 Task: Find connections with filter location Hennaya with filter topic #Projectmanagements with filter profile language French with filter current company Annalect with filter school MAAC with filter industry Wholesale Appliances, Electrical, and Electronics with filter service category User Experience Writing with filter keywords title Client Service Specialist
Action: Mouse moved to (700, 85)
Screenshot: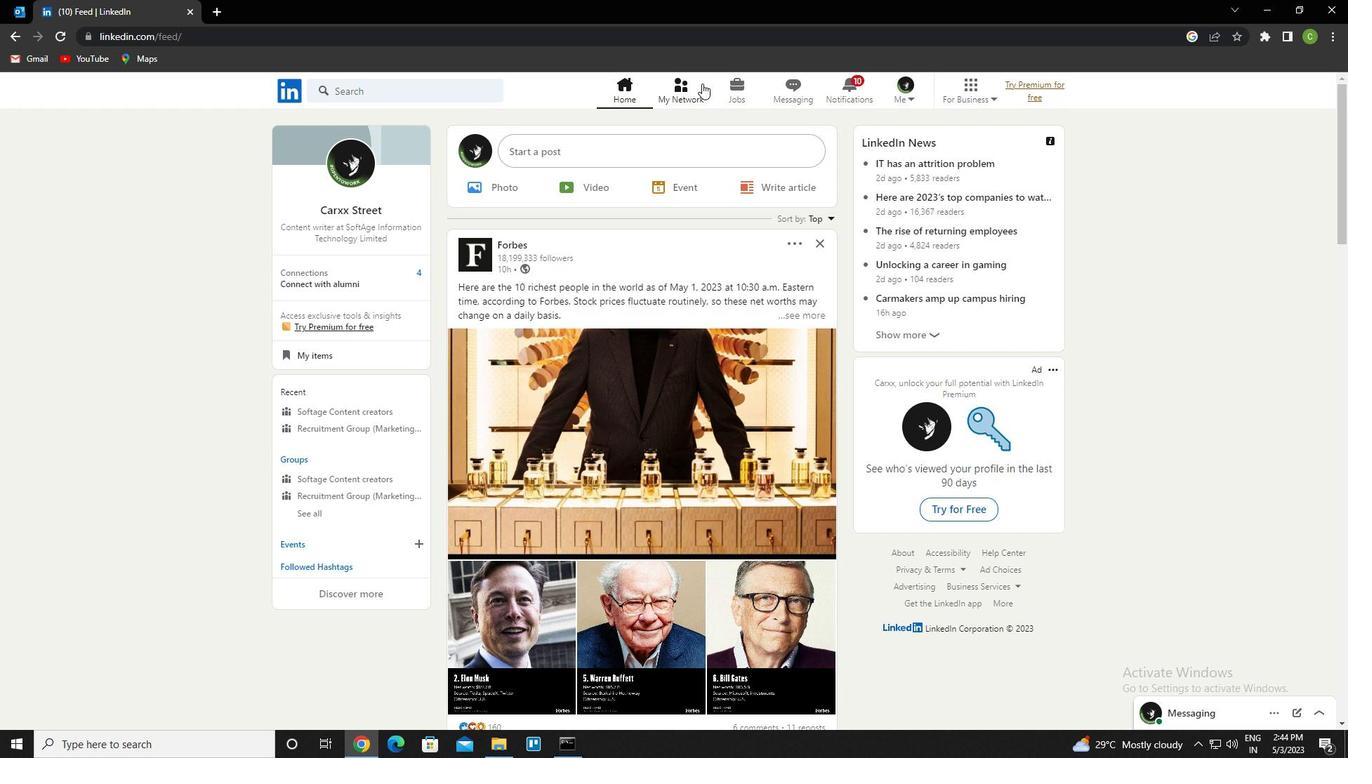 
Action: Mouse pressed left at (700, 85)
Screenshot: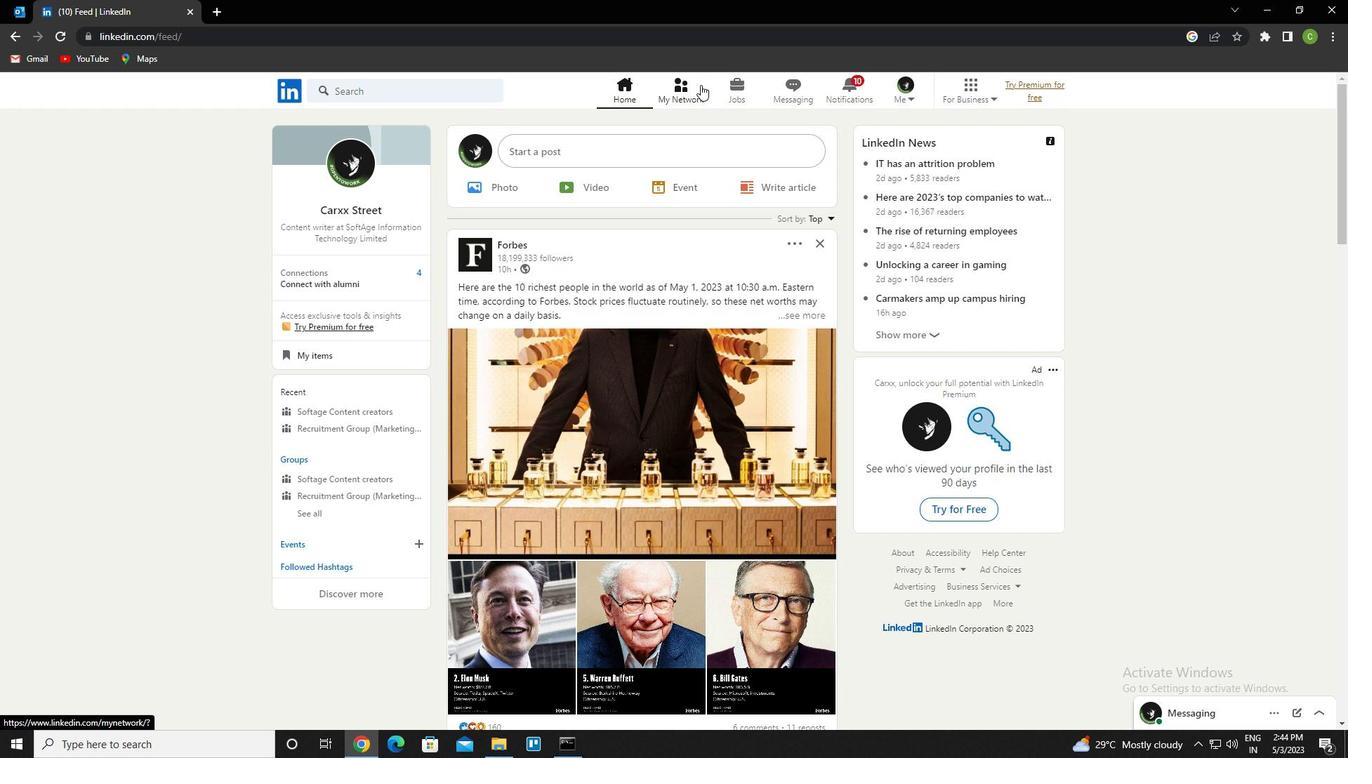 
Action: Mouse moved to (419, 165)
Screenshot: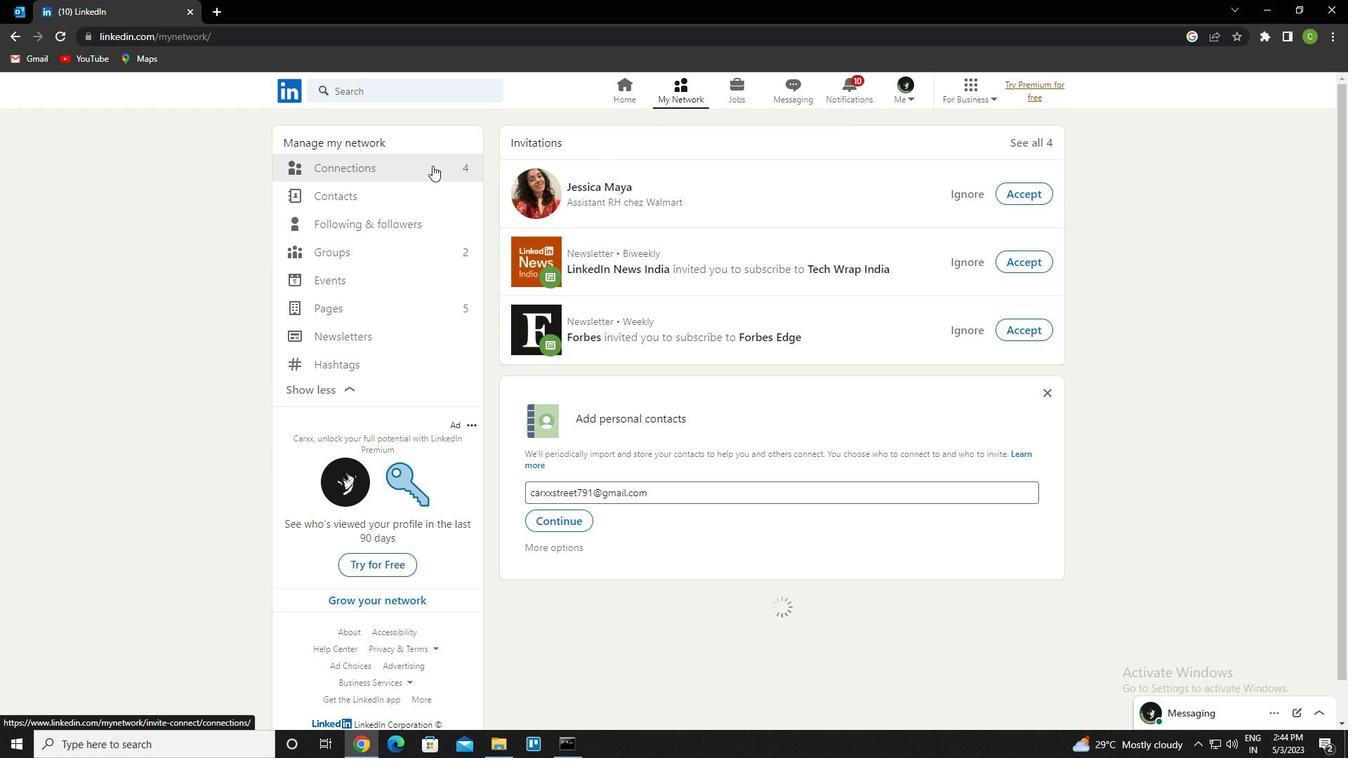 
Action: Mouse pressed left at (419, 165)
Screenshot: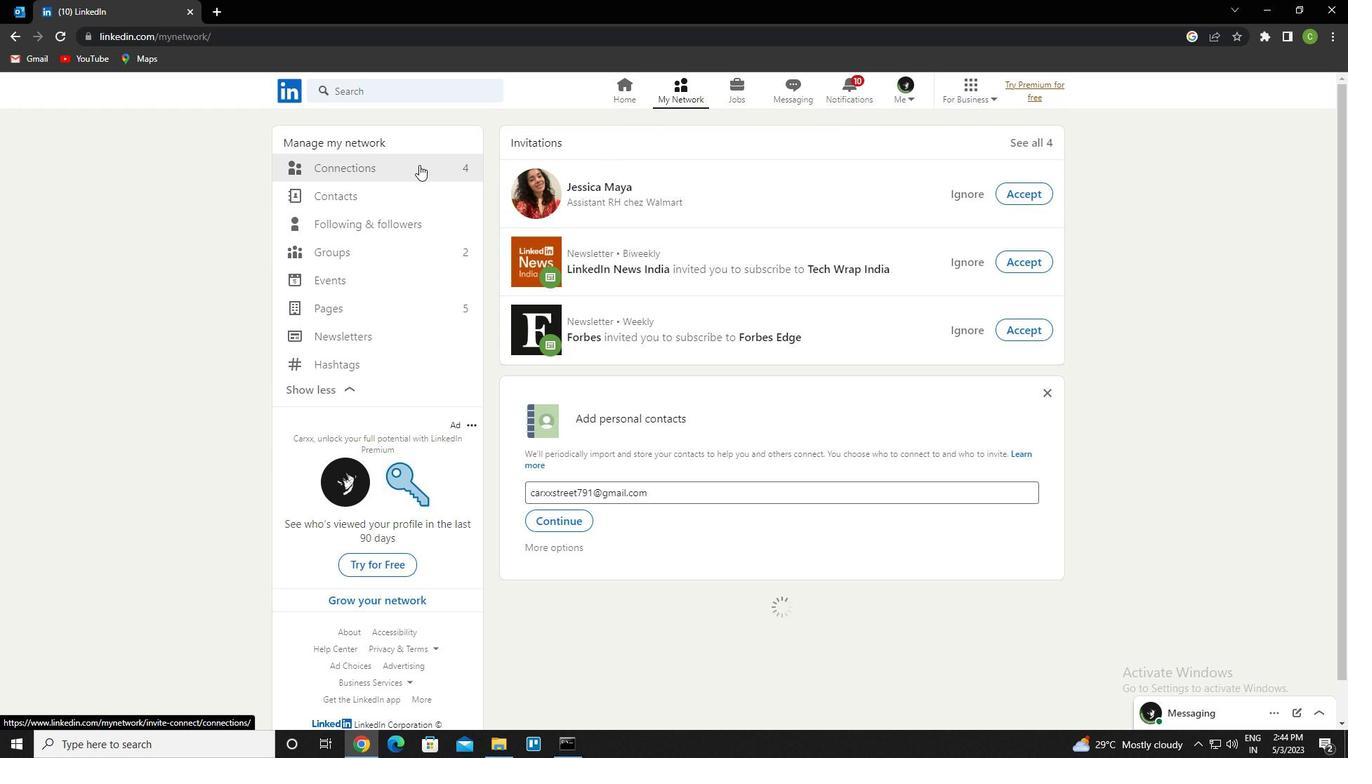 
Action: Mouse moved to (778, 166)
Screenshot: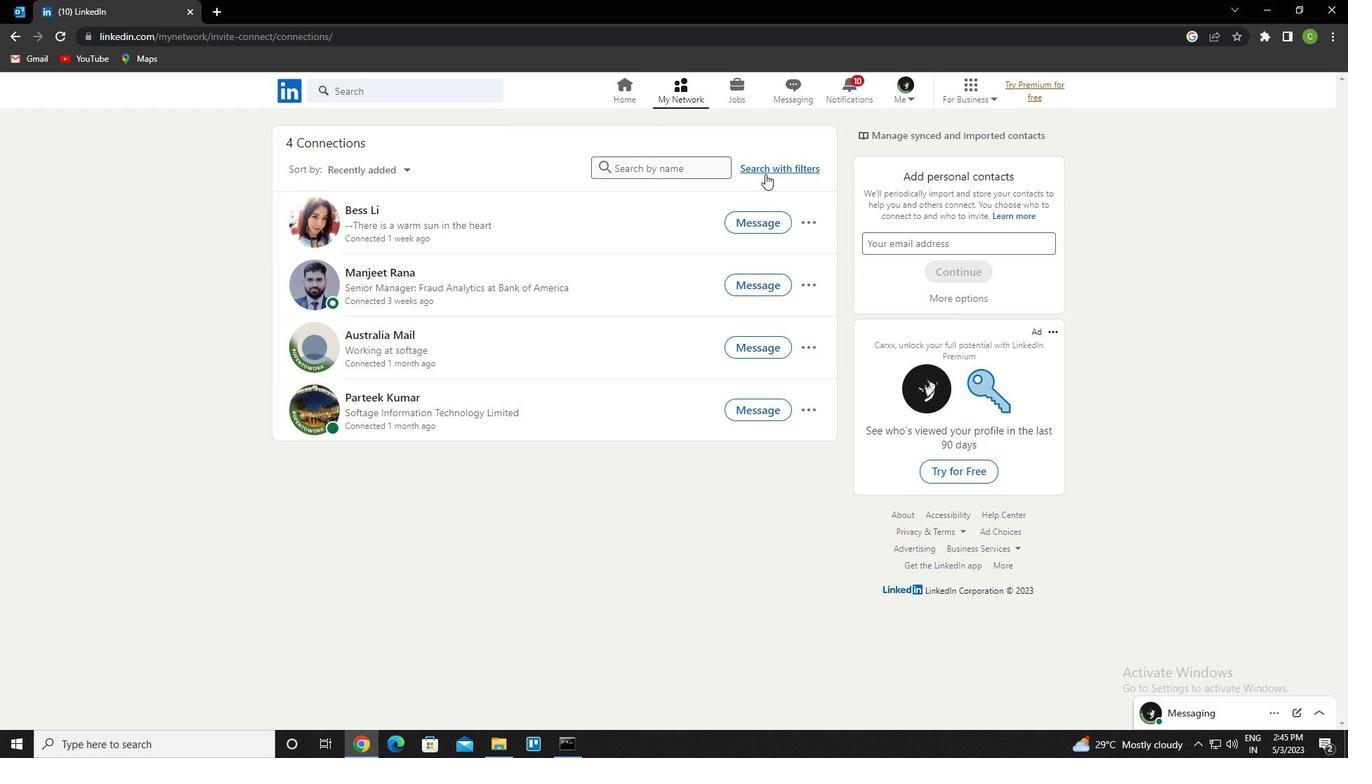 
Action: Mouse pressed left at (778, 166)
Screenshot: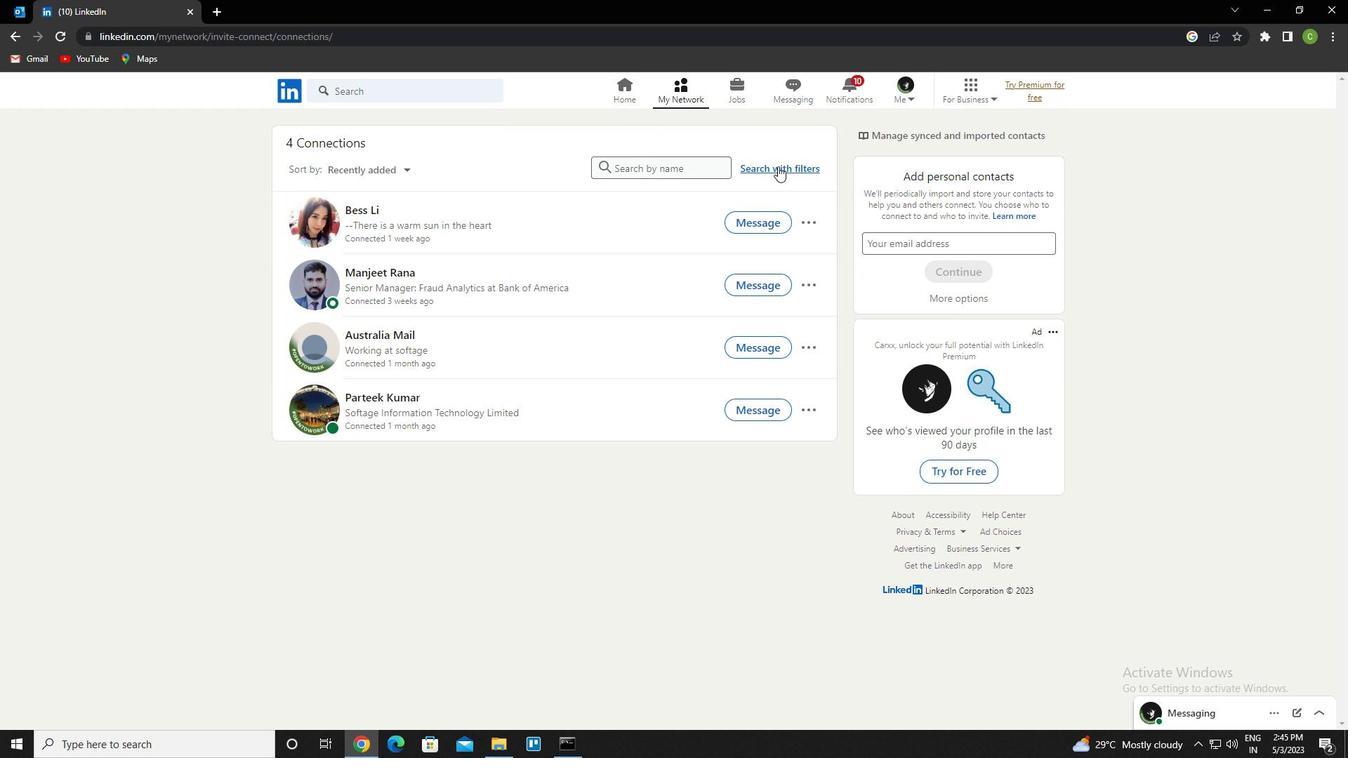 
Action: Mouse moved to (729, 132)
Screenshot: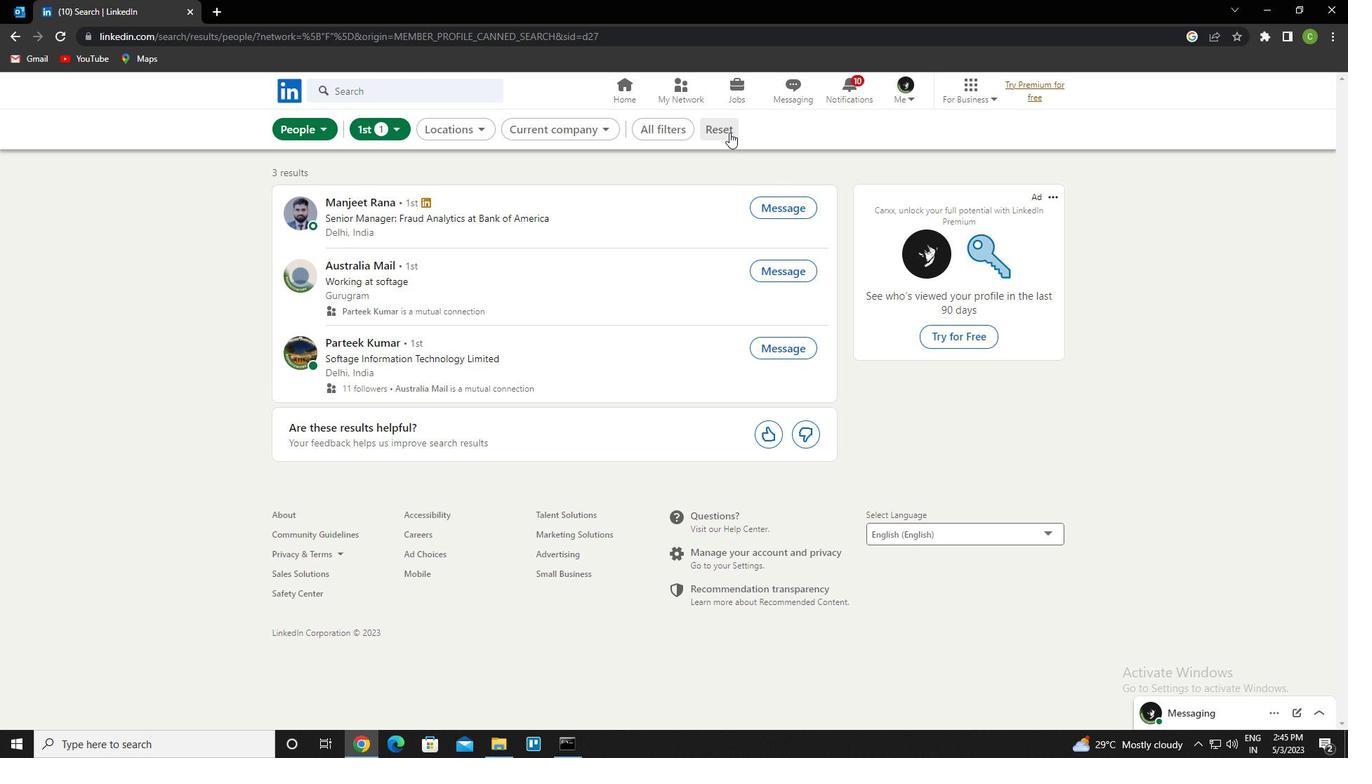 
Action: Mouse pressed left at (729, 132)
Screenshot: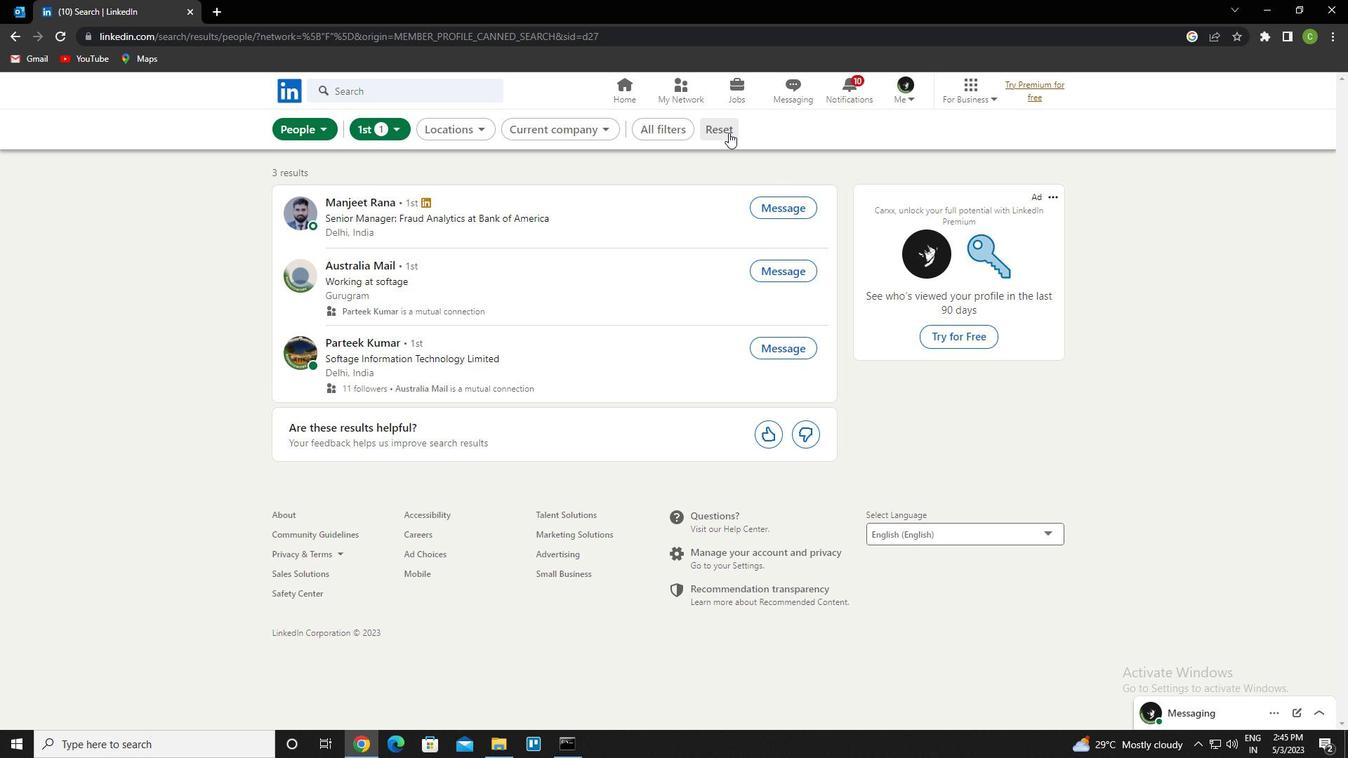 
Action: Mouse moved to (707, 132)
Screenshot: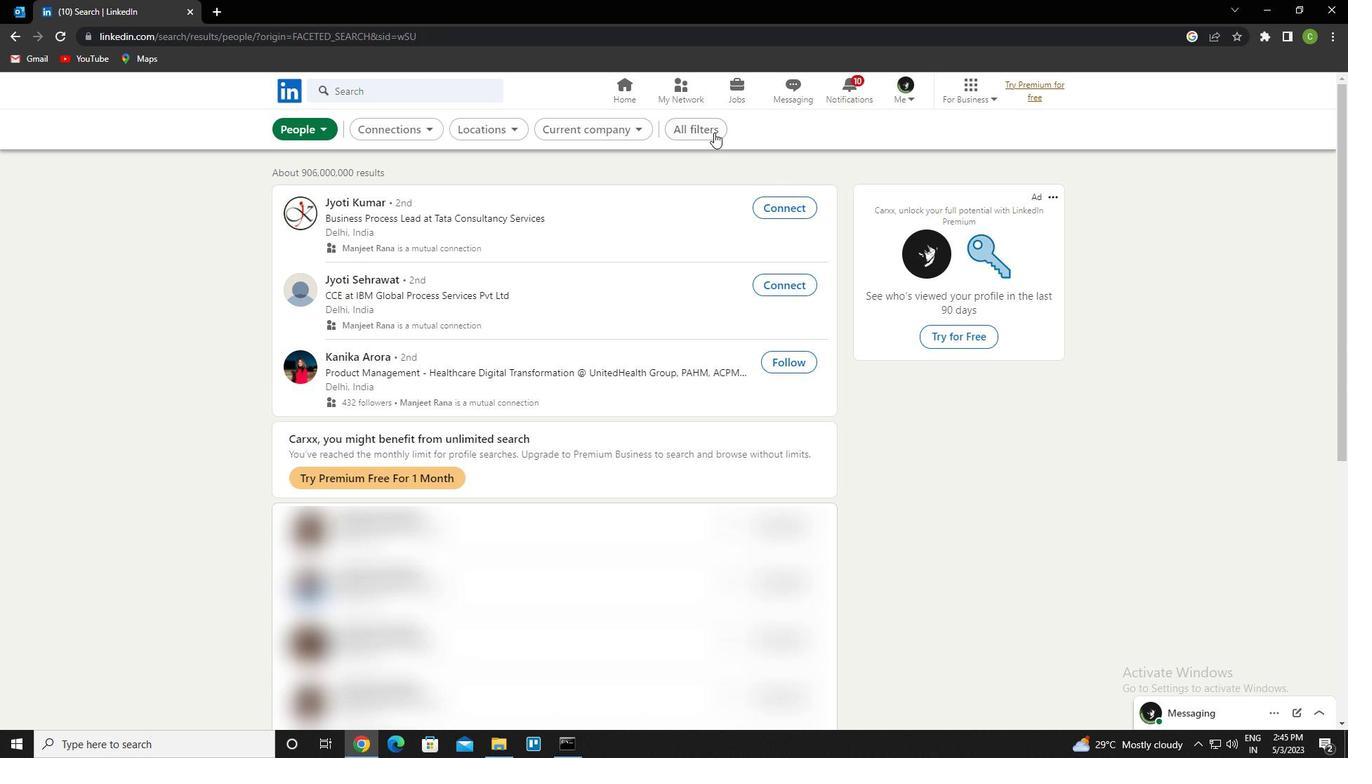 
Action: Mouse pressed left at (707, 132)
Screenshot: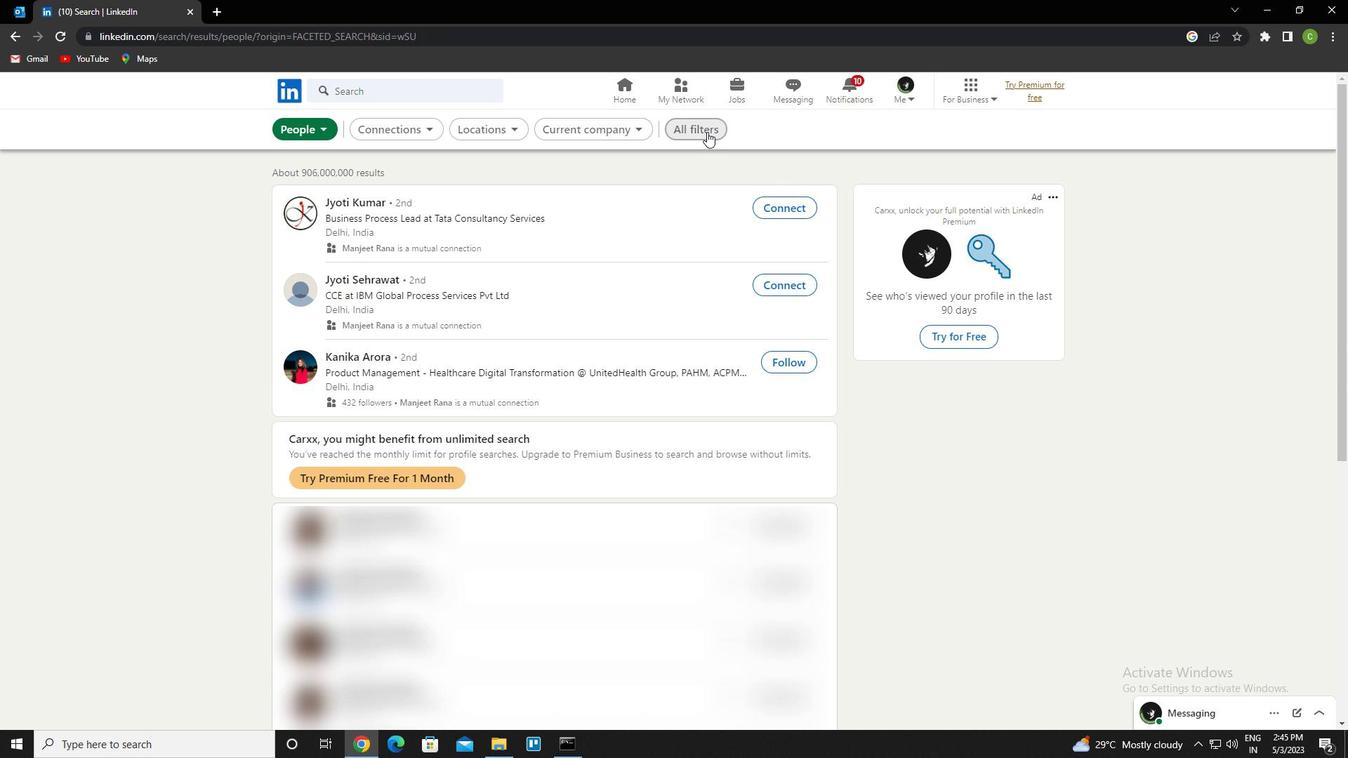 
Action: Mouse moved to (1088, 415)
Screenshot: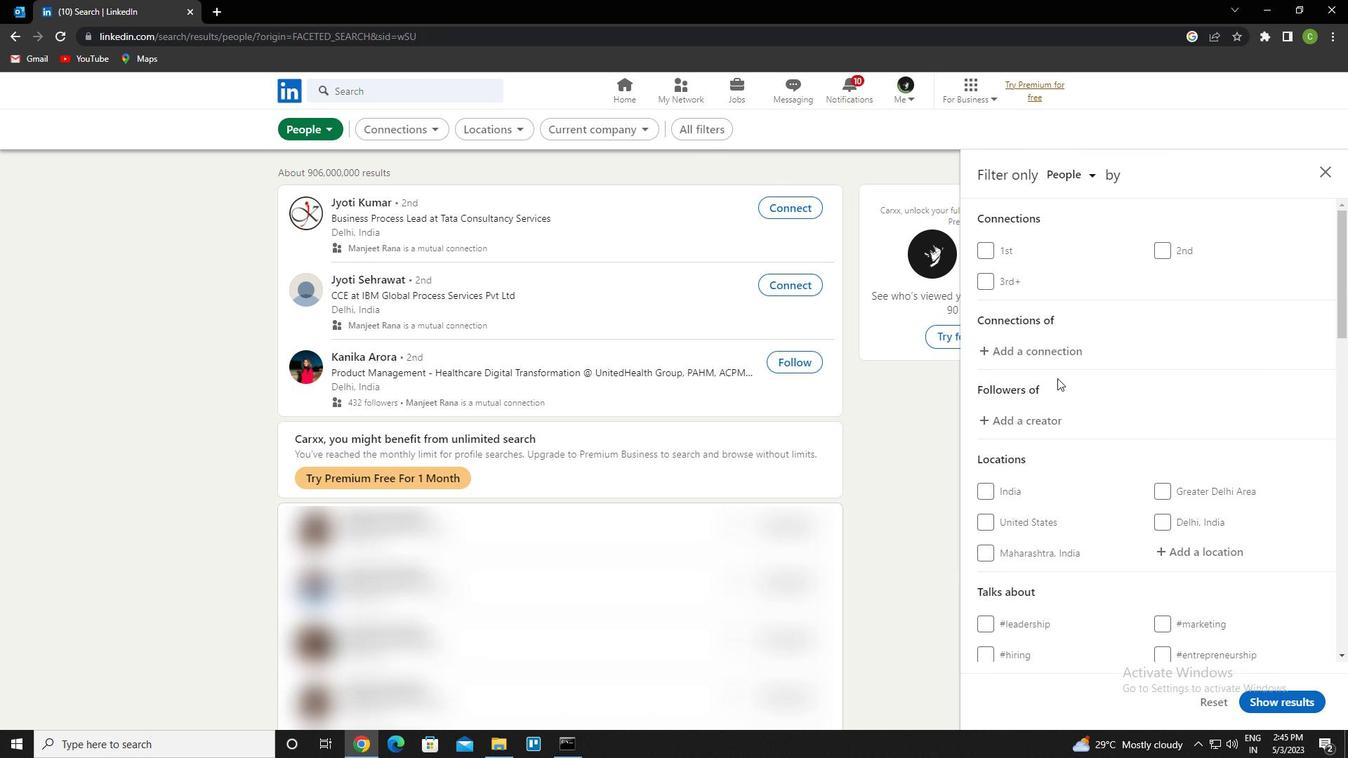 
Action: Mouse scrolled (1088, 414) with delta (0, 0)
Screenshot: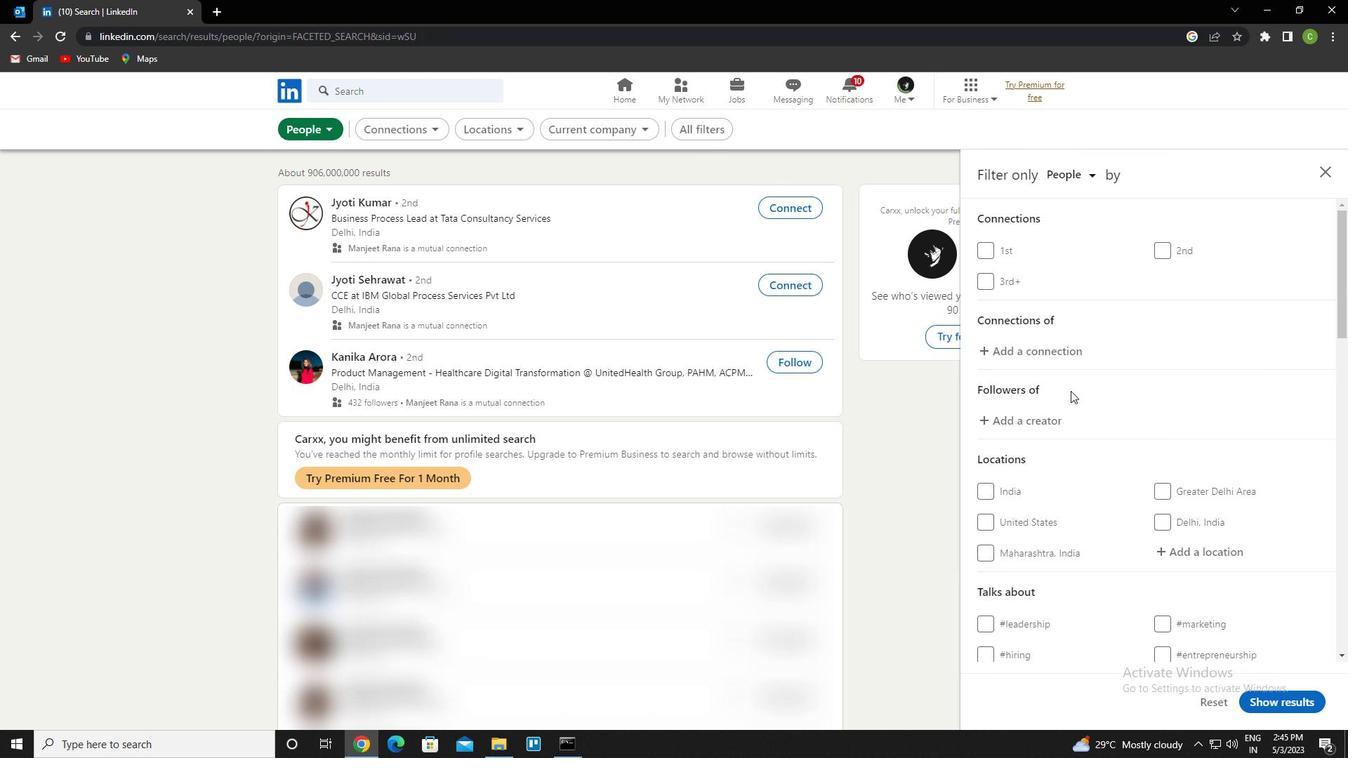 
Action: Mouse scrolled (1088, 414) with delta (0, 0)
Screenshot: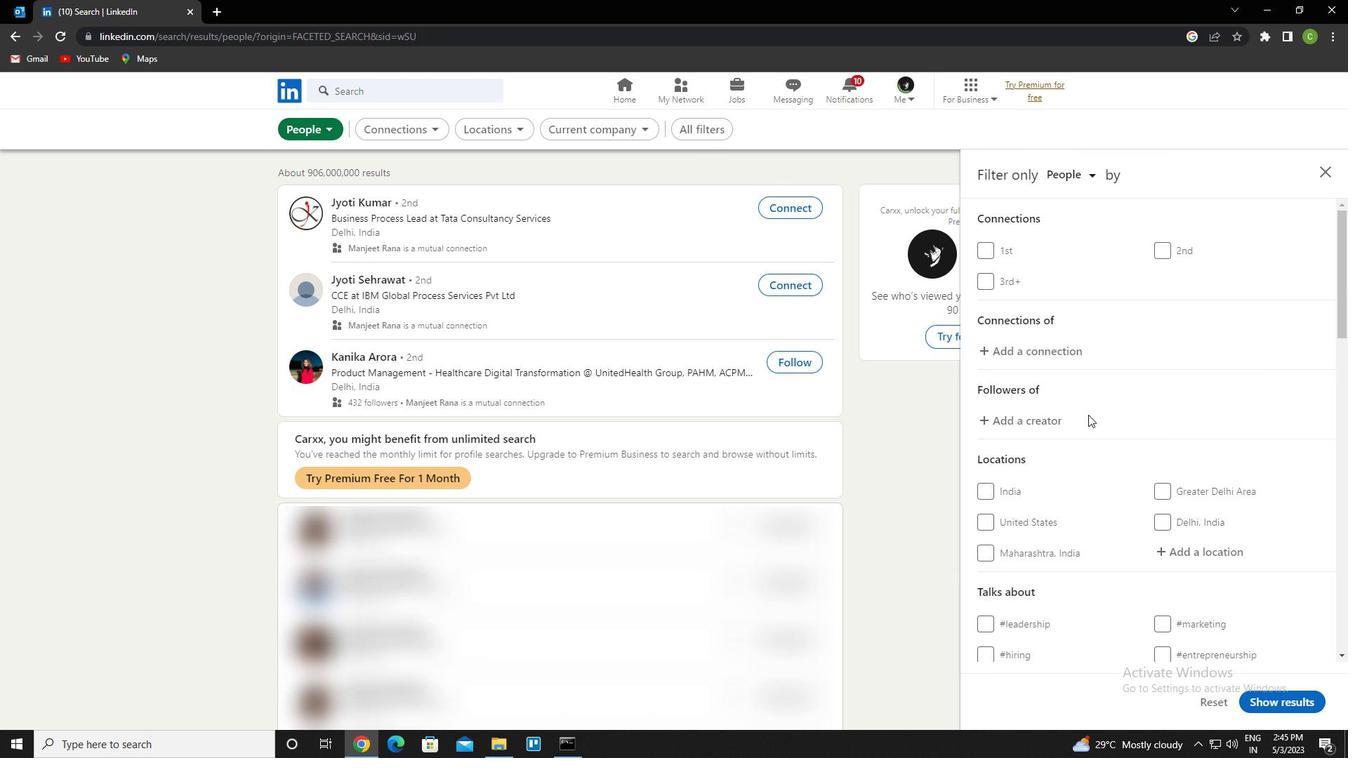 
Action: Mouse moved to (1200, 410)
Screenshot: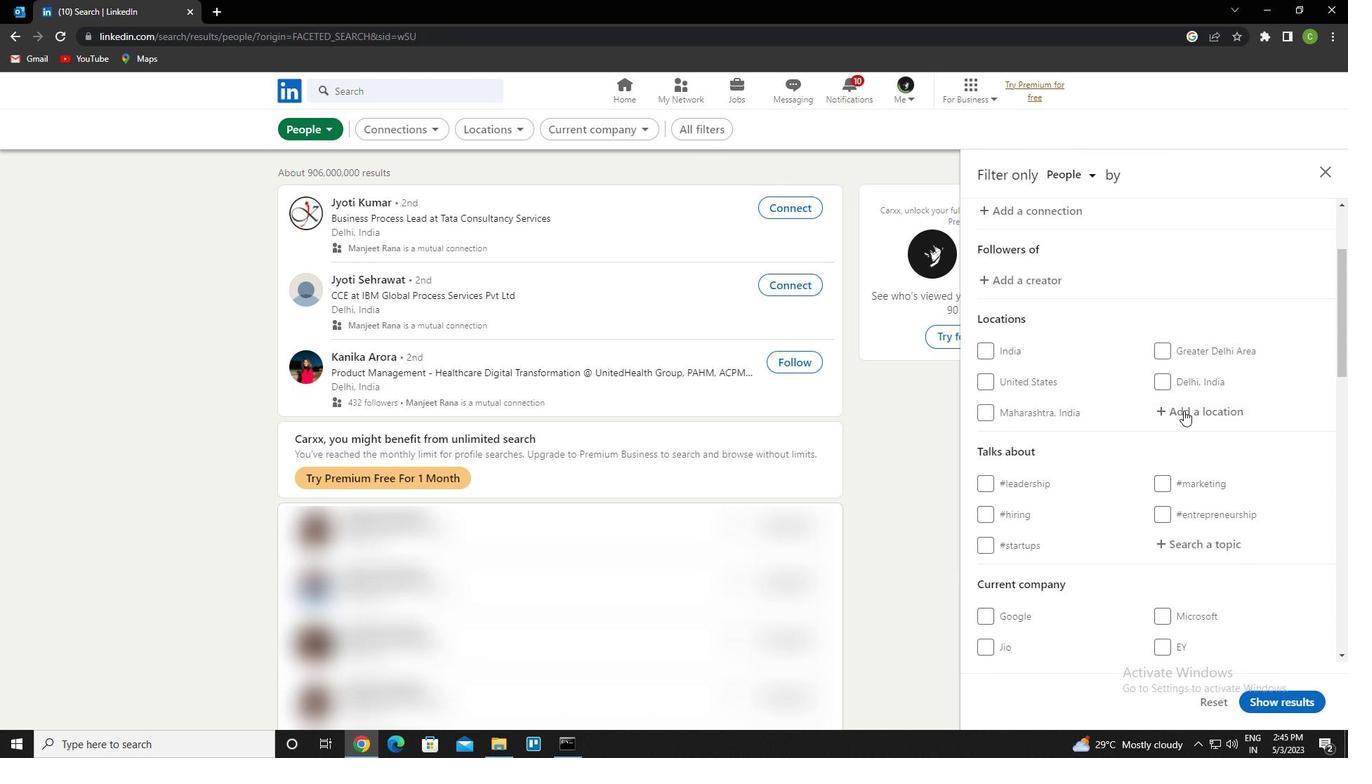 
Action: Mouse pressed left at (1200, 410)
Screenshot: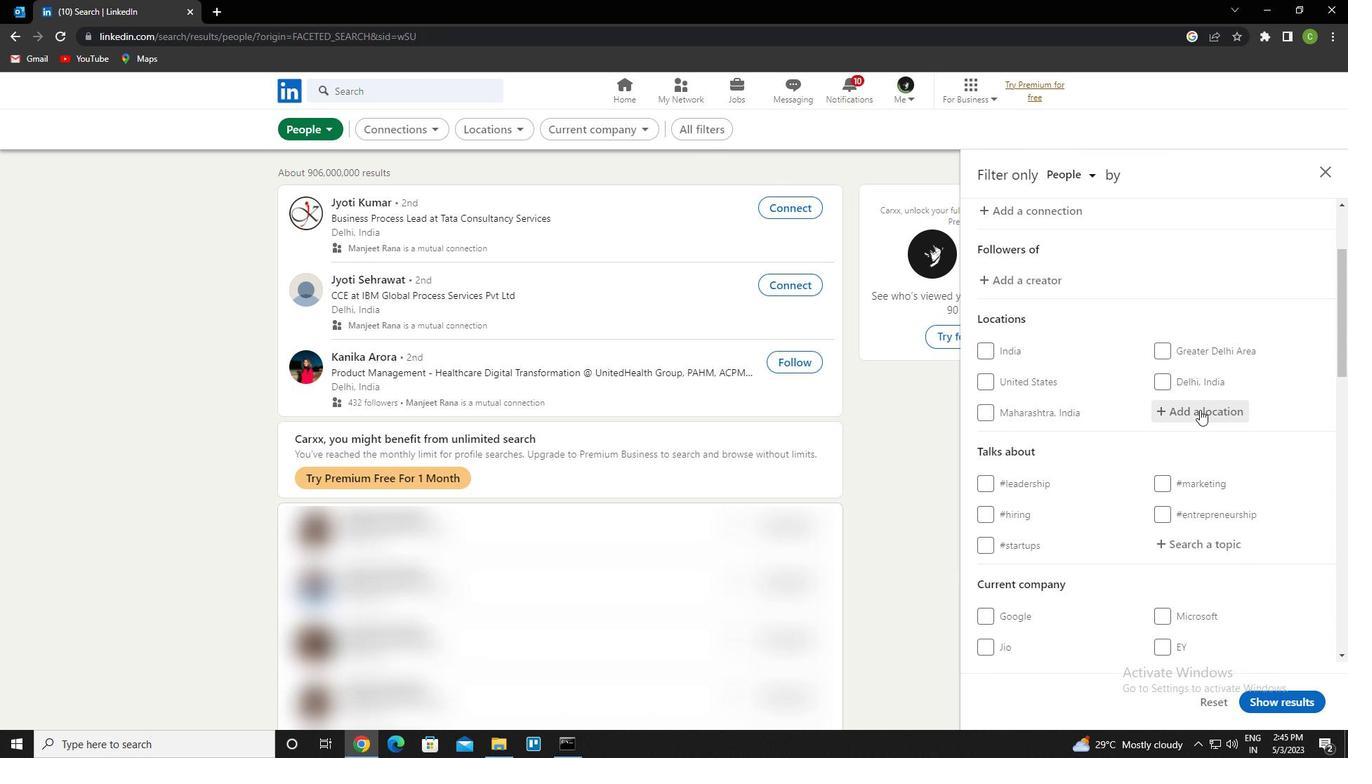 
Action: Key pressed <Key.caps_lock>h<Key.caps_lock>ennaya<Key.down><Key.enter>
Screenshot: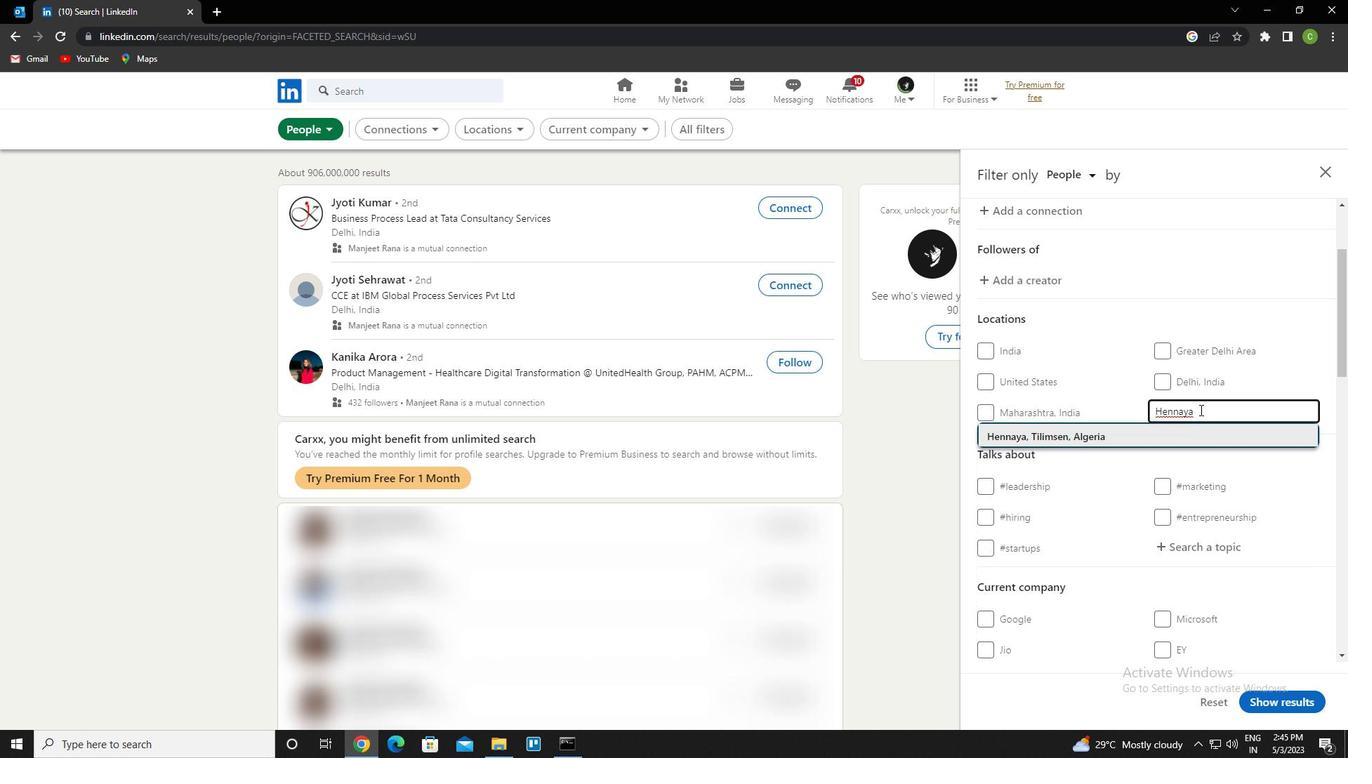 
Action: Mouse moved to (1200, 414)
Screenshot: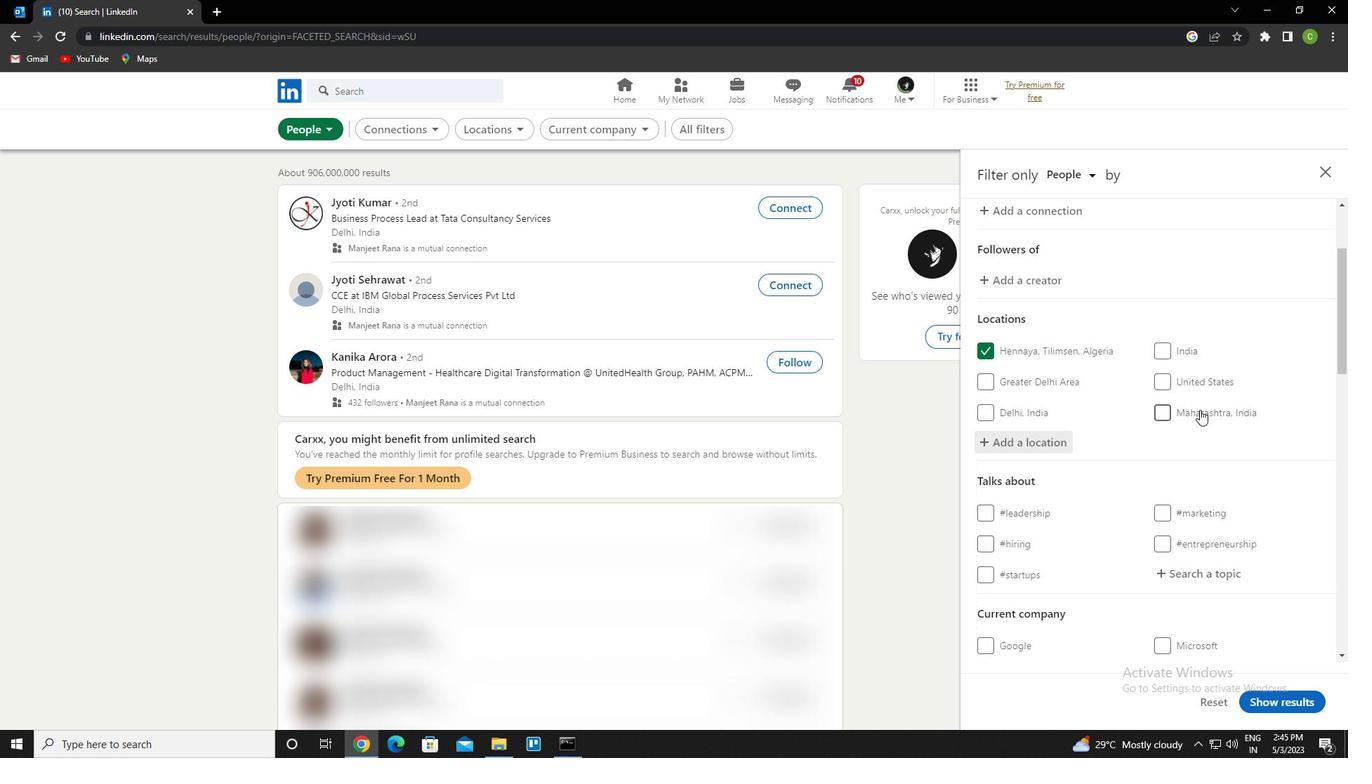 
Action: Mouse scrolled (1200, 413) with delta (0, 0)
Screenshot: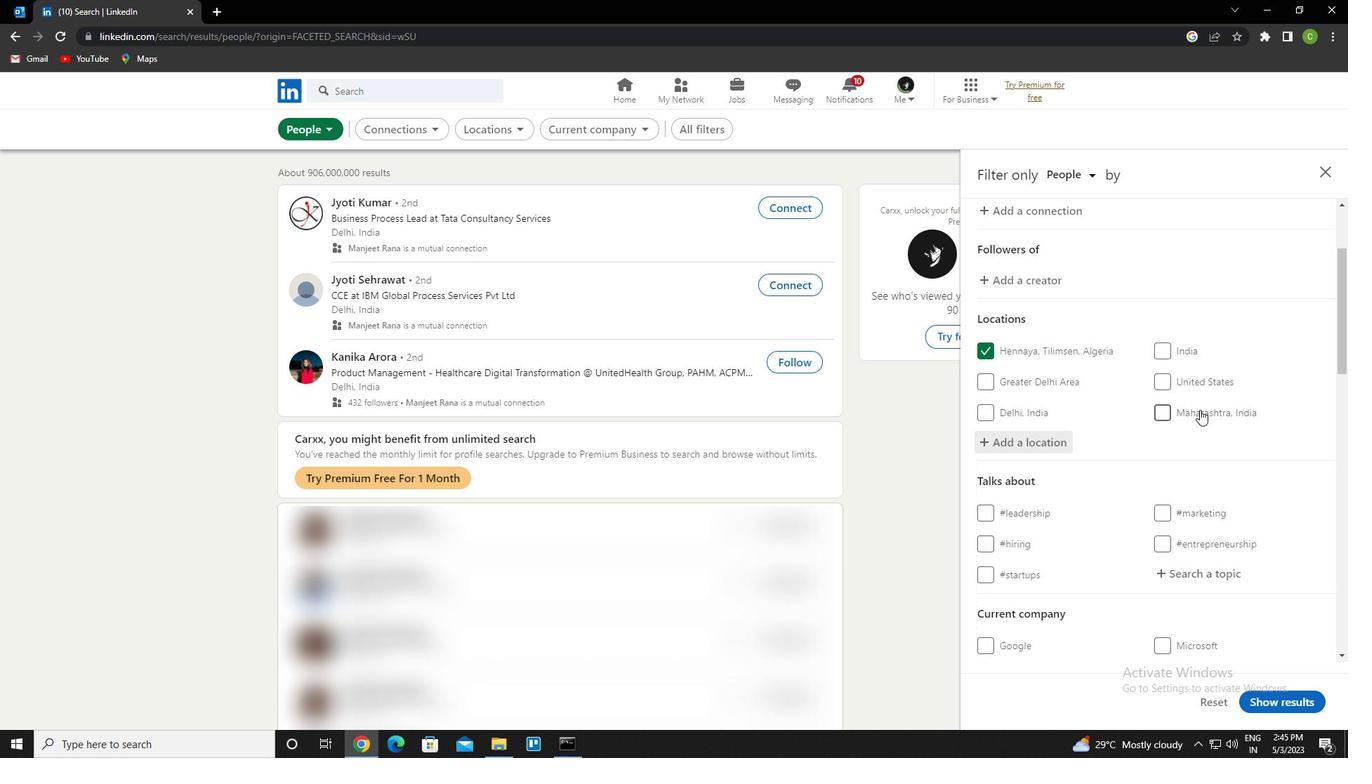 
Action: Mouse moved to (1199, 498)
Screenshot: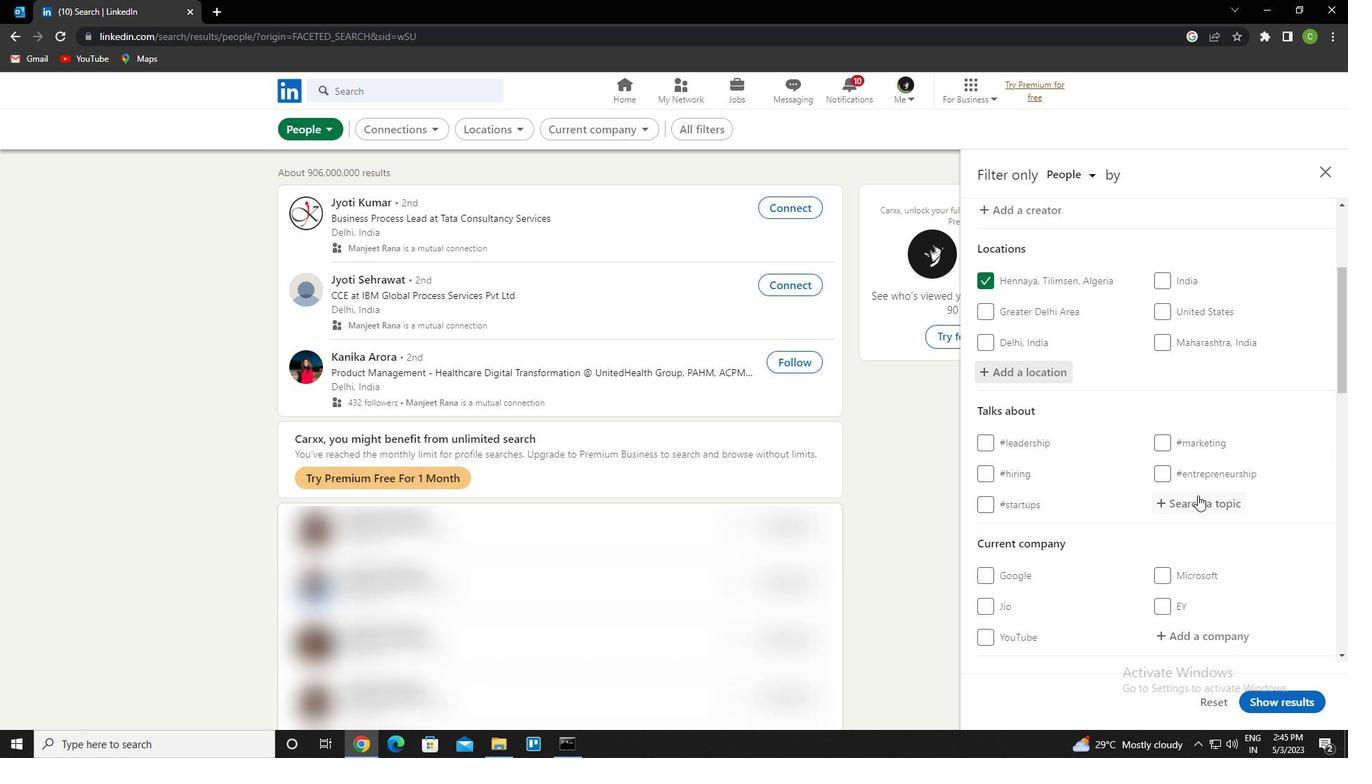 
Action: Mouse pressed left at (1199, 498)
Screenshot: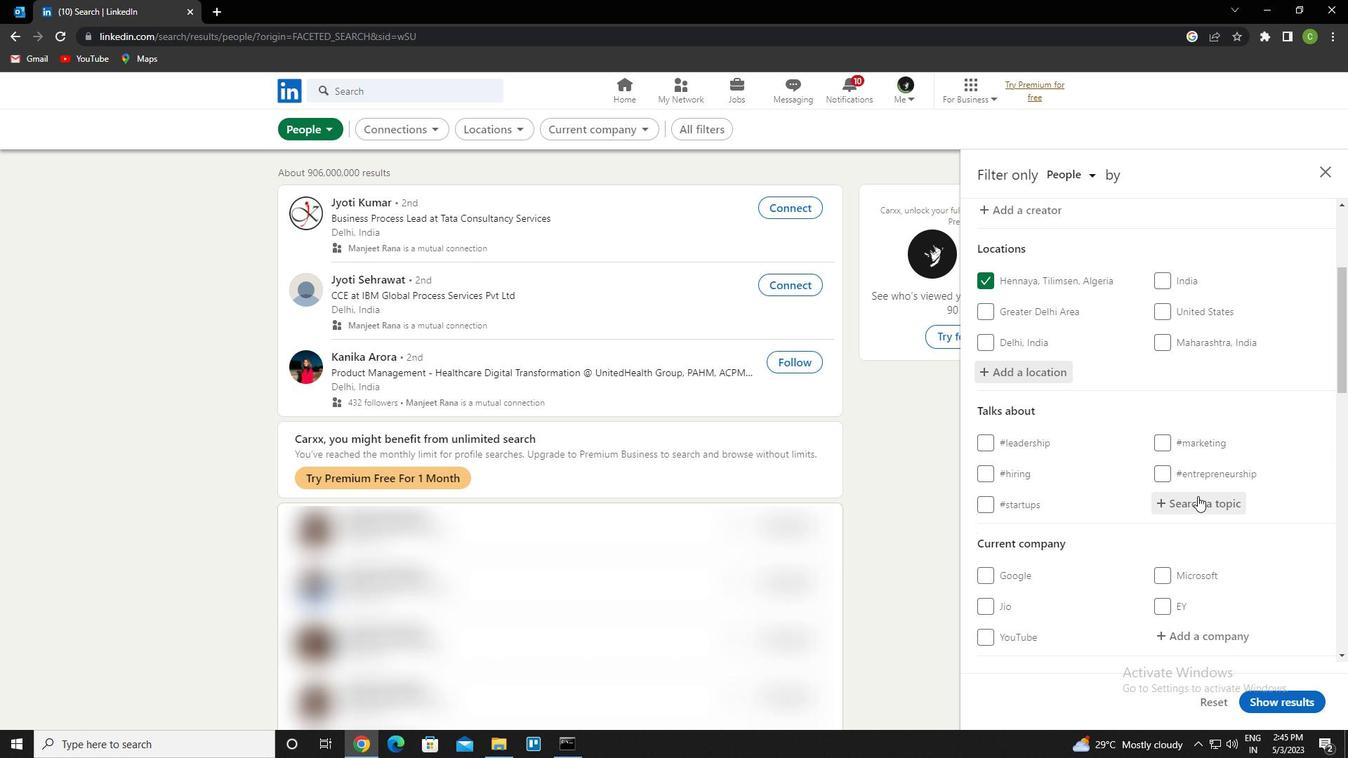 
Action: Key pressed projectmanagement<Key.down><Key.enter>
Screenshot: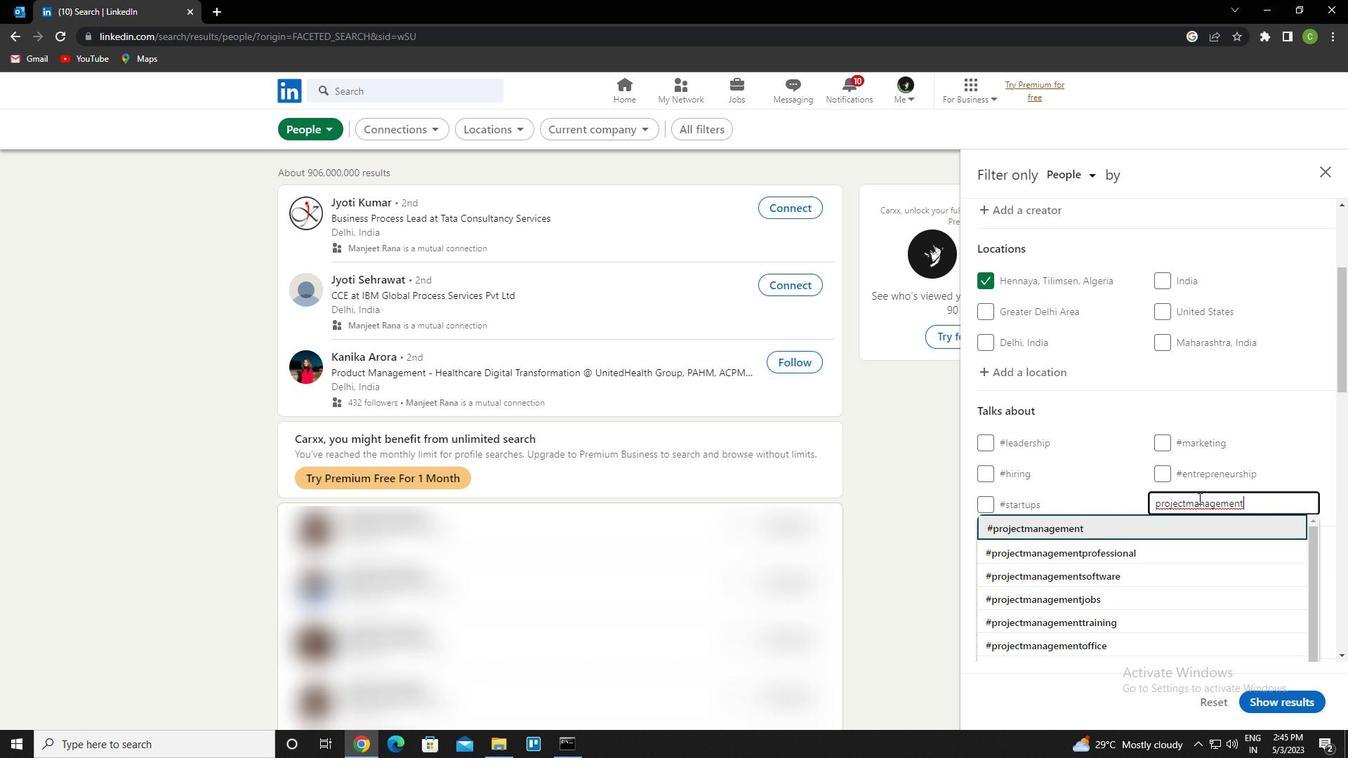 
Action: Mouse scrolled (1199, 498) with delta (0, 0)
Screenshot: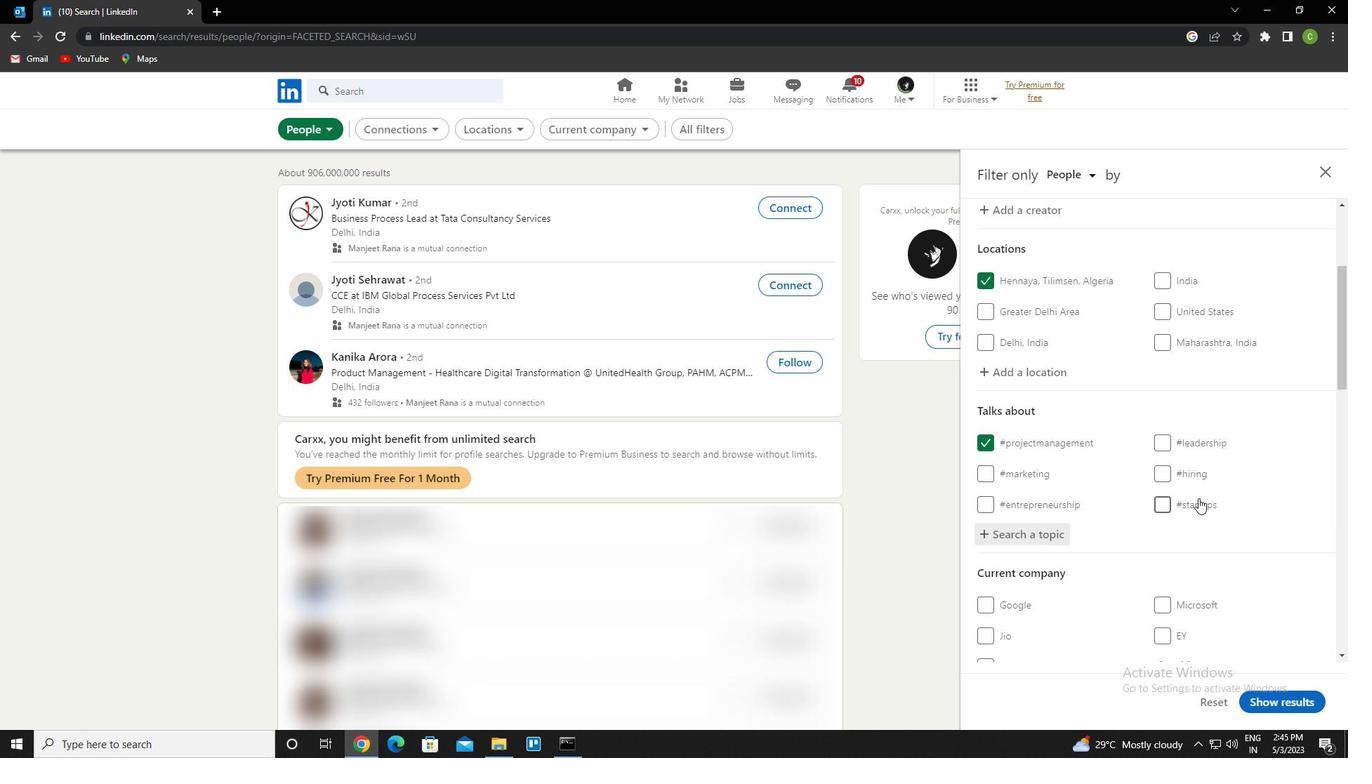 
Action: Mouse scrolled (1199, 498) with delta (0, 0)
Screenshot: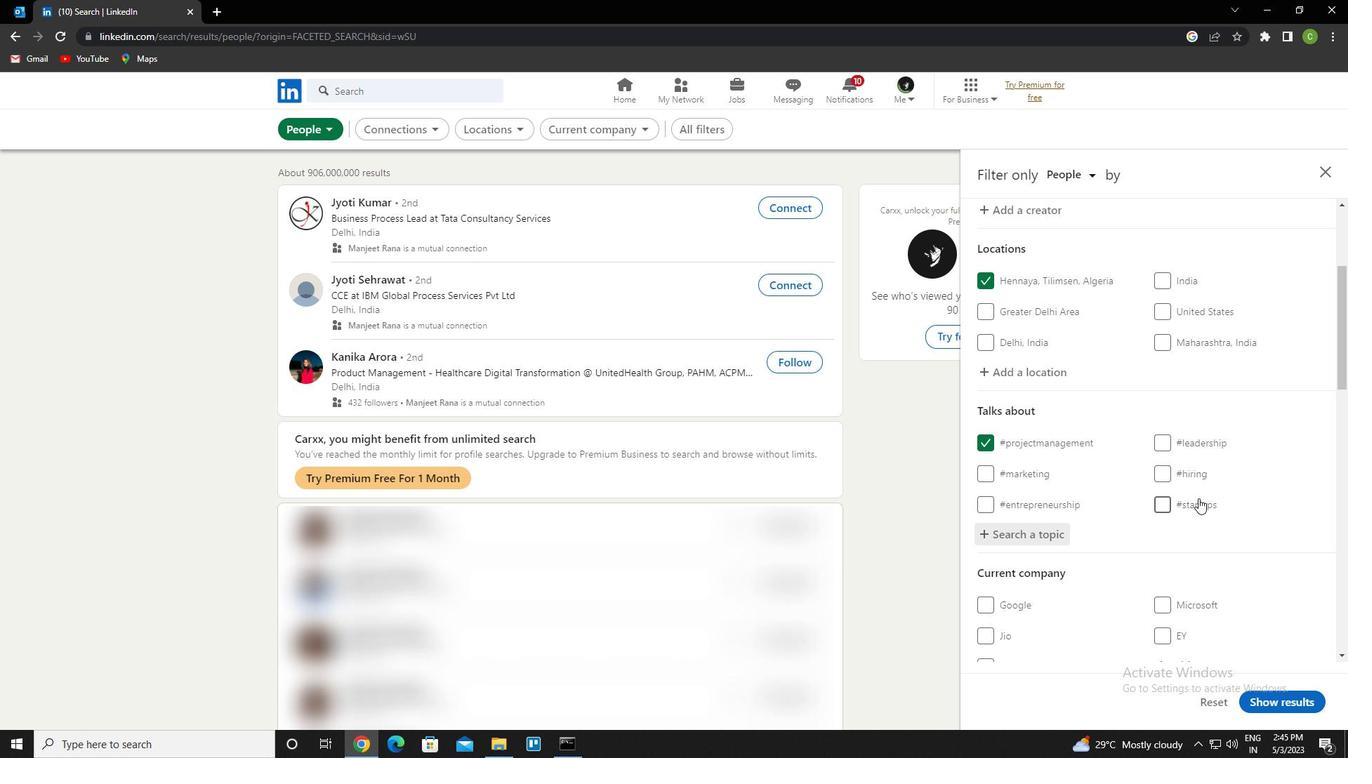 
Action: Mouse scrolled (1199, 498) with delta (0, 0)
Screenshot: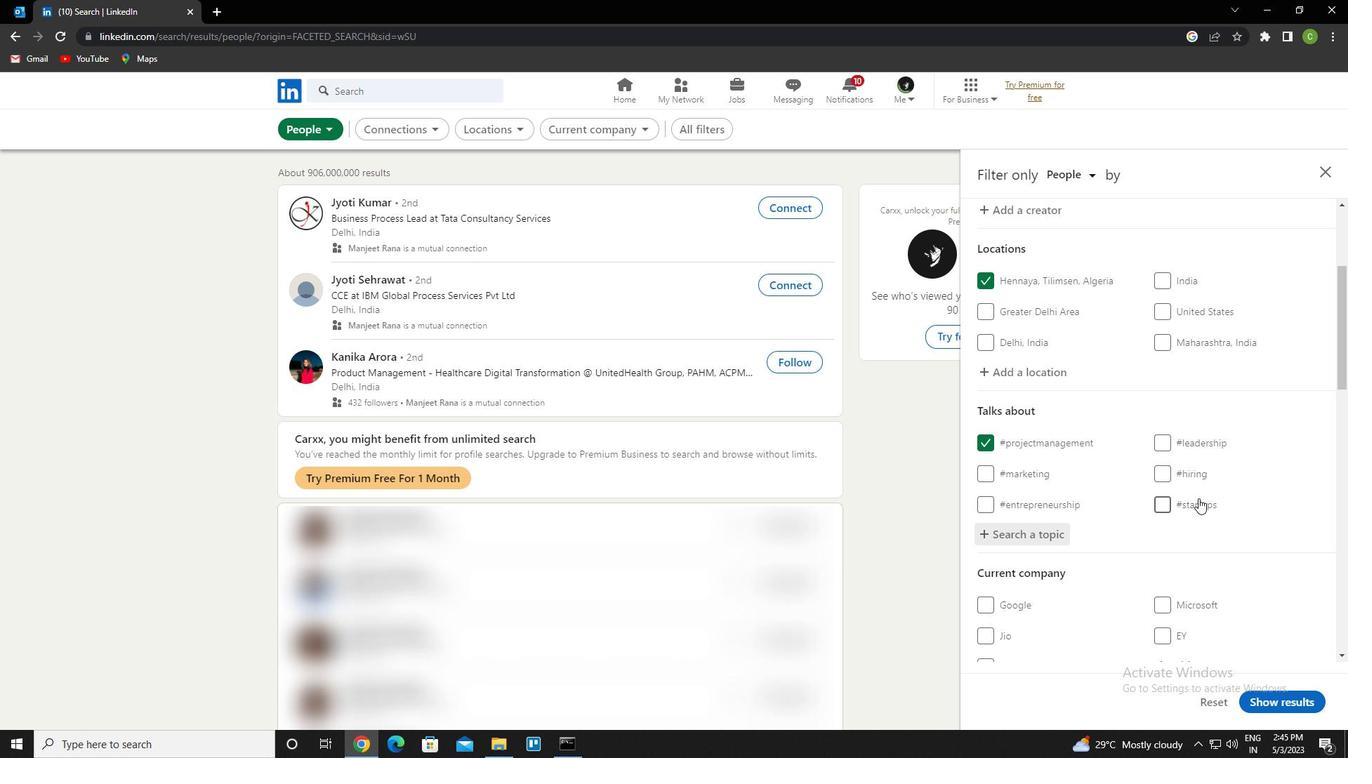 
Action: Mouse scrolled (1199, 498) with delta (0, 0)
Screenshot: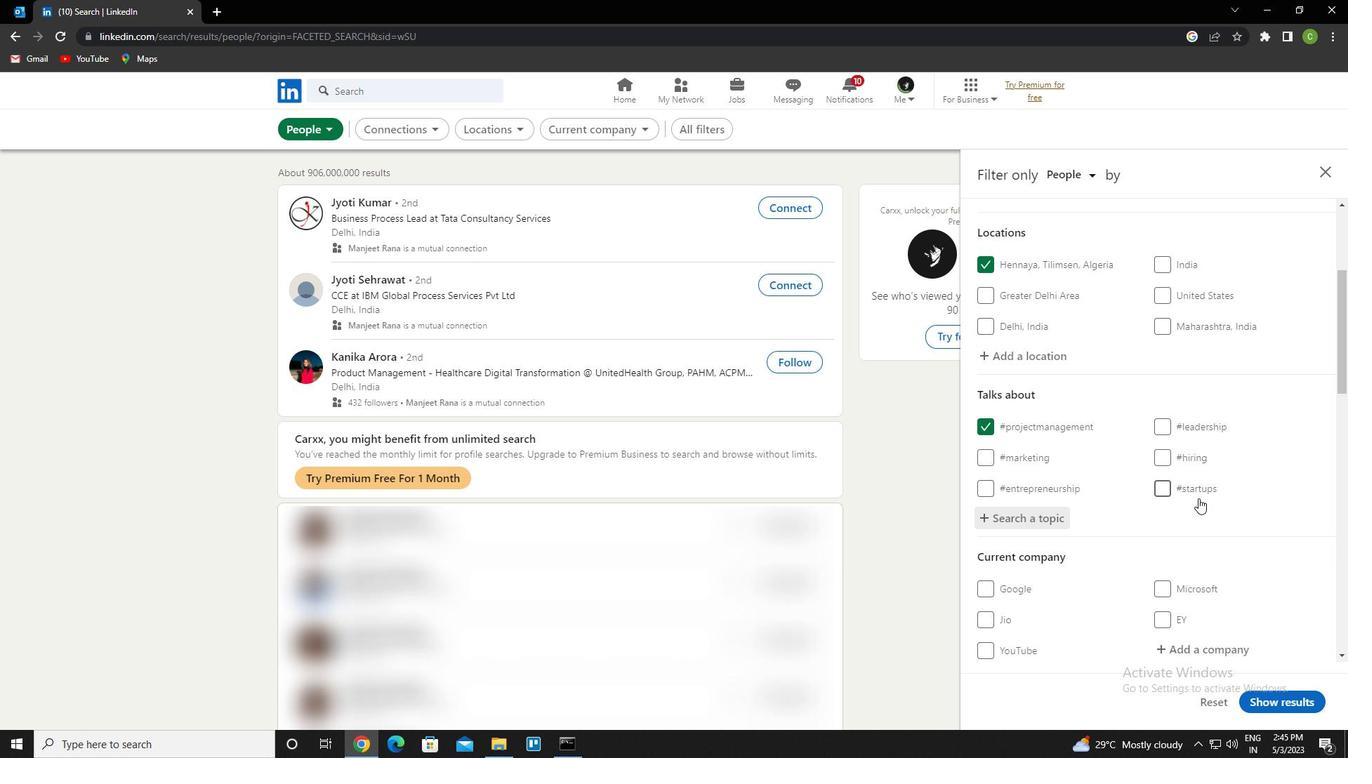 
Action: Mouse scrolled (1199, 498) with delta (0, 0)
Screenshot: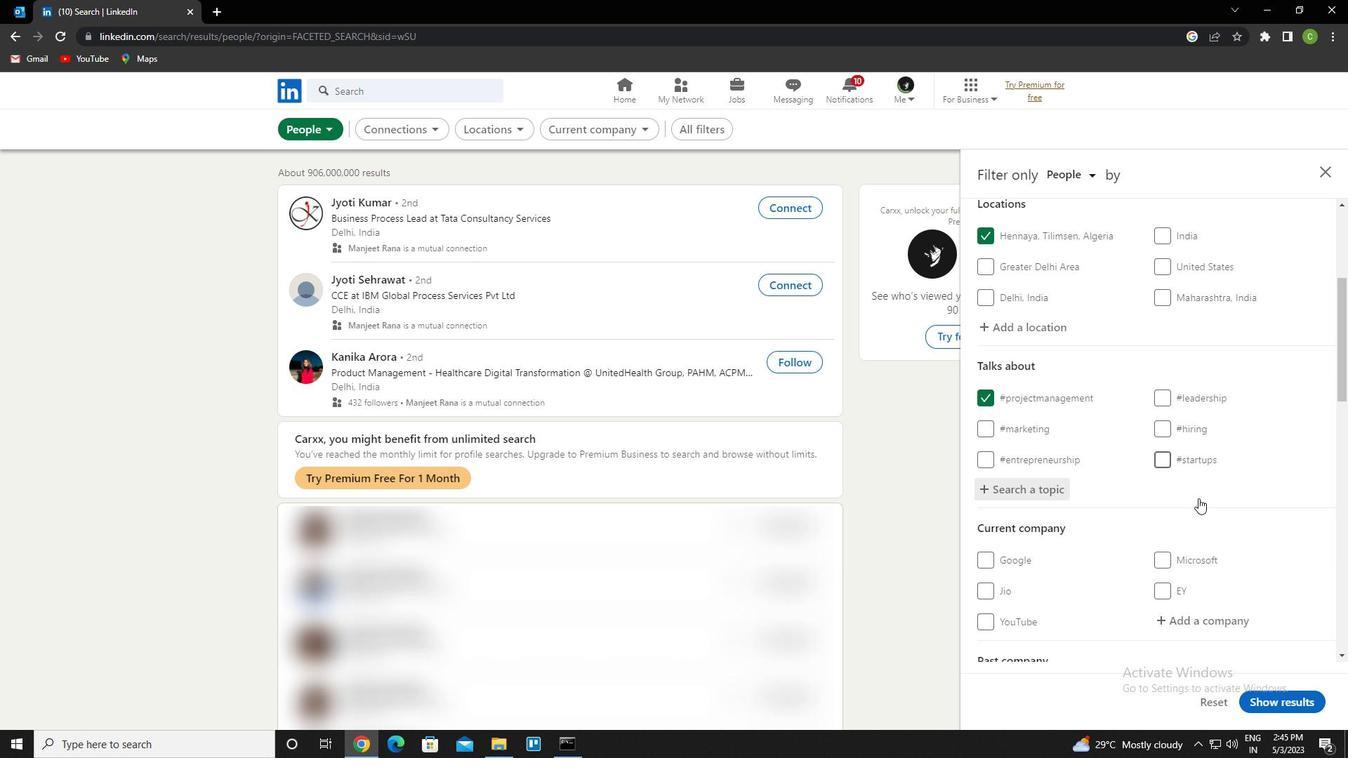 
Action: Mouse scrolled (1199, 498) with delta (0, 0)
Screenshot: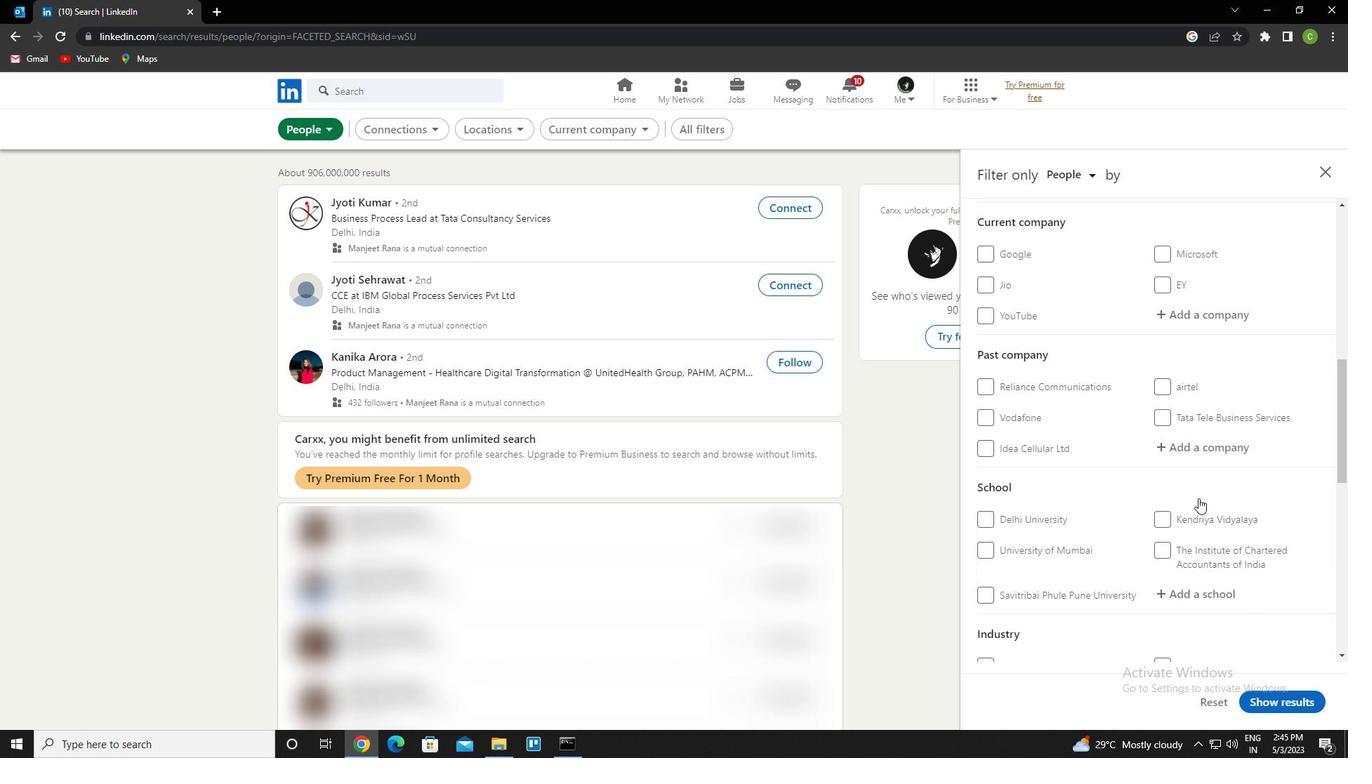 
Action: Mouse scrolled (1199, 498) with delta (0, 0)
Screenshot: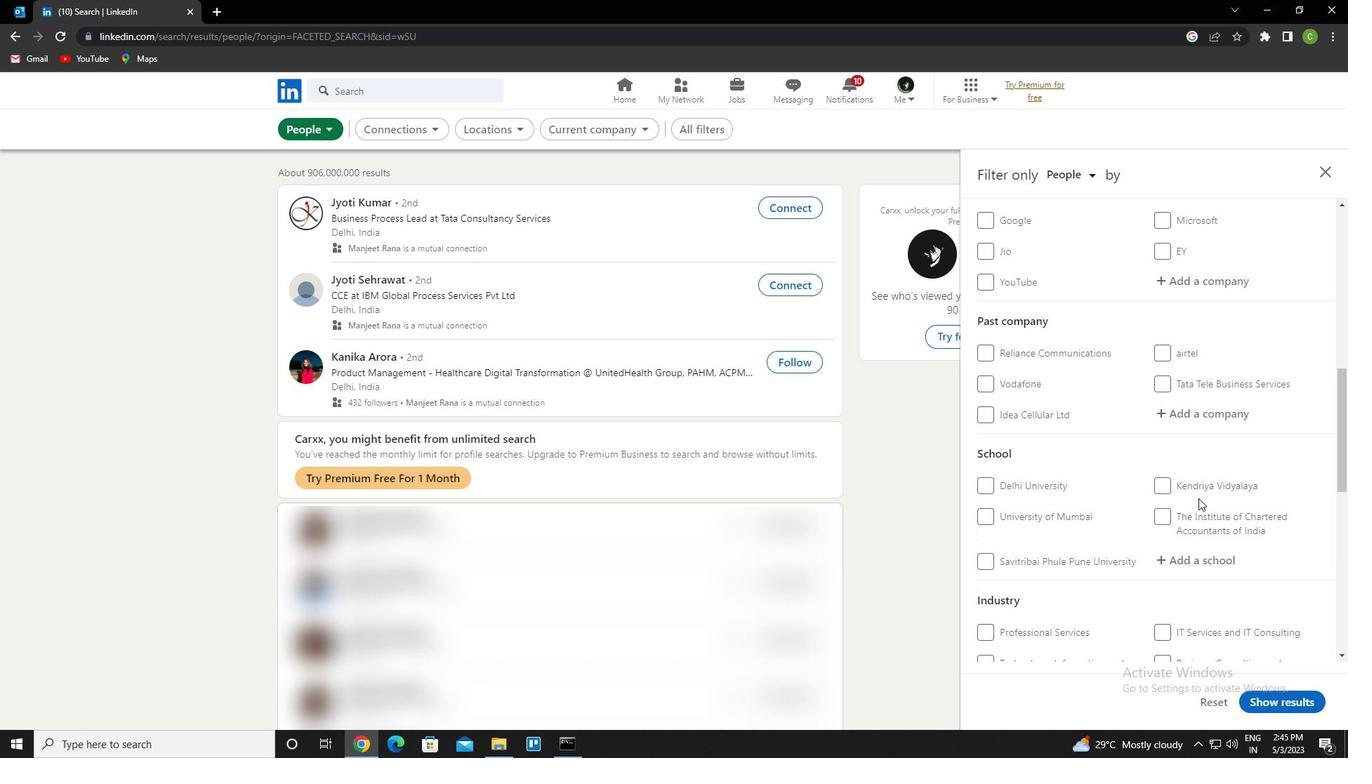 
Action: Mouse scrolled (1199, 498) with delta (0, 0)
Screenshot: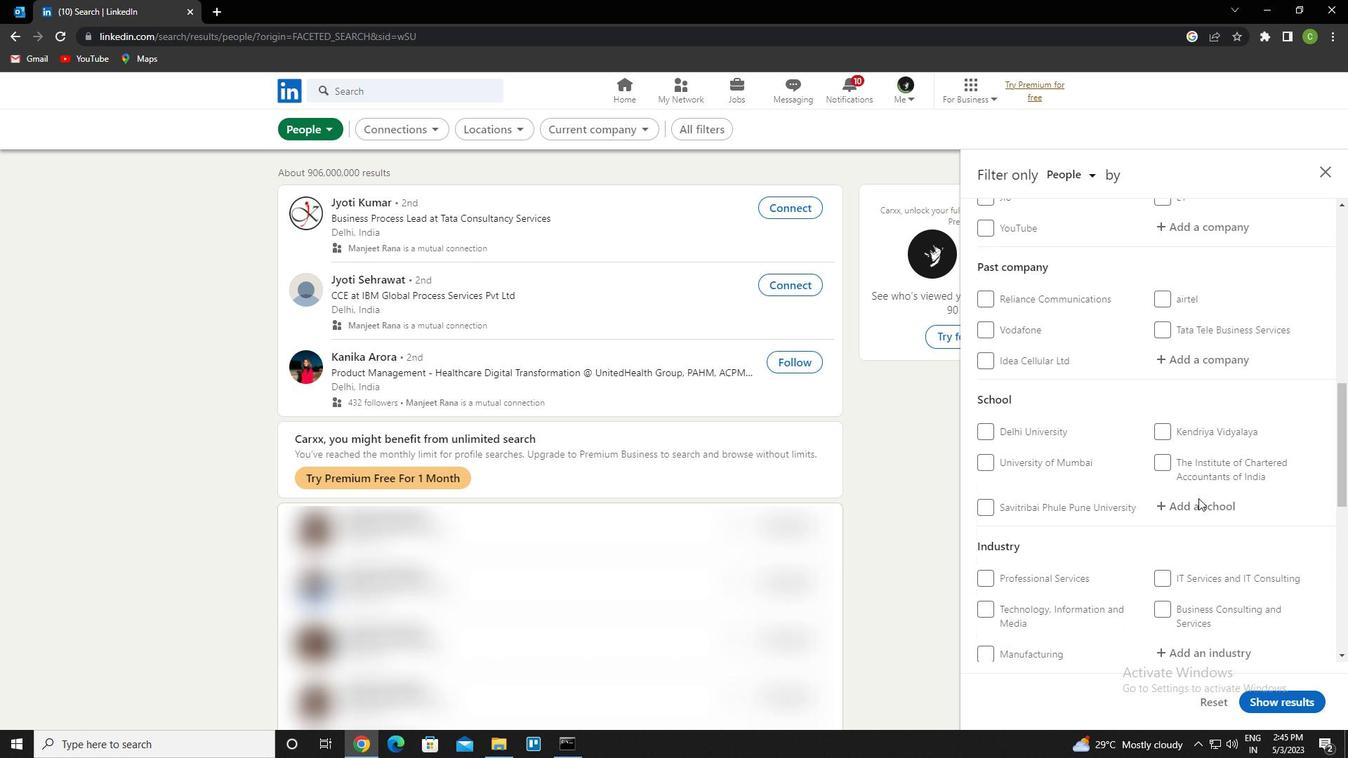 
Action: Mouse scrolled (1199, 498) with delta (0, 0)
Screenshot: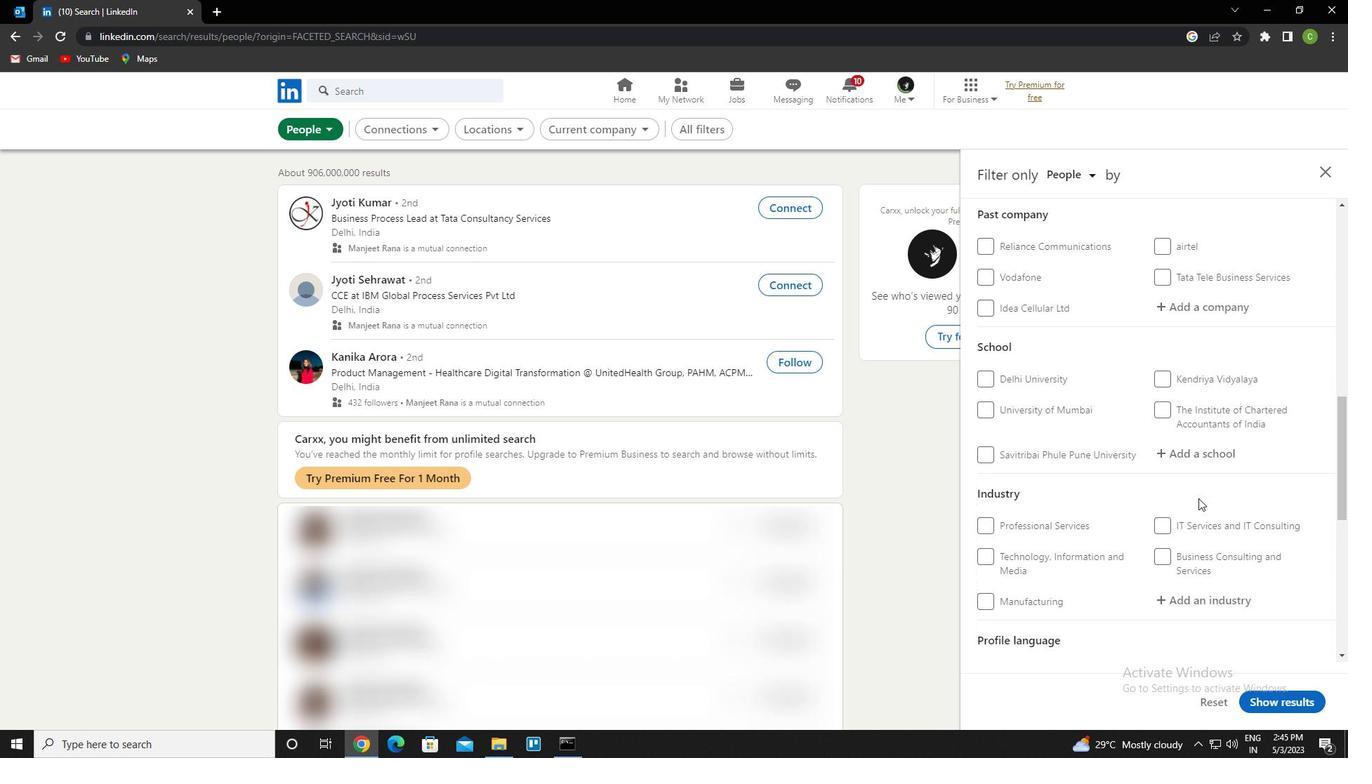 
Action: Mouse scrolled (1199, 498) with delta (0, 0)
Screenshot: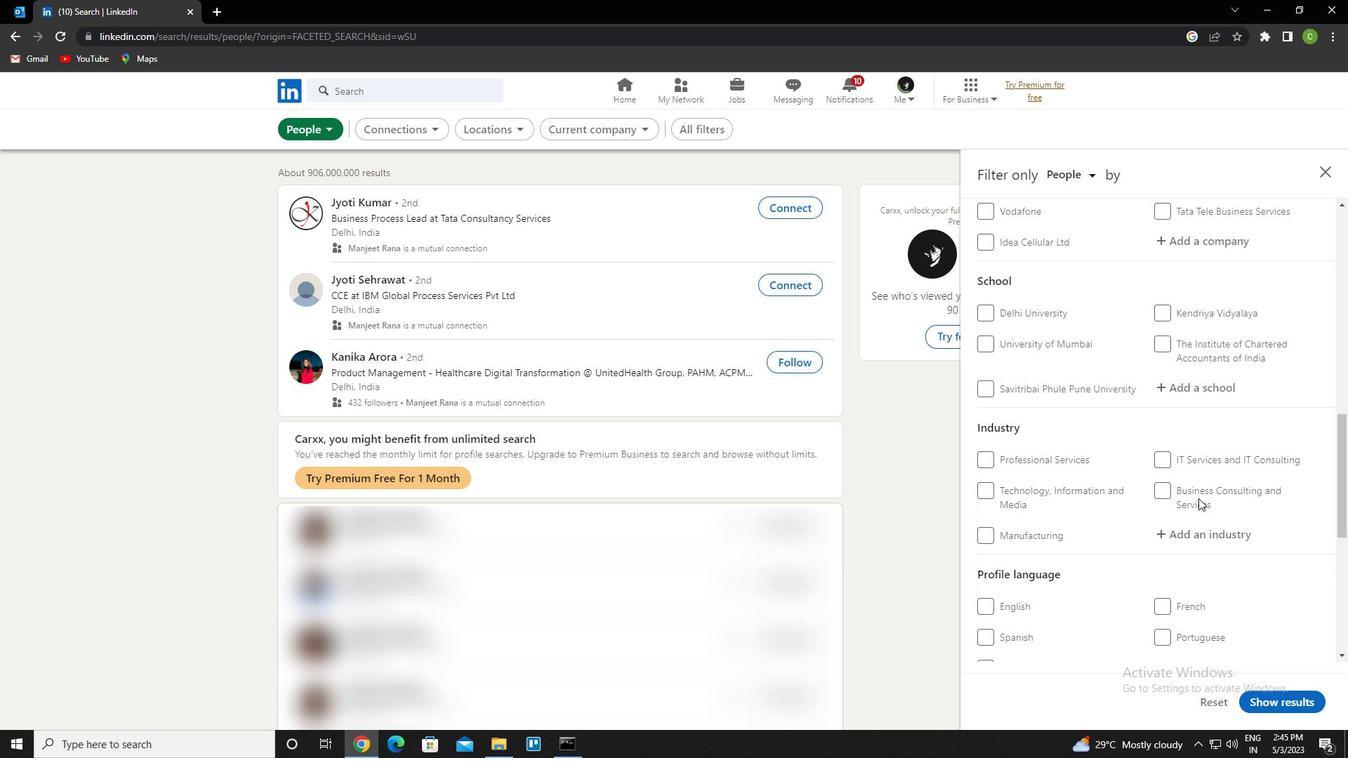 
Action: Mouse scrolled (1199, 498) with delta (0, 0)
Screenshot: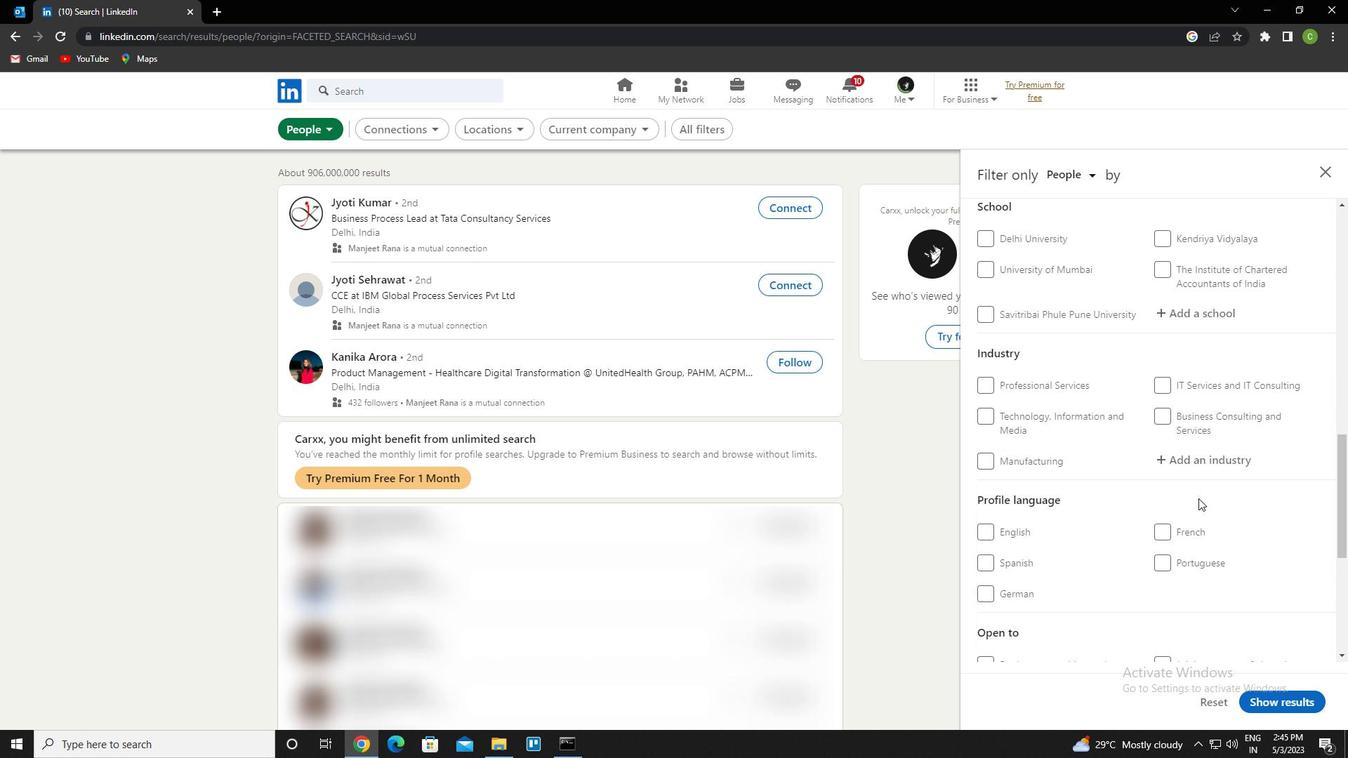
Action: Mouse moved to (1166, 394)
Screenshot: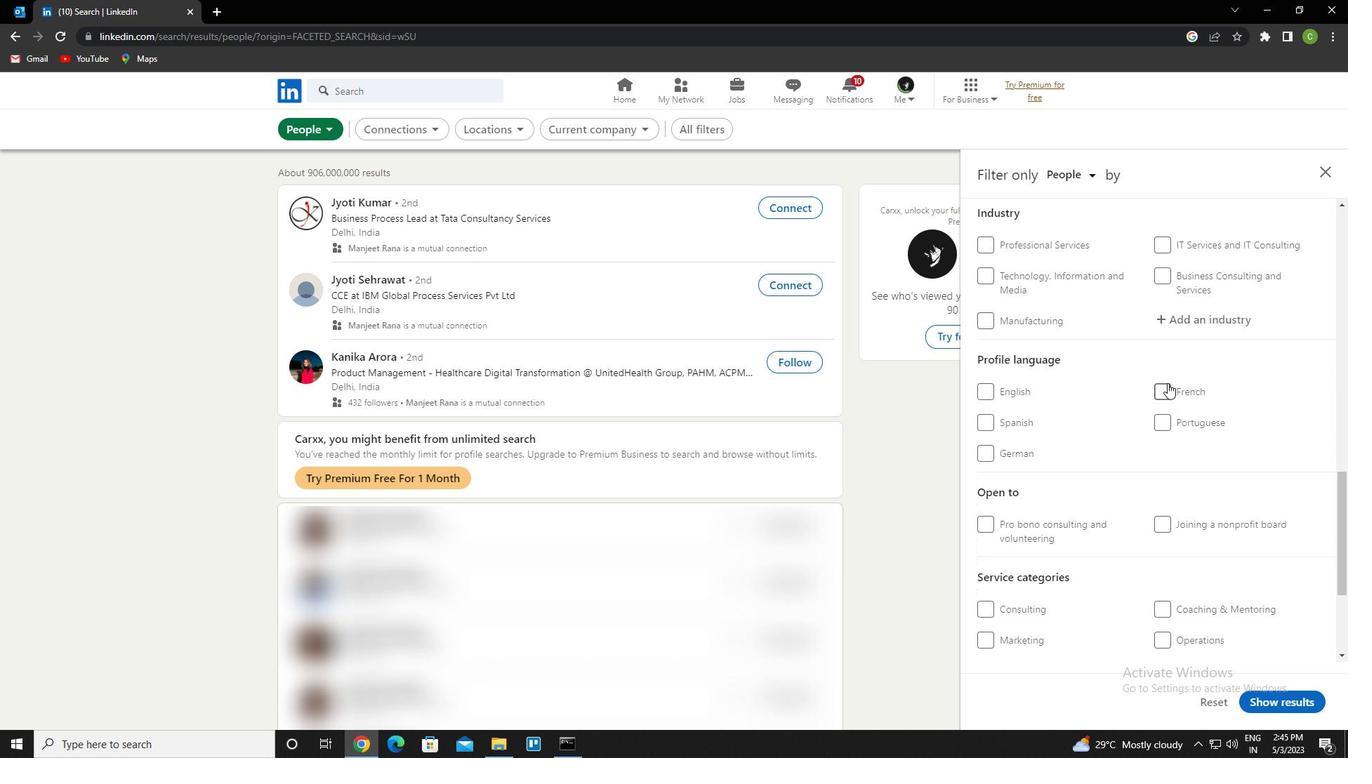 
Action: Mouse pressed left at (1166, 394)
Screenshot: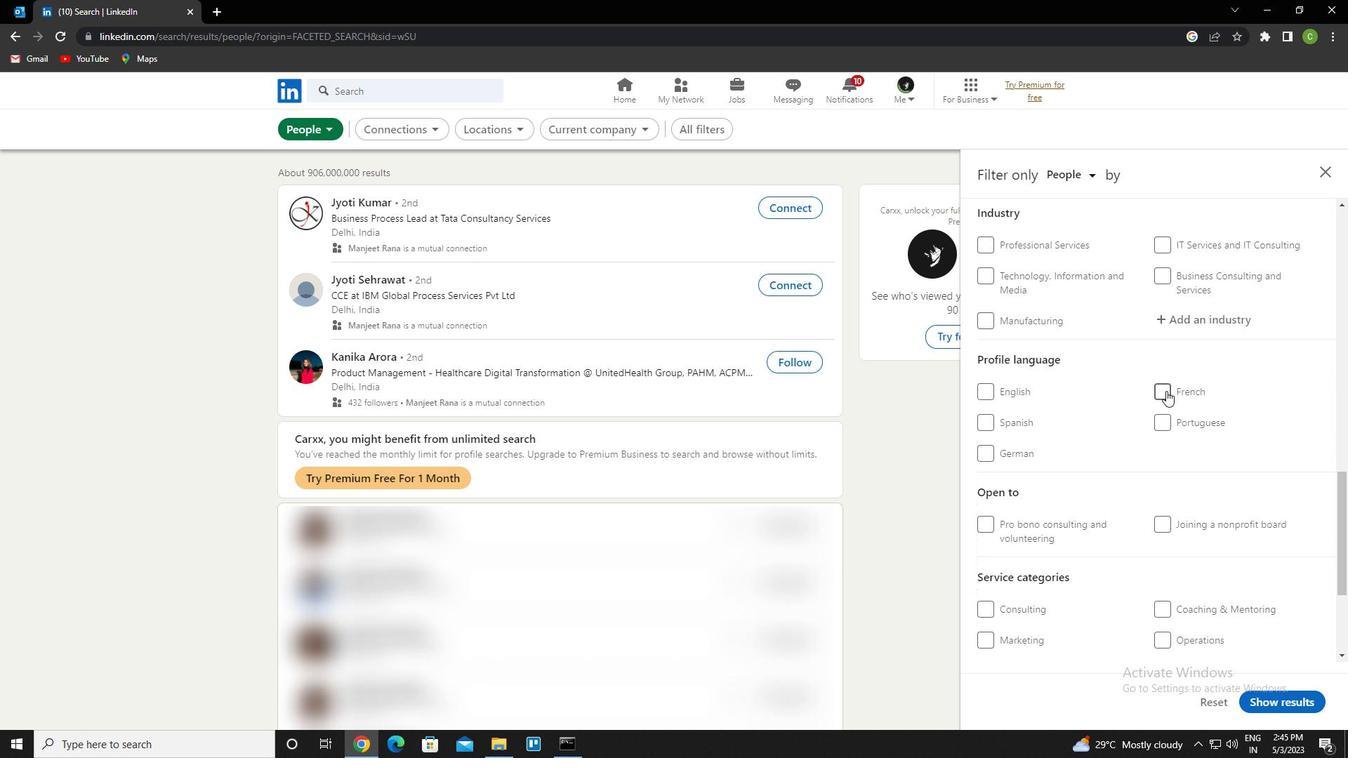 
Action: Mouse moved to (1006, 547)
Screenshot: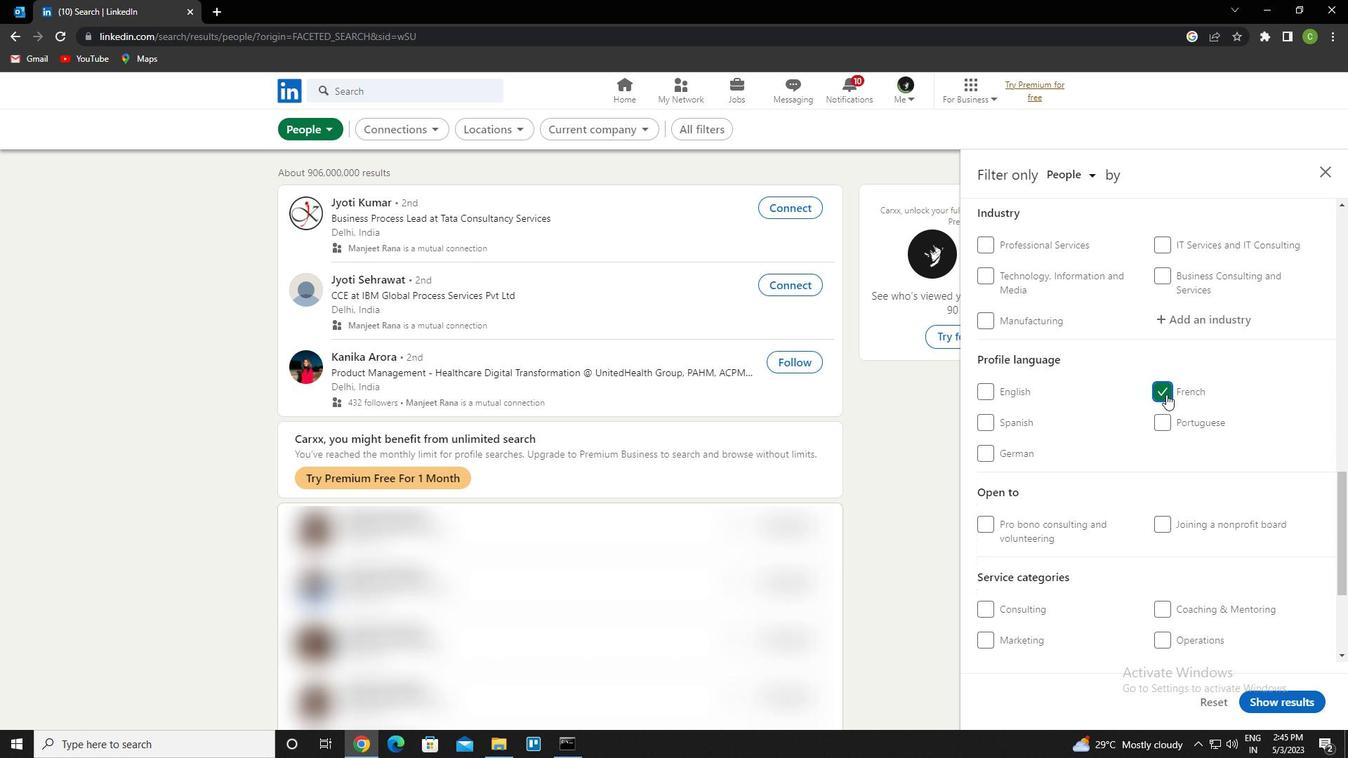 
Action: Mouse scrolled (1006, 548) with delta (0, 0)
Screenshot: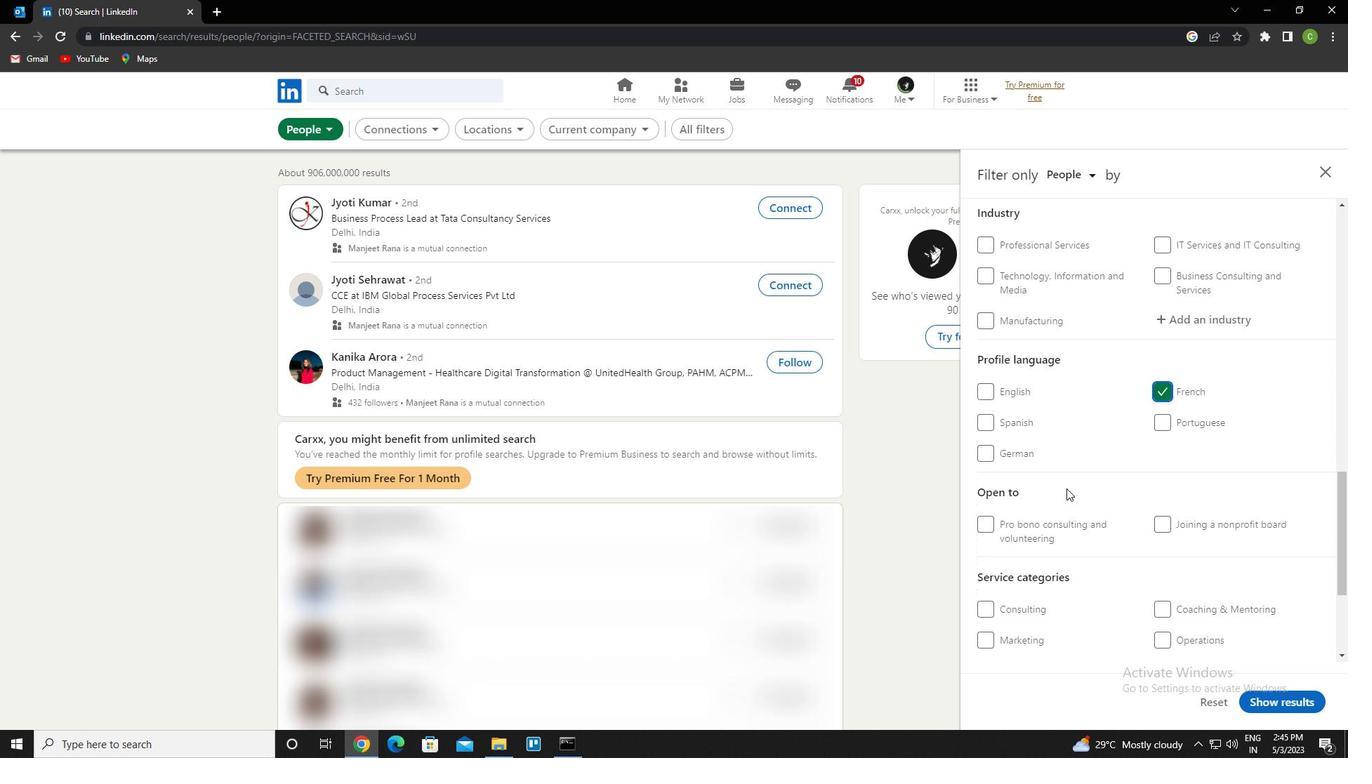 
Action: Mouse scrolled (1006, 548) with delta (0, 0)
Screenshot: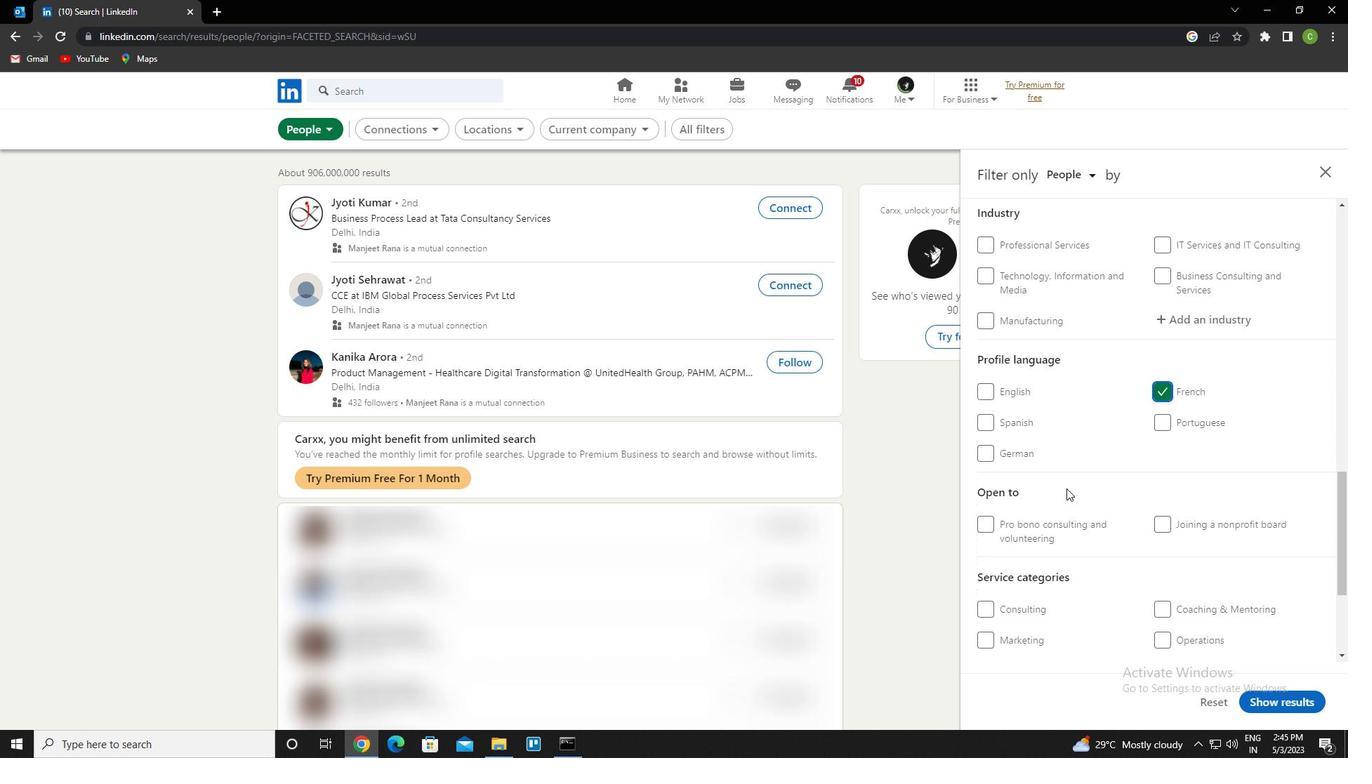 
Action: Mouse scrolled (1006, 548) with delta (0, 0)
Screenshot: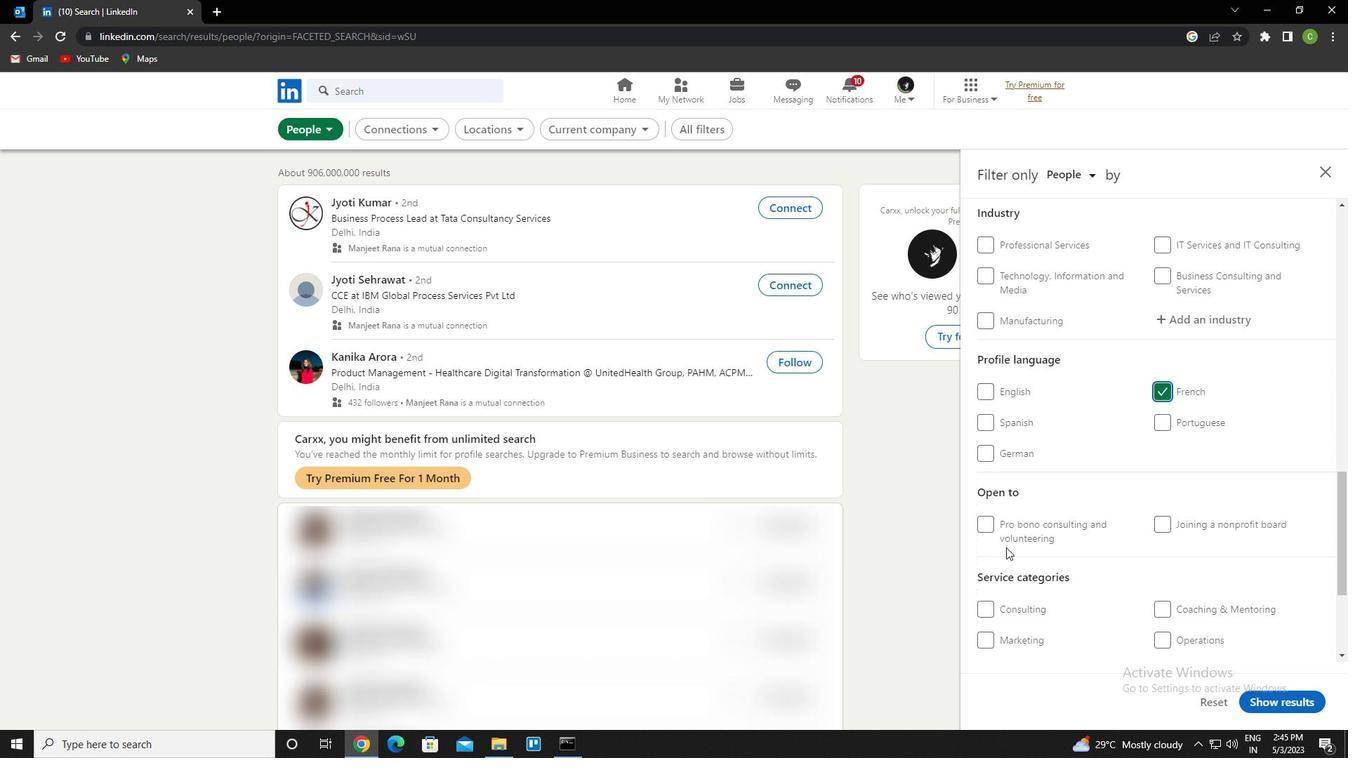 
Action: Mouse scrolled (1006, 548) with delta (0, 0)
Screenshot: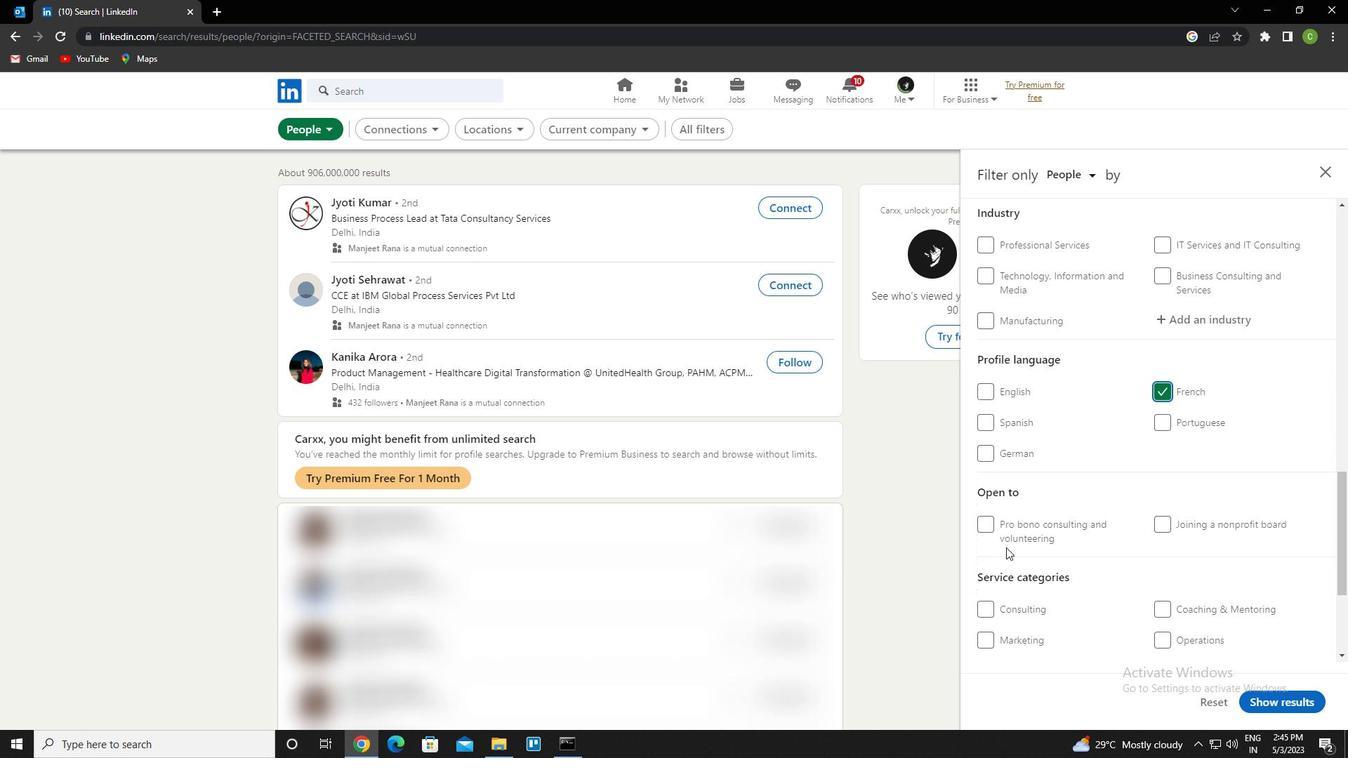 
Action: Mouse scrolled (1006, 548) with delta (0, 0)
Screenshot: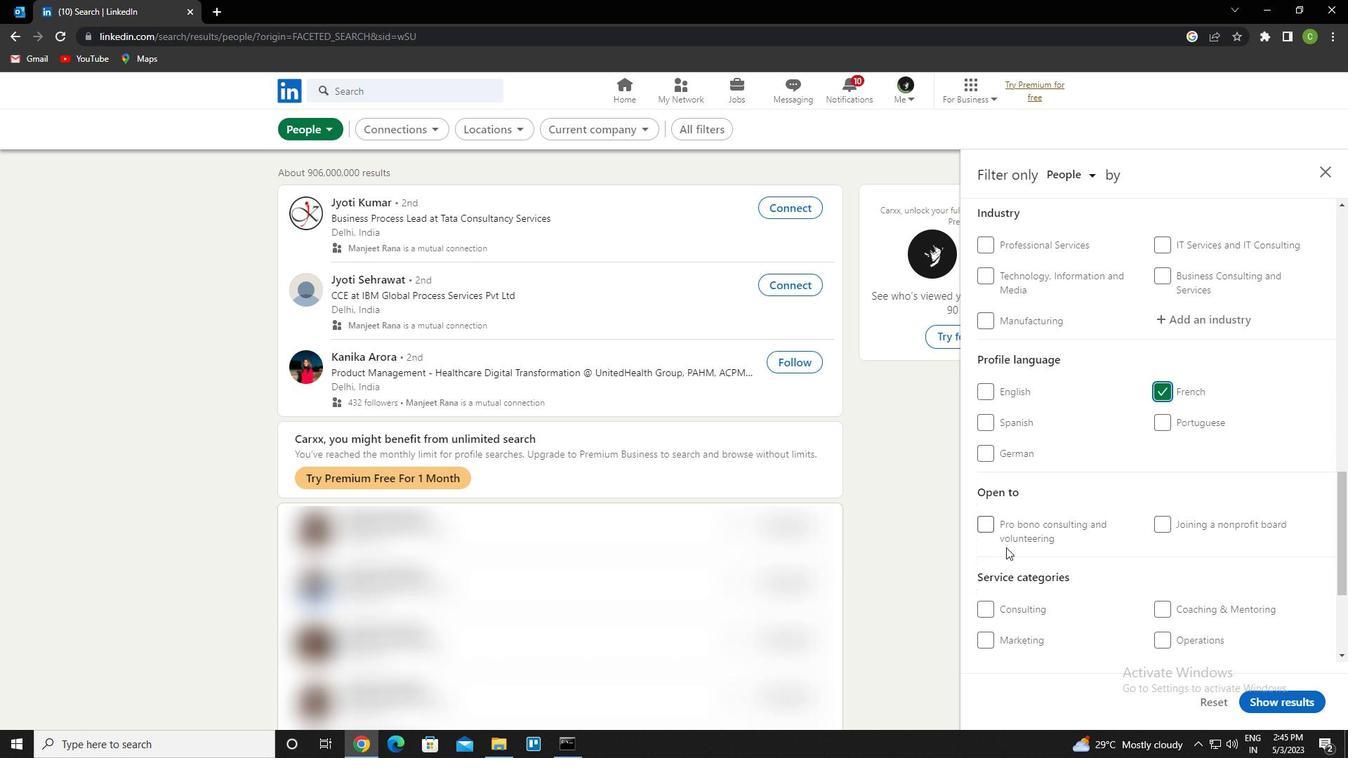 
Action: Mouse moved to (963, 545)
Screenshot: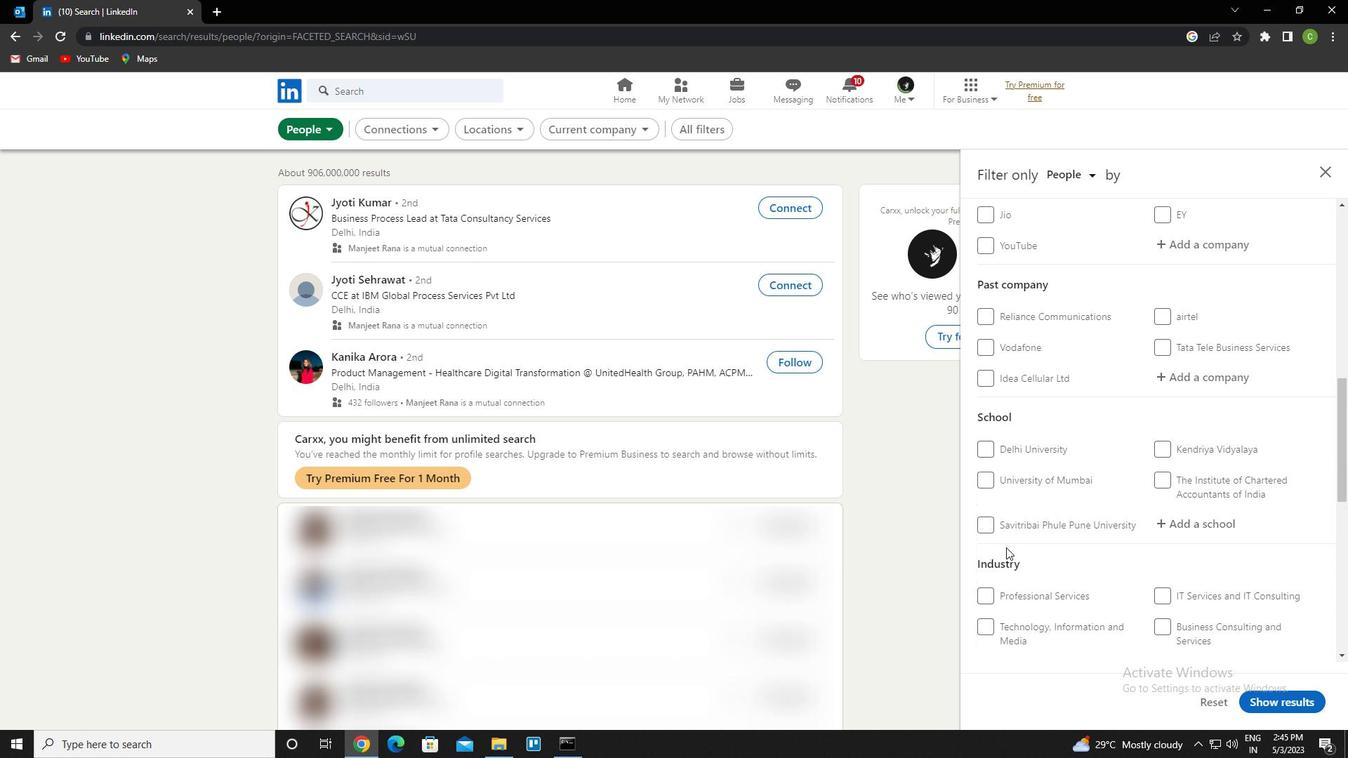 
Action: Mouse scrolled (963, 546) with delta (0, 0)
Screenshot: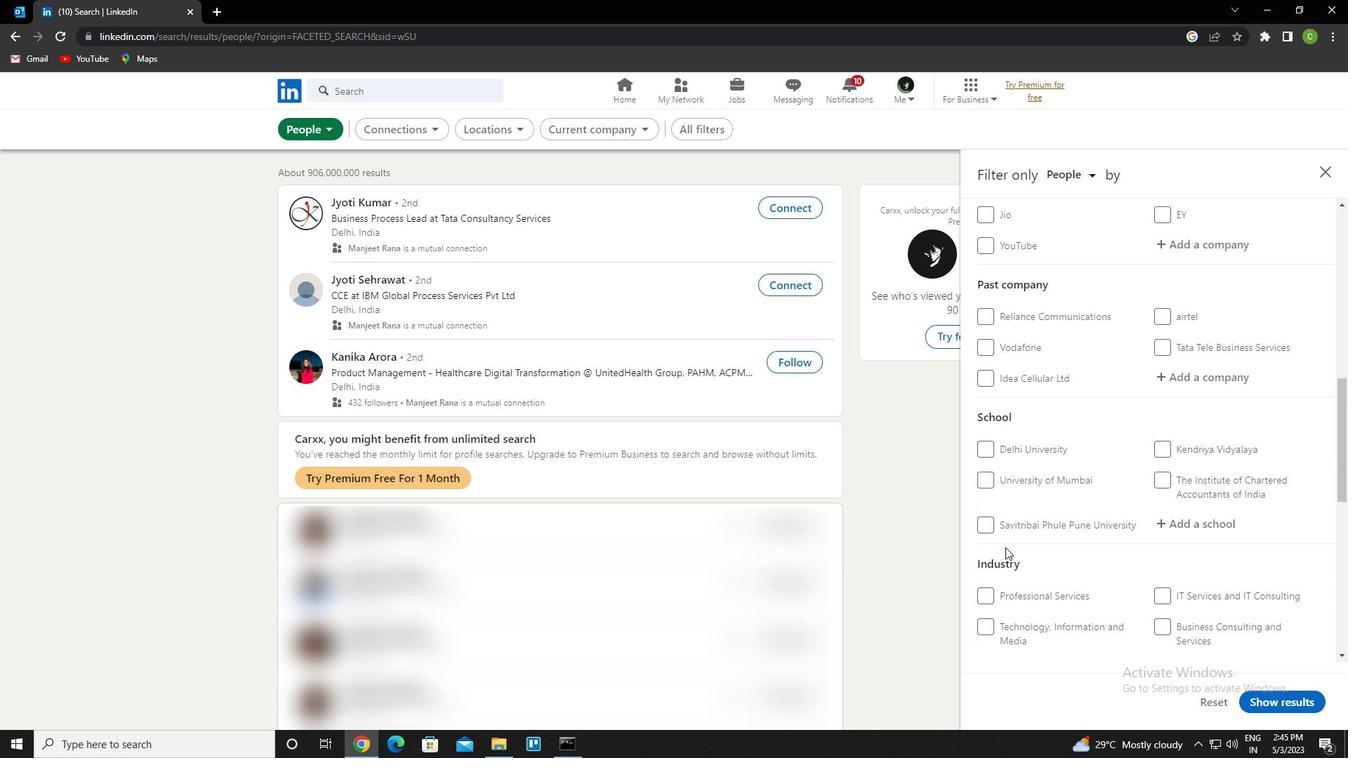 
Action: Mouse scrolled (963, 546) with delta (0, 0)
Screenshot: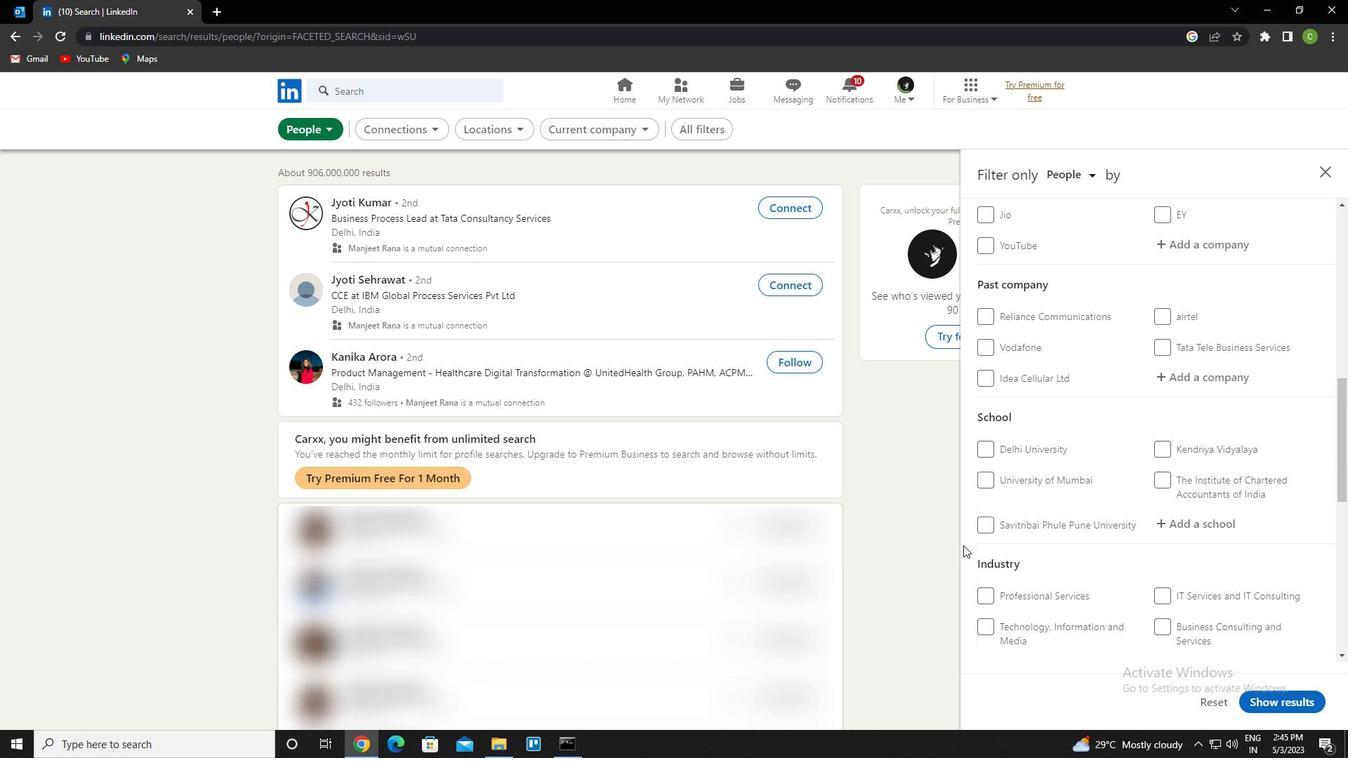 
Action: Mouse scrolled (963, 546) with delta (0, 0)
Screenshot: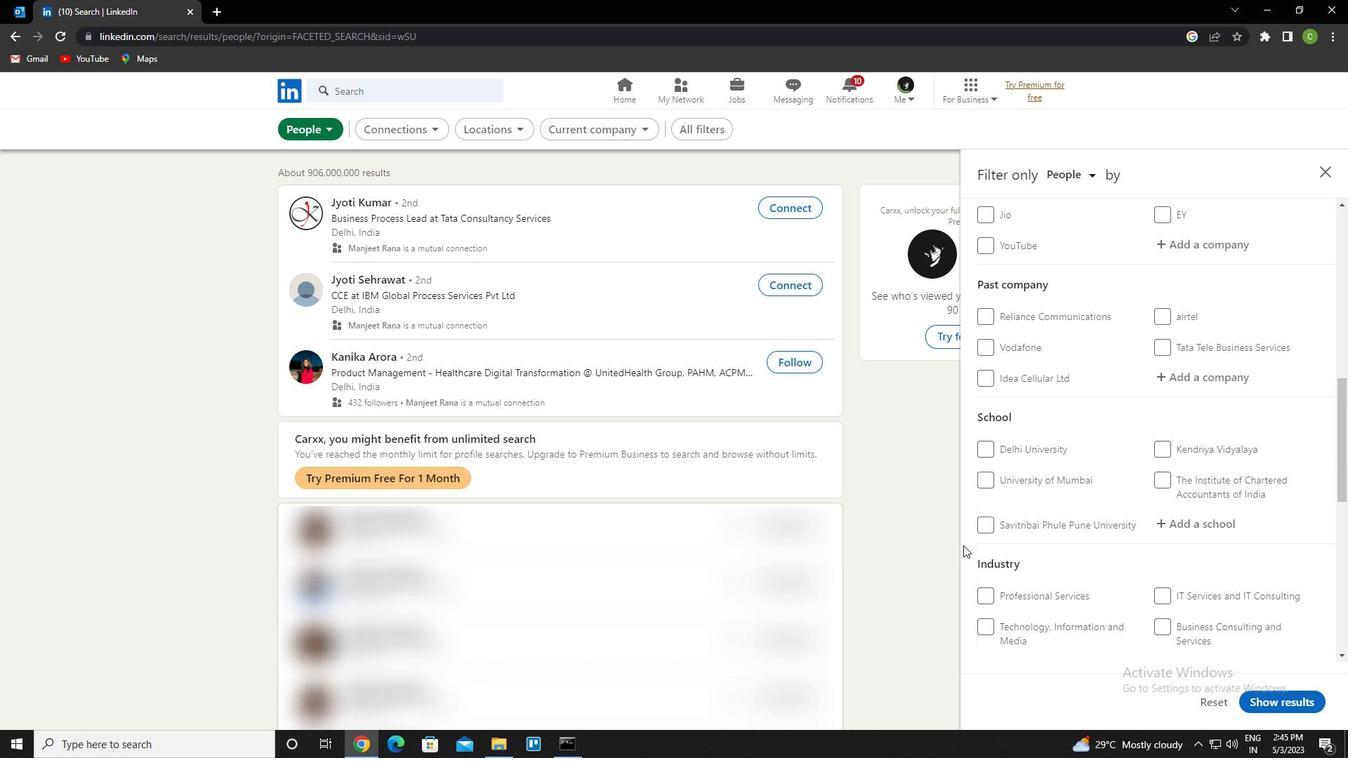 
Action: Mouse moved to (1189, 456)
Screenshot: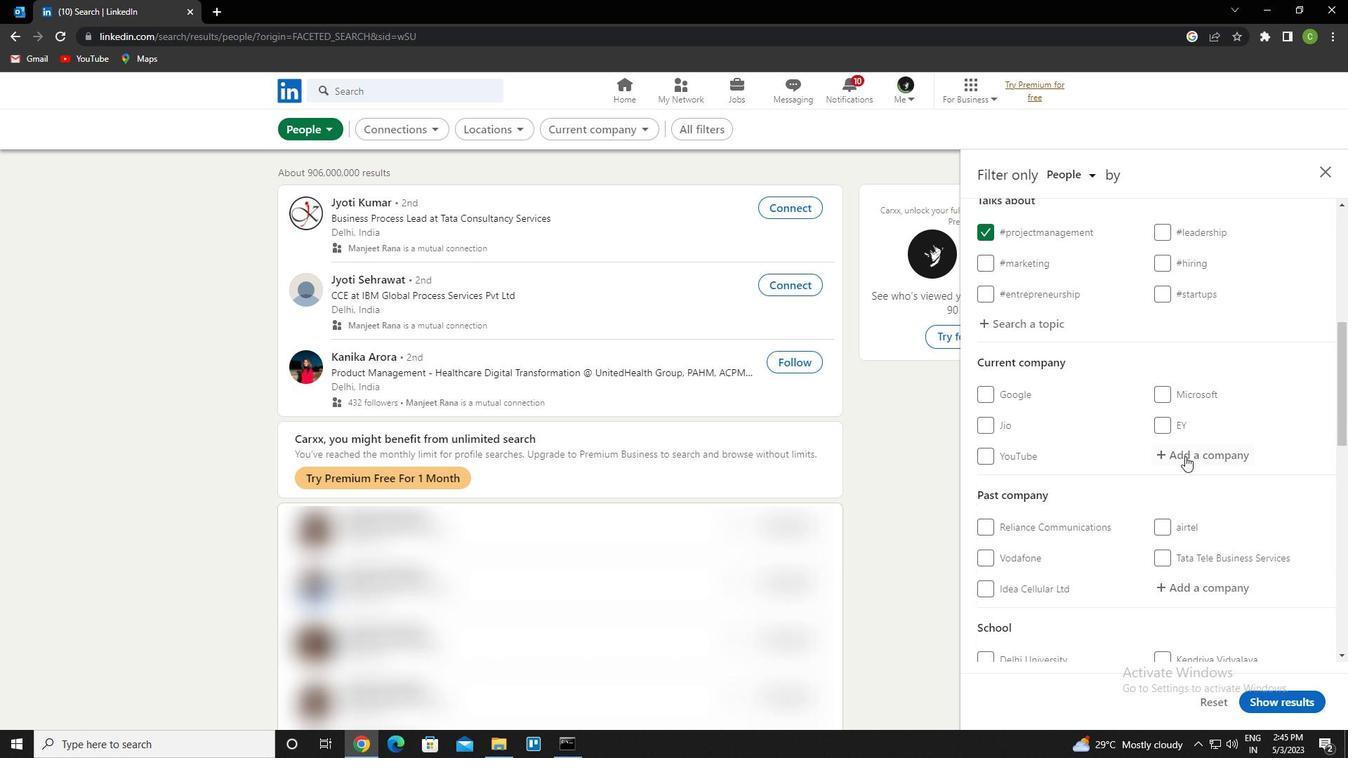 
Action: Mouse pressed left at (1189, 456)
Screenshot: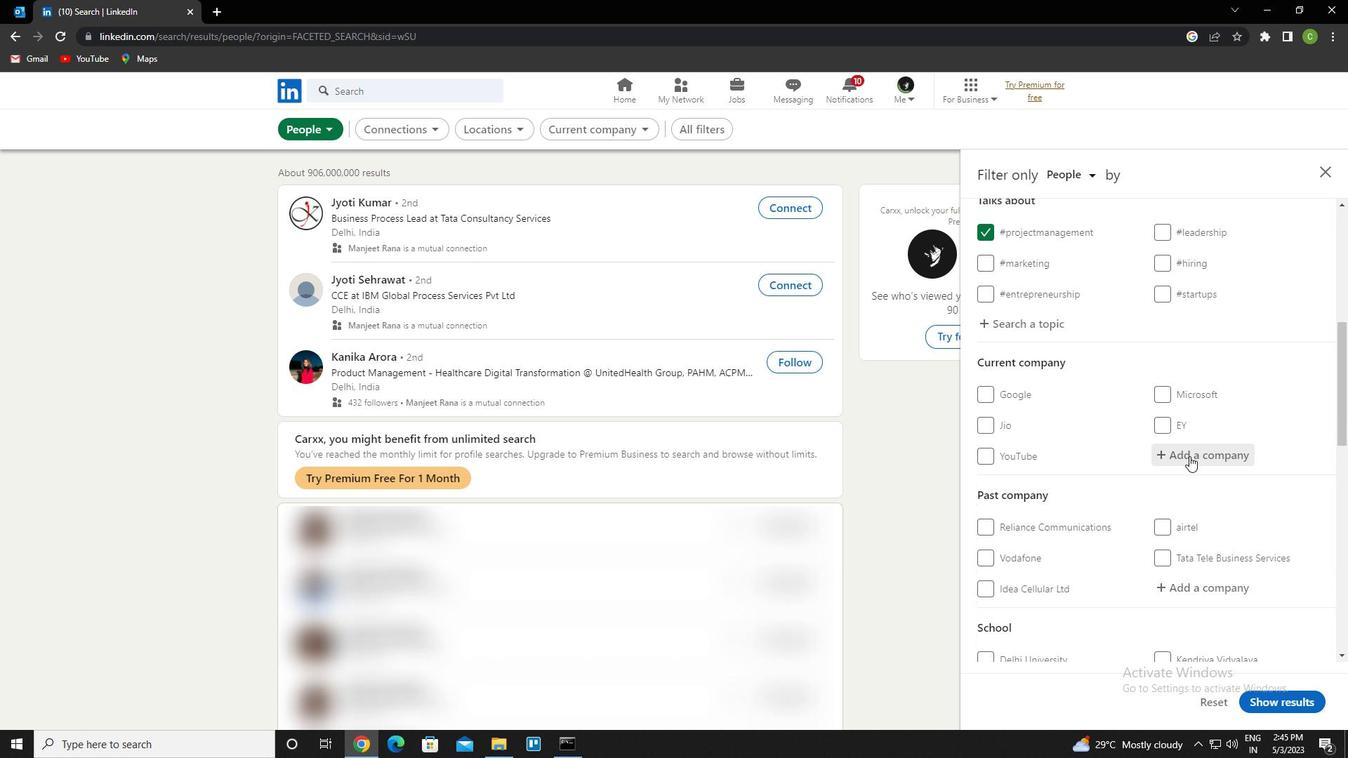
Action: Key pressed <Key.caps_lock>a<Key.caps_lock>nnalect<Key.down><Key.enter>
Screenshot: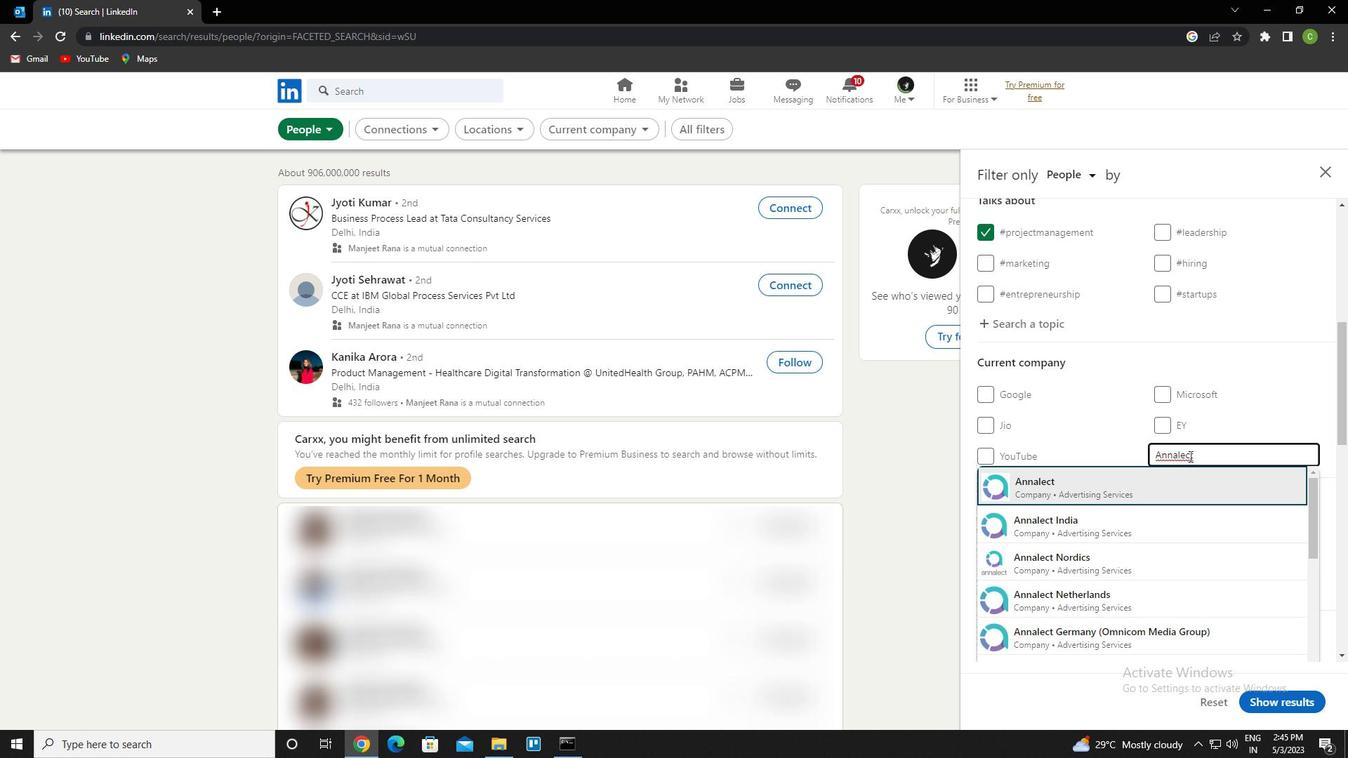 
Action: Mouse scrolled (1189, 455) with delta (0, 0)
Screenshot: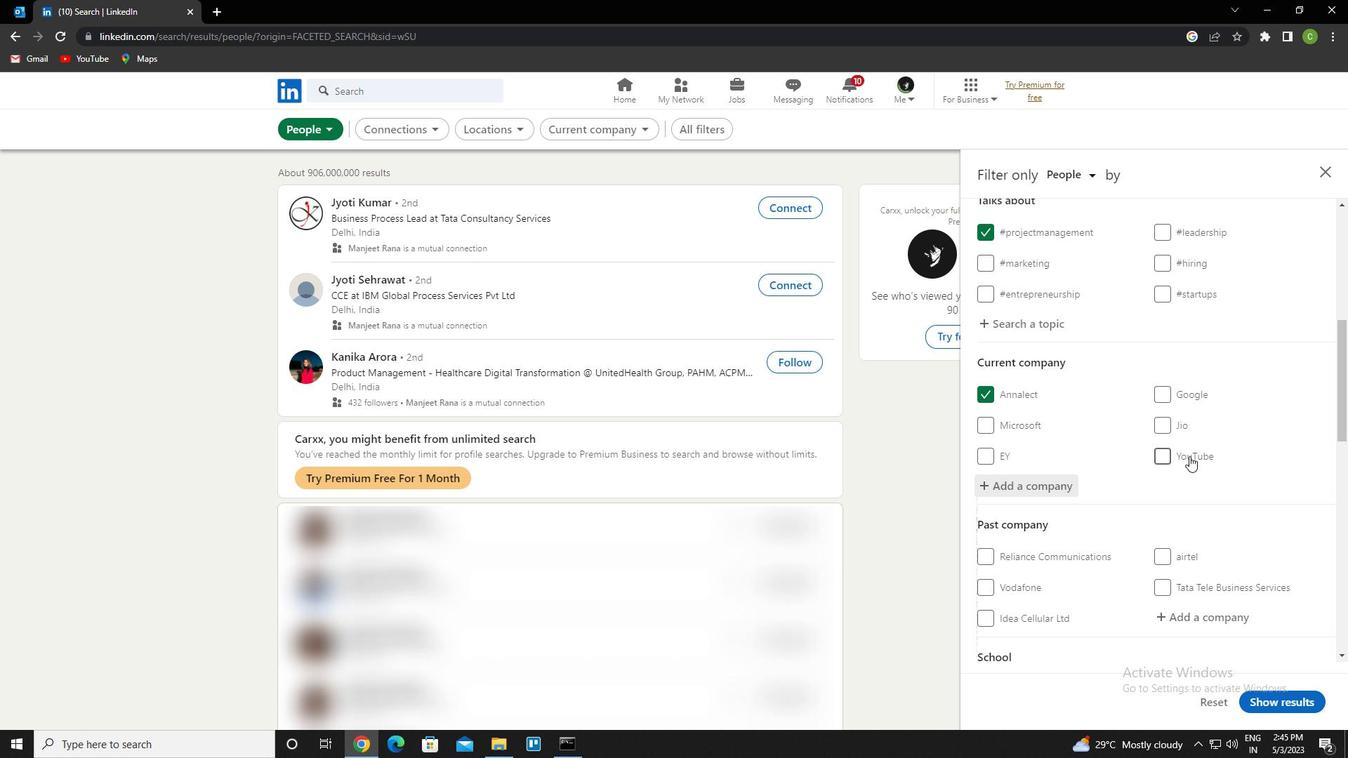 
Action: Mouse scrolled (1189, 455) with delta (0, 0)
Screenshot: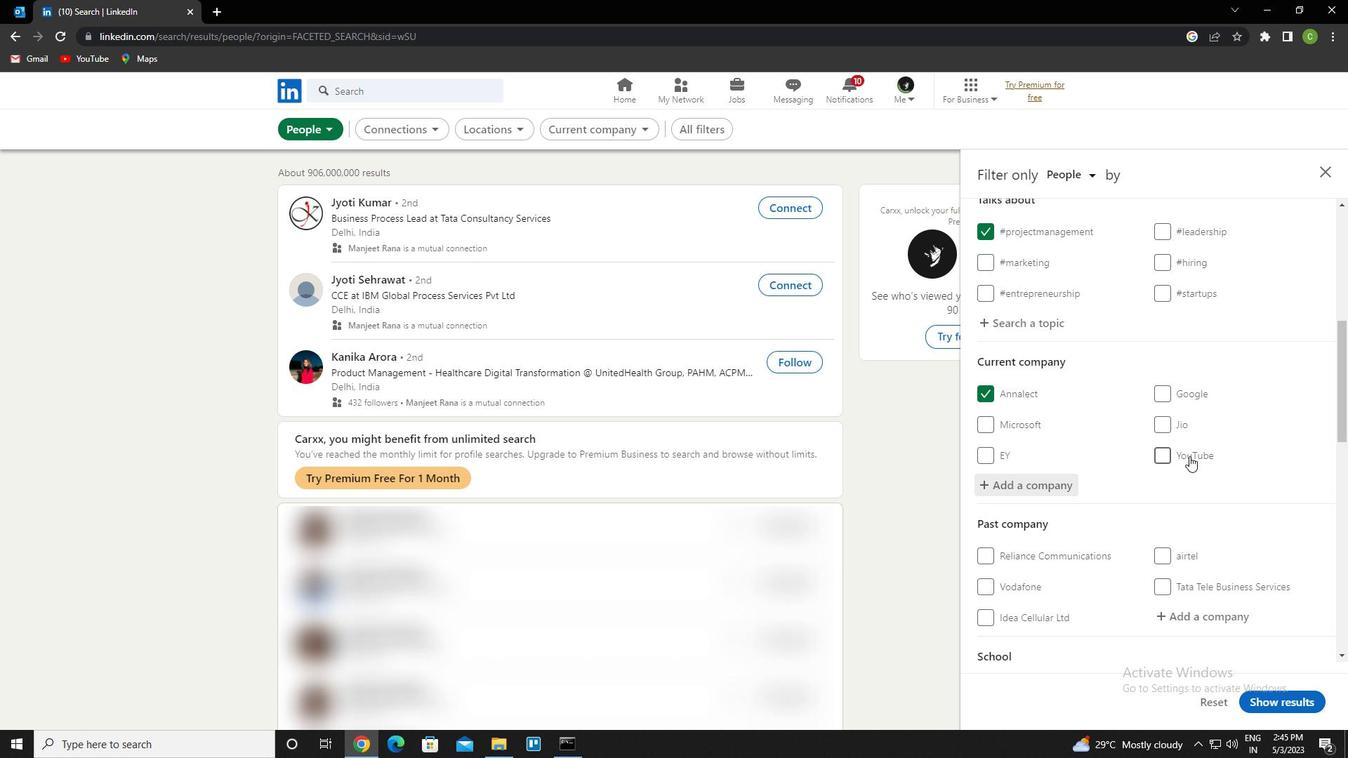 
Action: Mouse scrolled (1189, 455) with delta (0, 0)
Screenshot: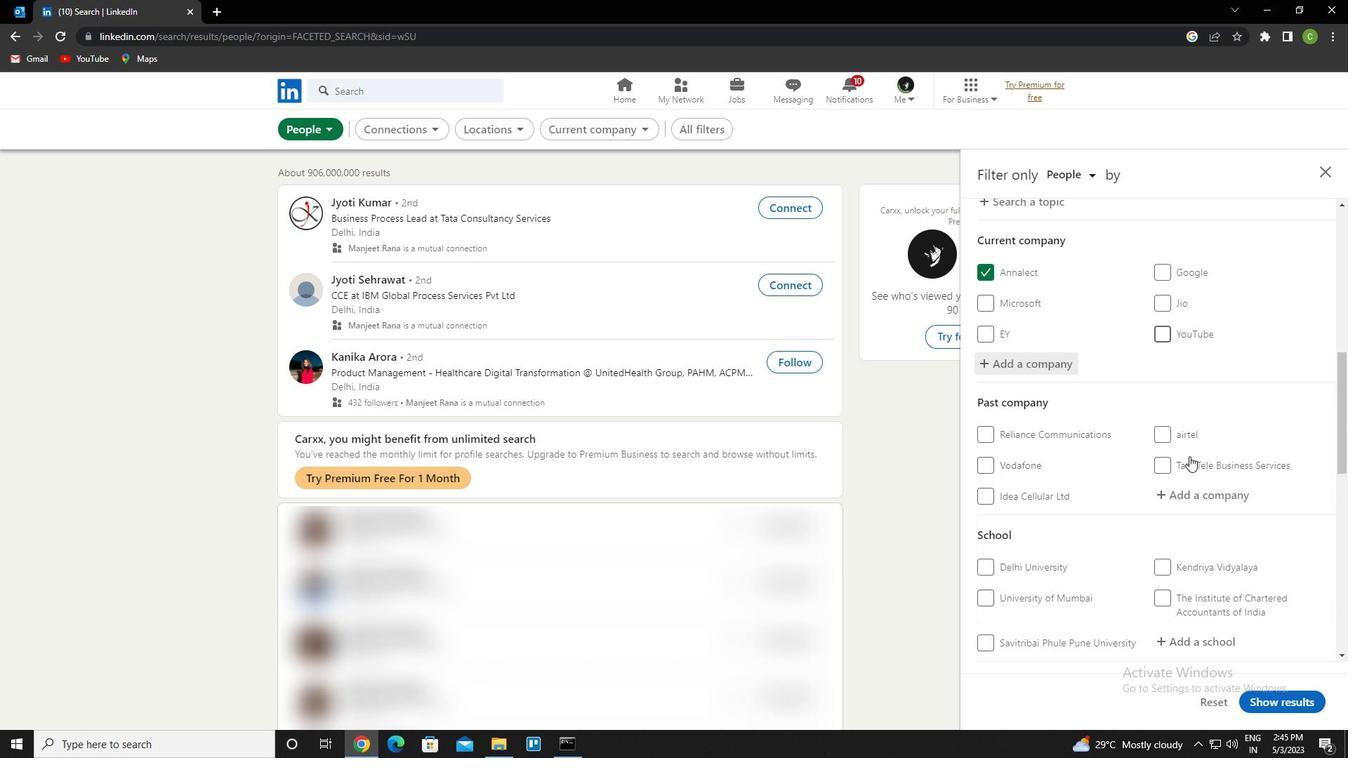 
Action: Mouse scrolled (1189, 455) with delta (0, 0)
Screenshot: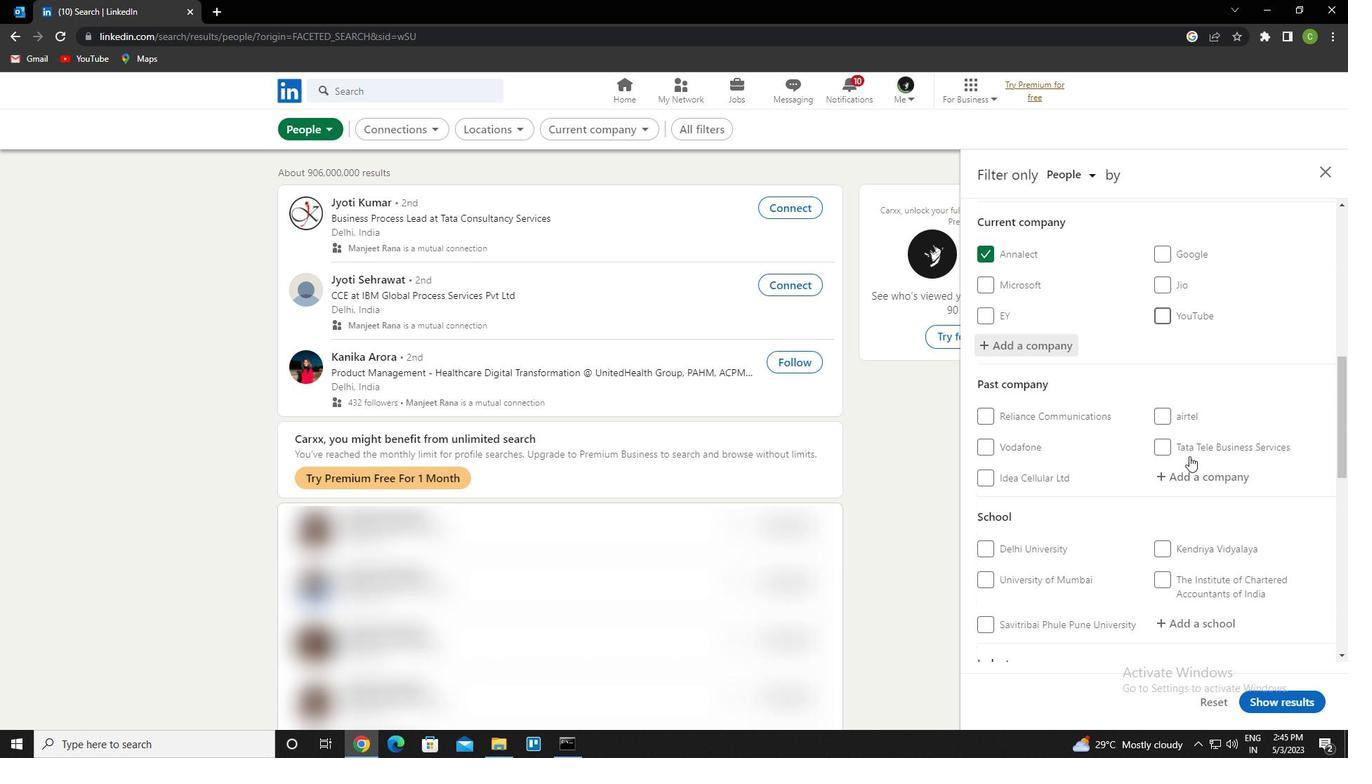 
Action: Mouse moved to (1192, 479)
Screenshot: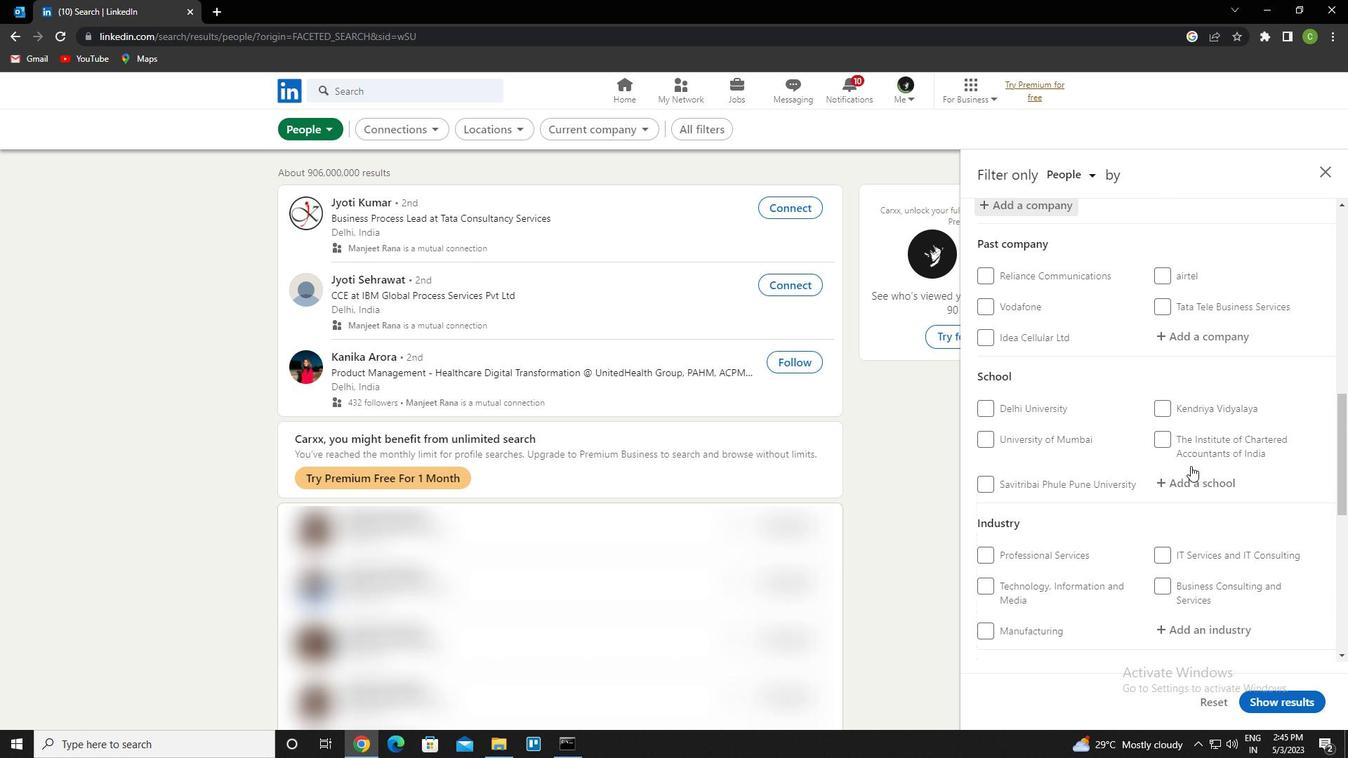 
Action: Mouse pressed left at (1192, 479)
Screenshot: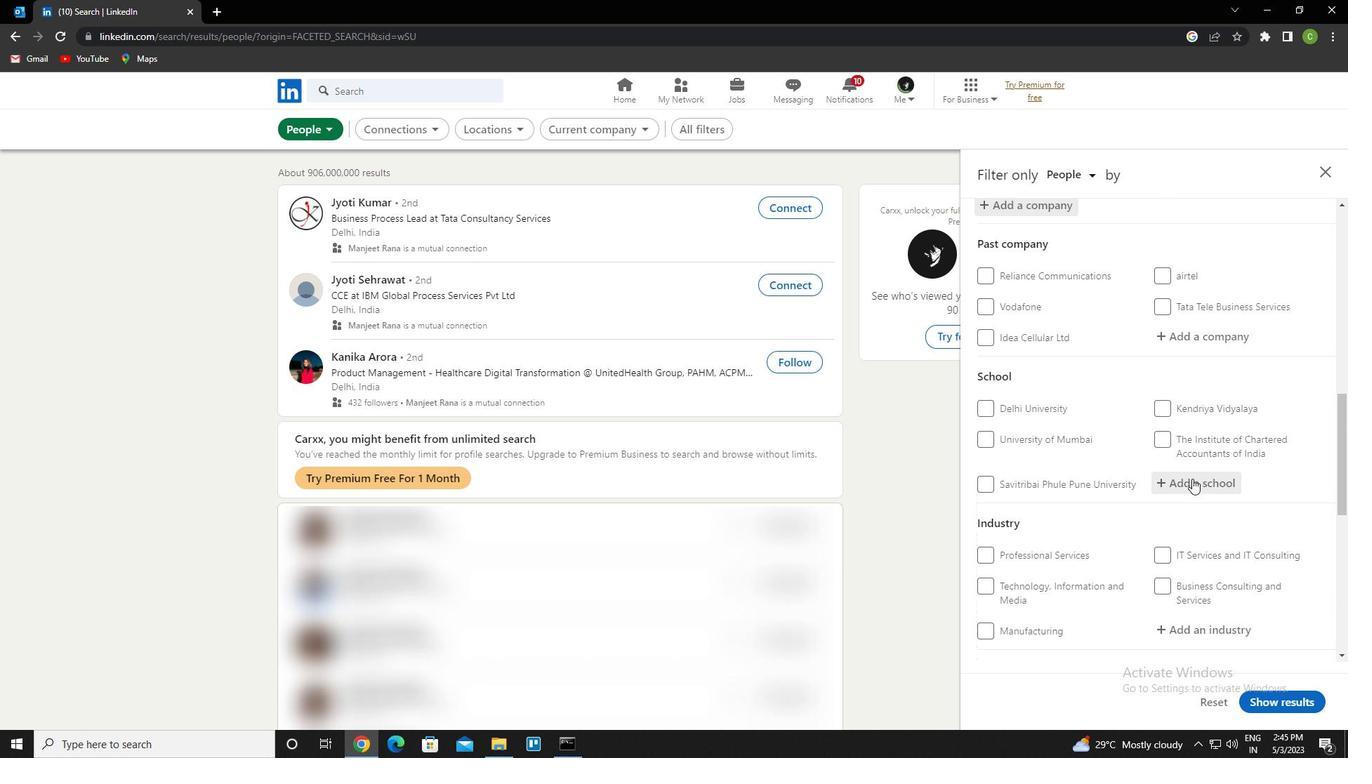 
Action: Key pressed <Key.caps_lock>maac<Key.down><Key.enter>
Screenshot: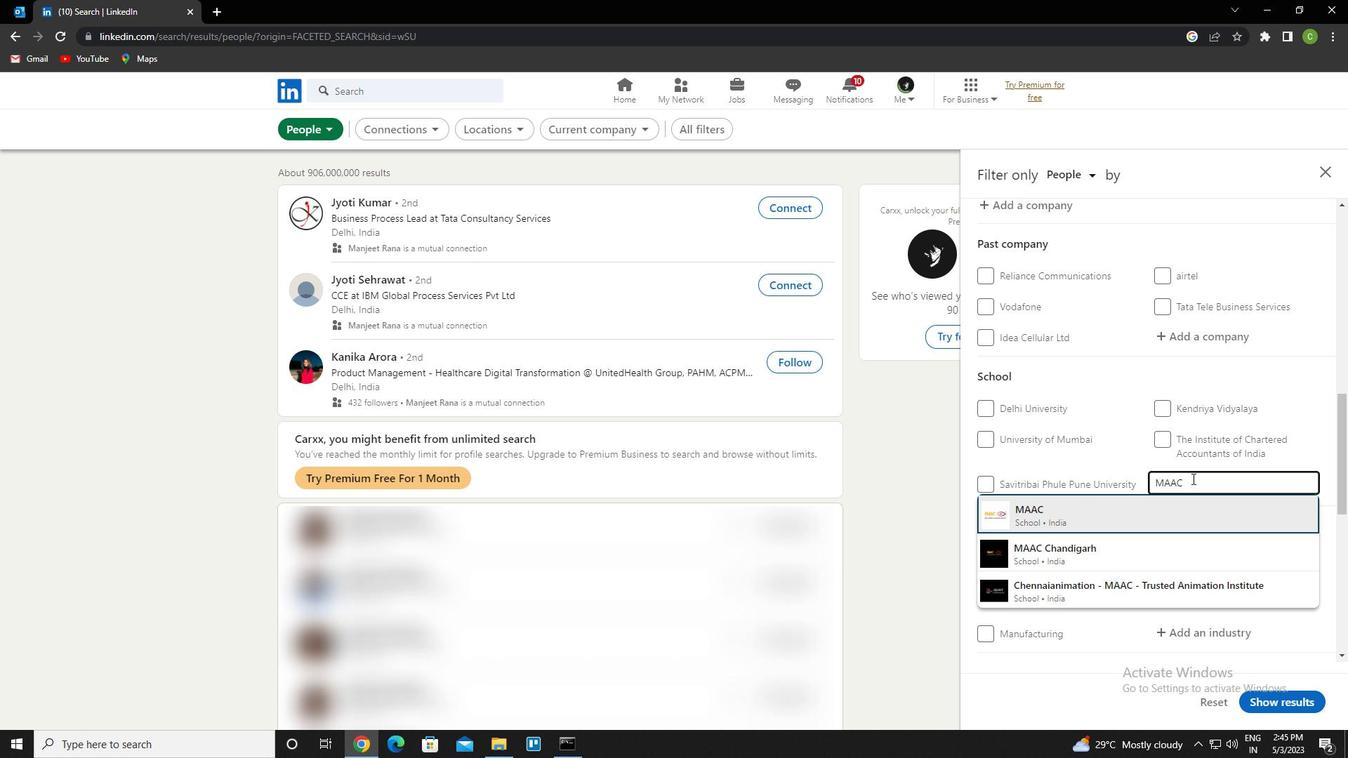 
Action: Mouse scrolled (1192, 478) with delta (0, 0)
Screenshot: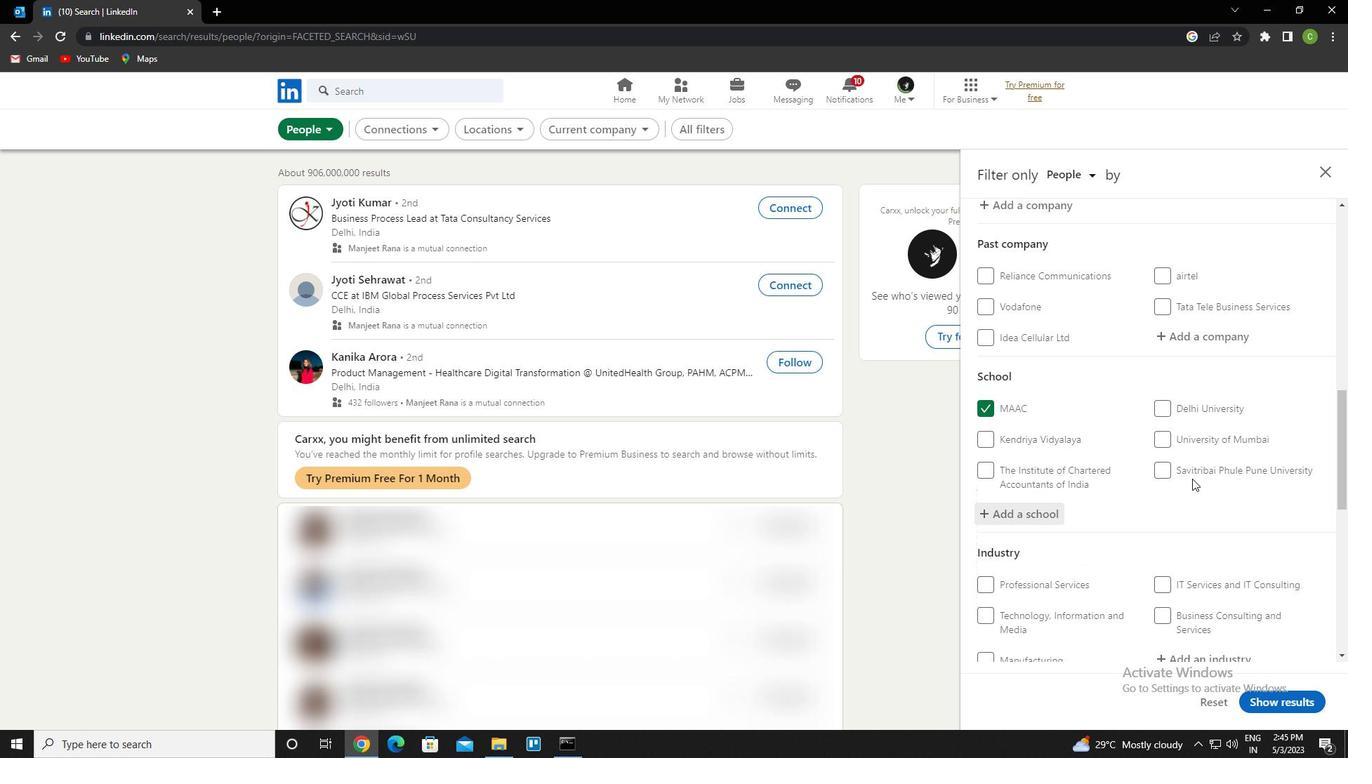 
Action: Mouse moved to (1180, 473)
Screenshot: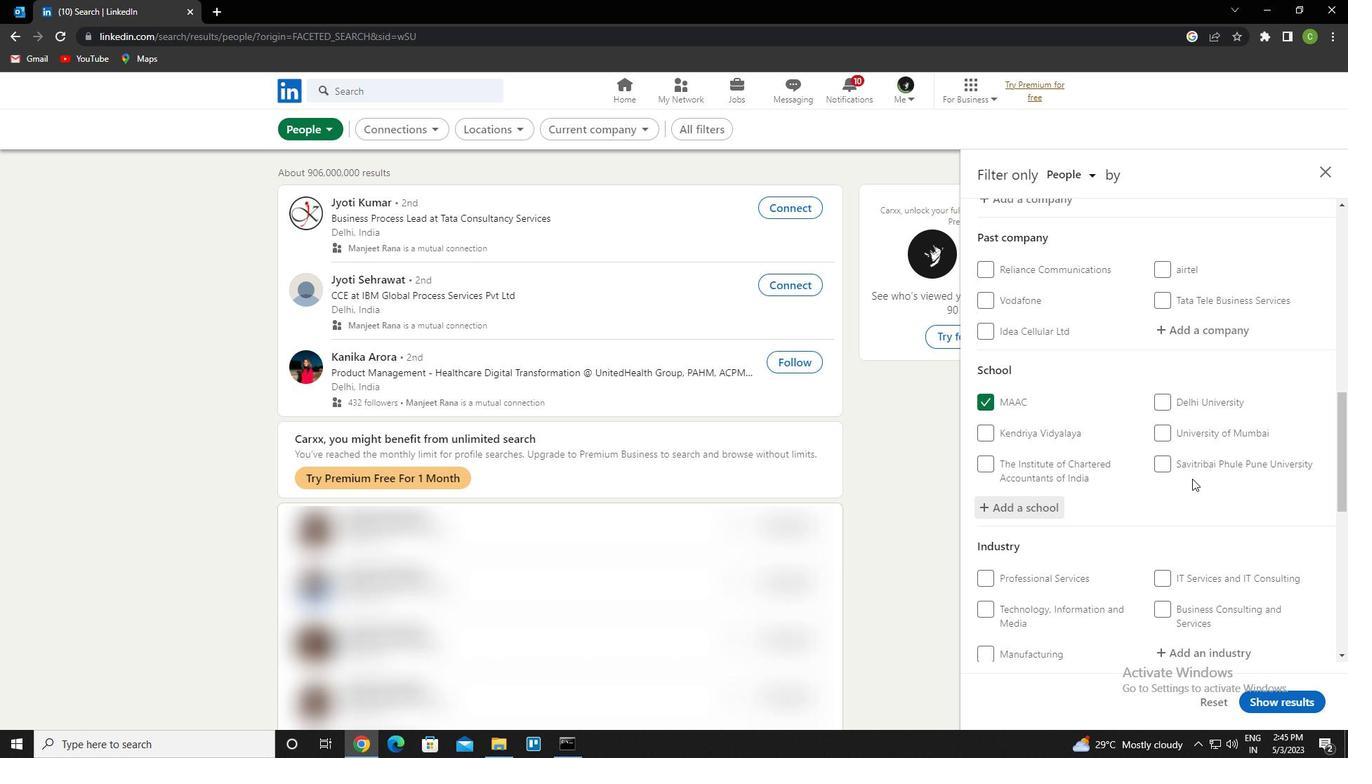 
Action: Mouse scrolled (1180, 472) with delta (0, 0)
Screenshot: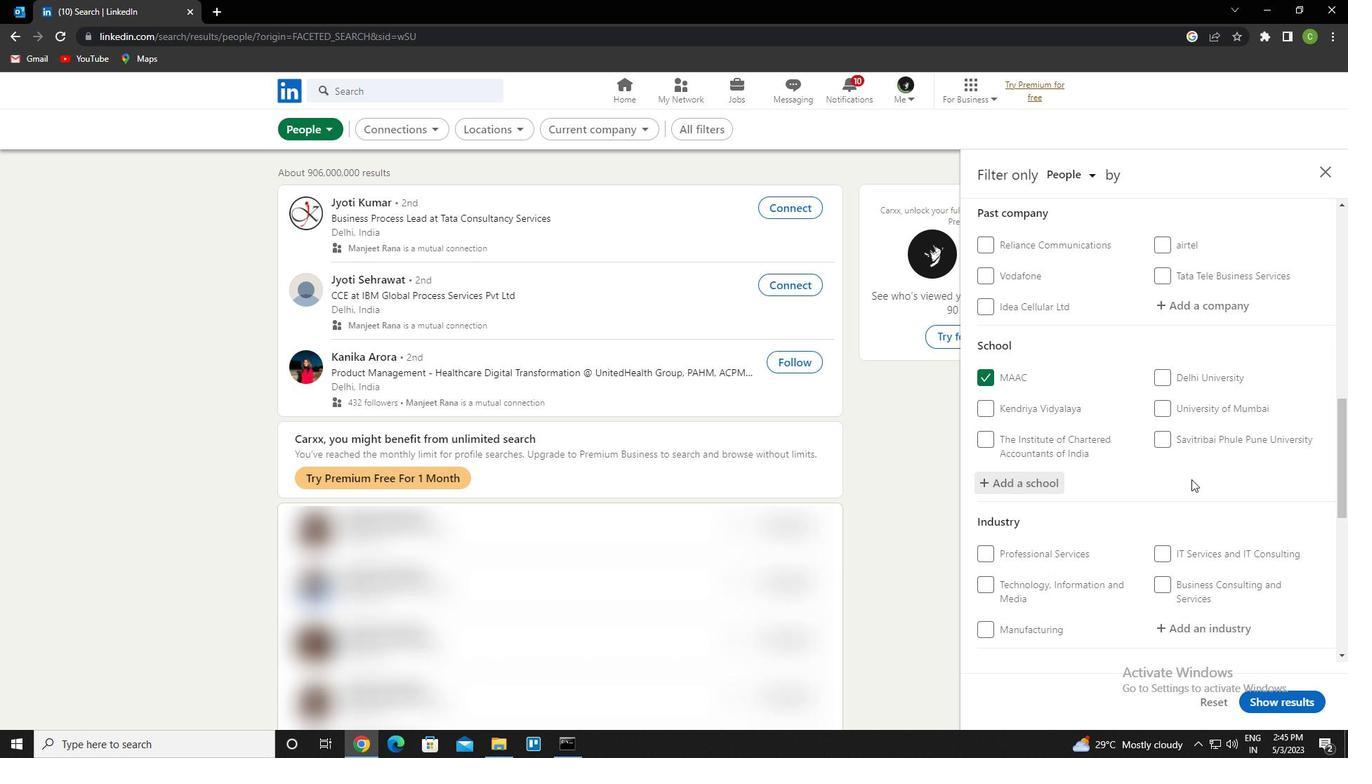 
Action: Mouse moved to (1162, 488)
Screenshot: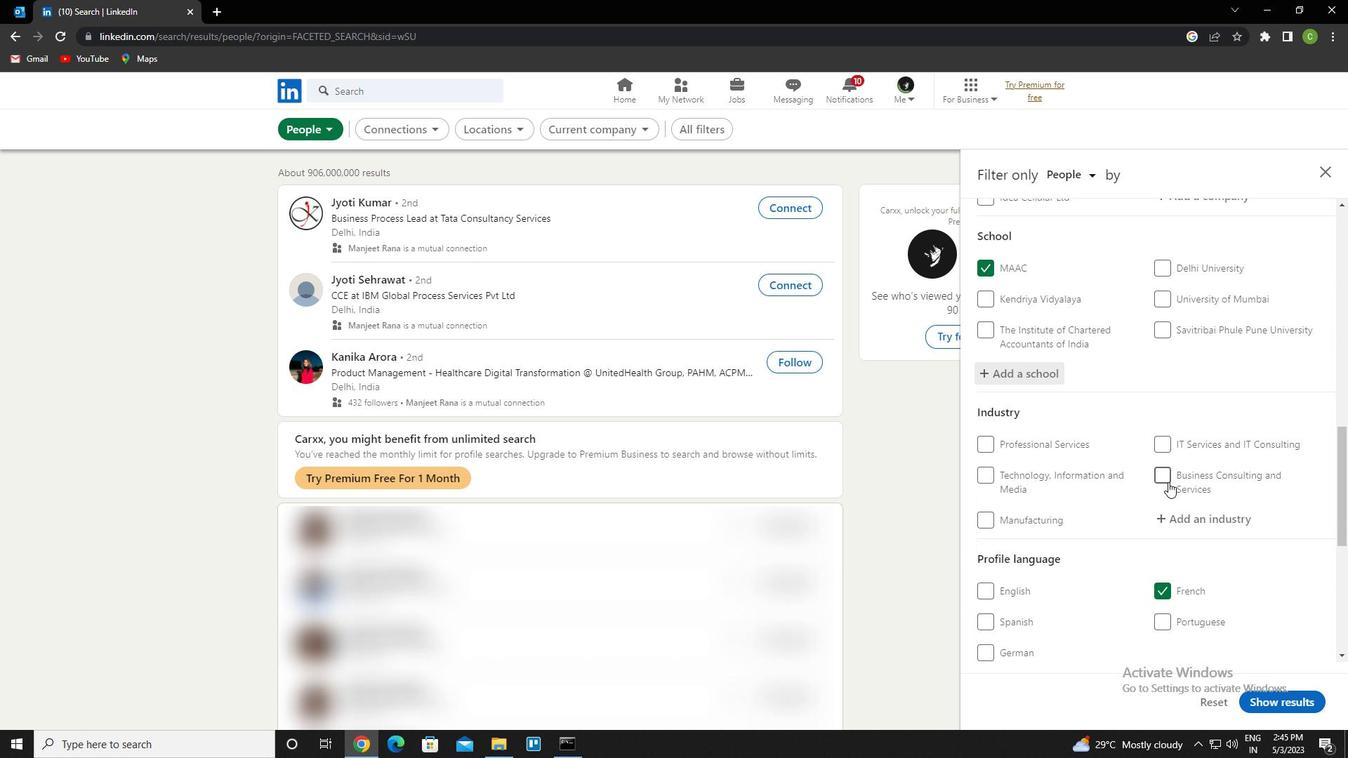 
Action: Mouse scrolled (1162, 488) with delta (0, 0)
Screenshot: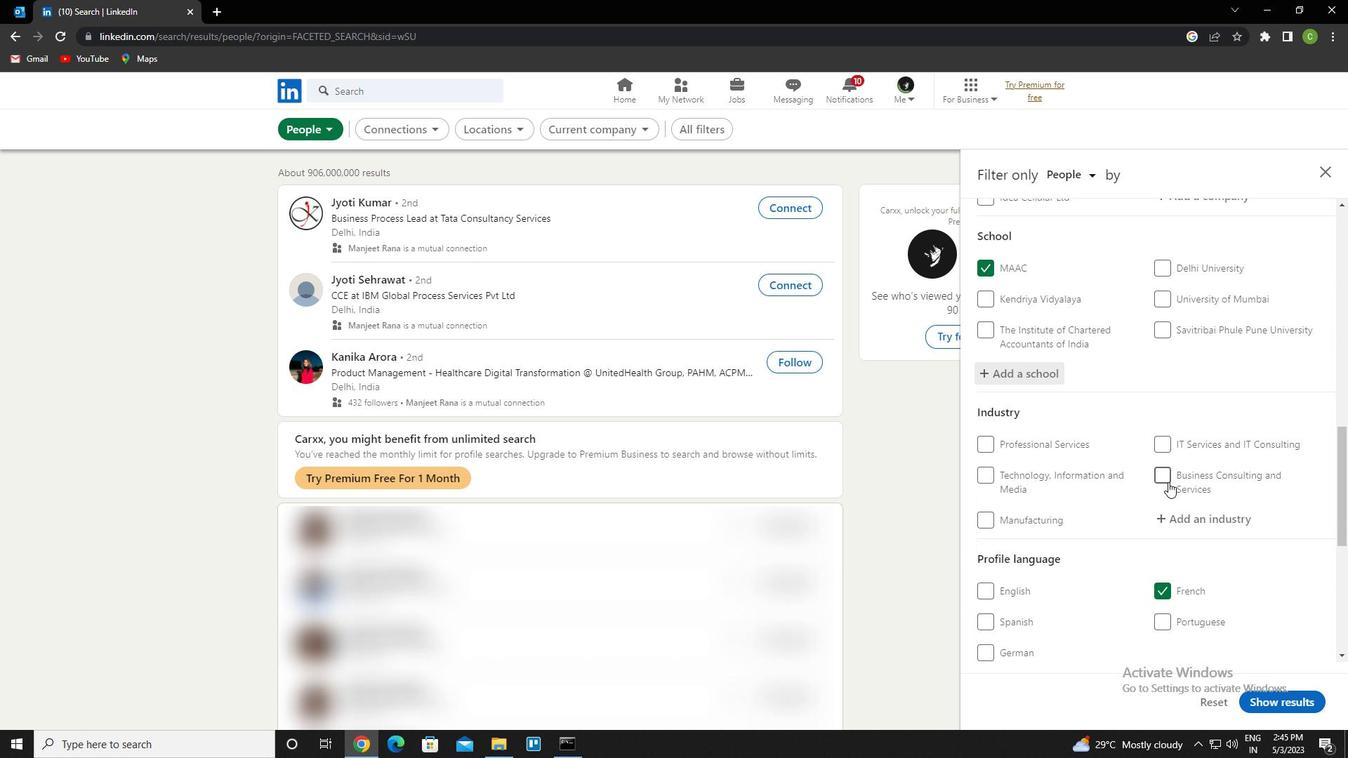 
Action: Mouse moved to (1160, 494)
Screenshot: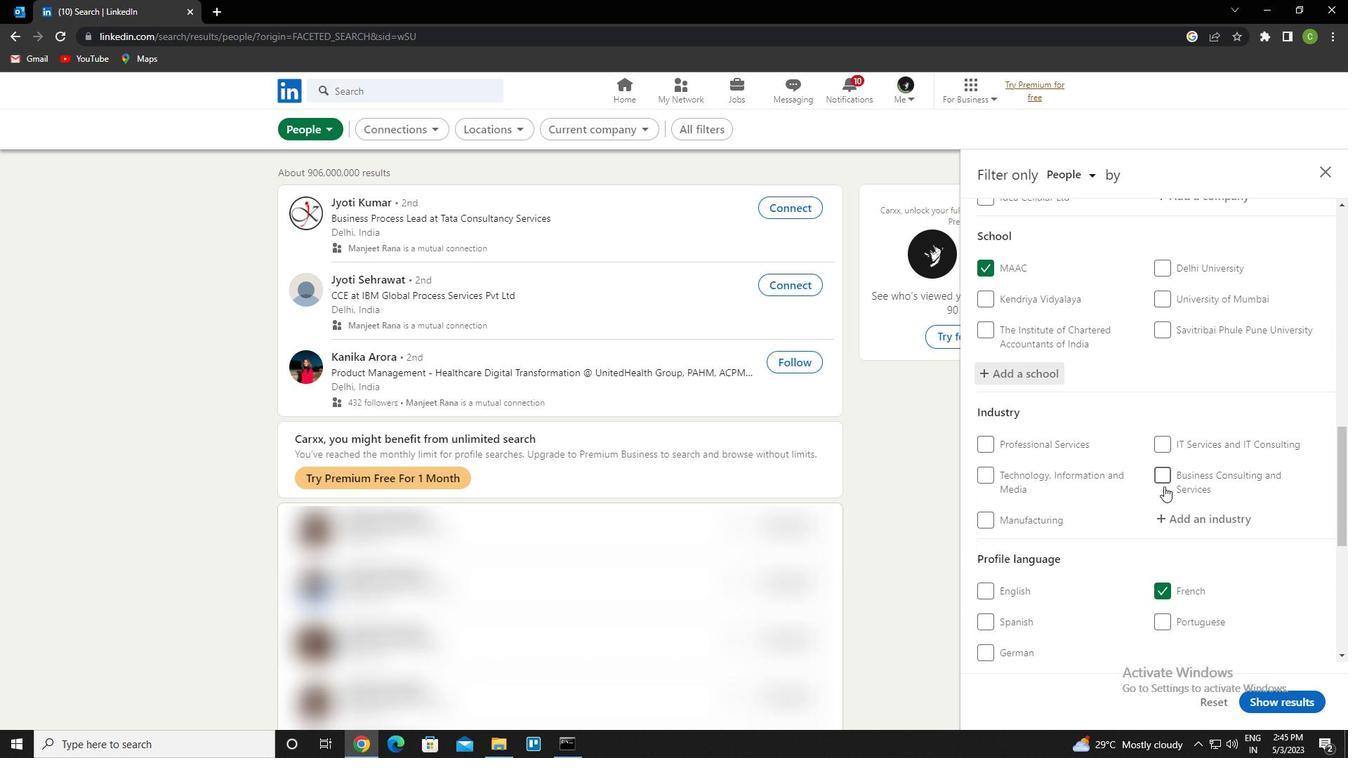 
Action: Mouse scrolled (1160, 493) with delta (0, 0)
Screenshot: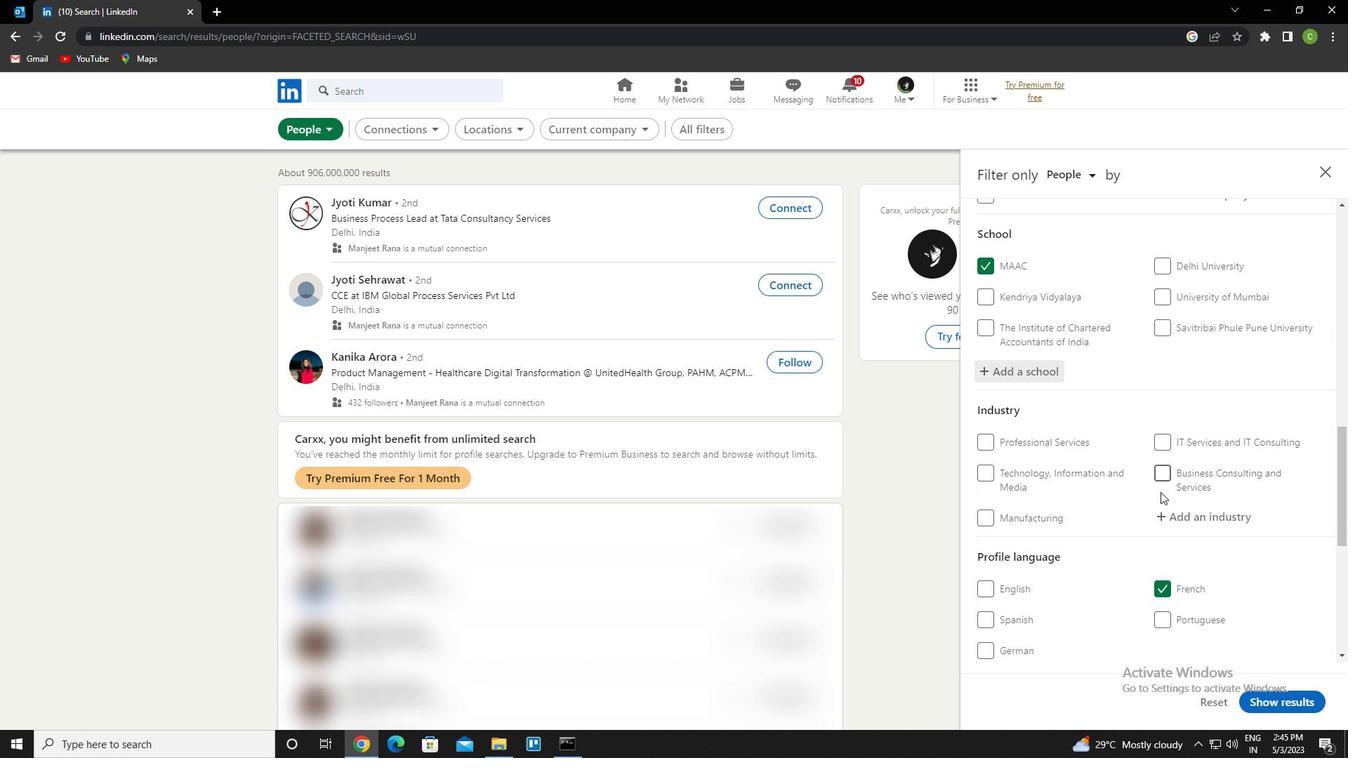 
Action: Mouse moved to (1214, 384)
Screenshot: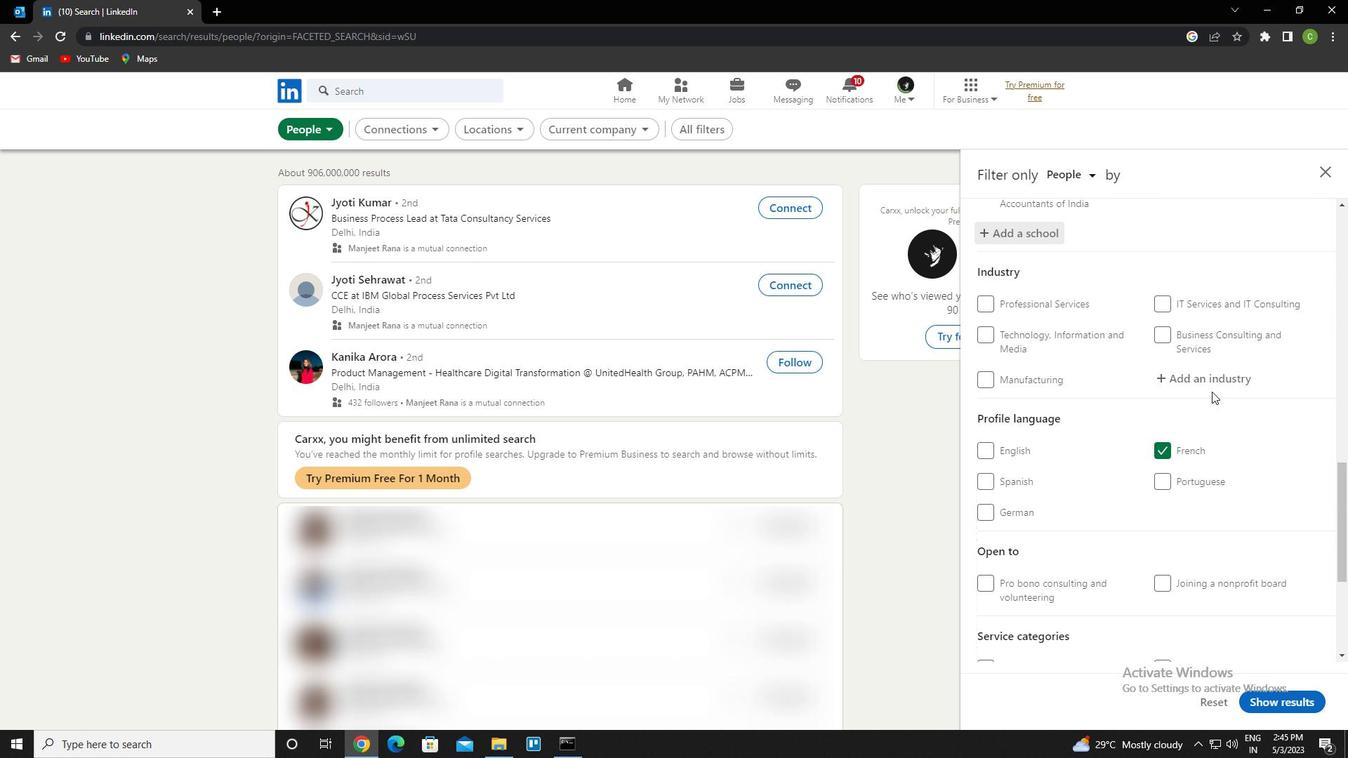 
Action: Mouse pressed left at (1214, 384)
Screenshot: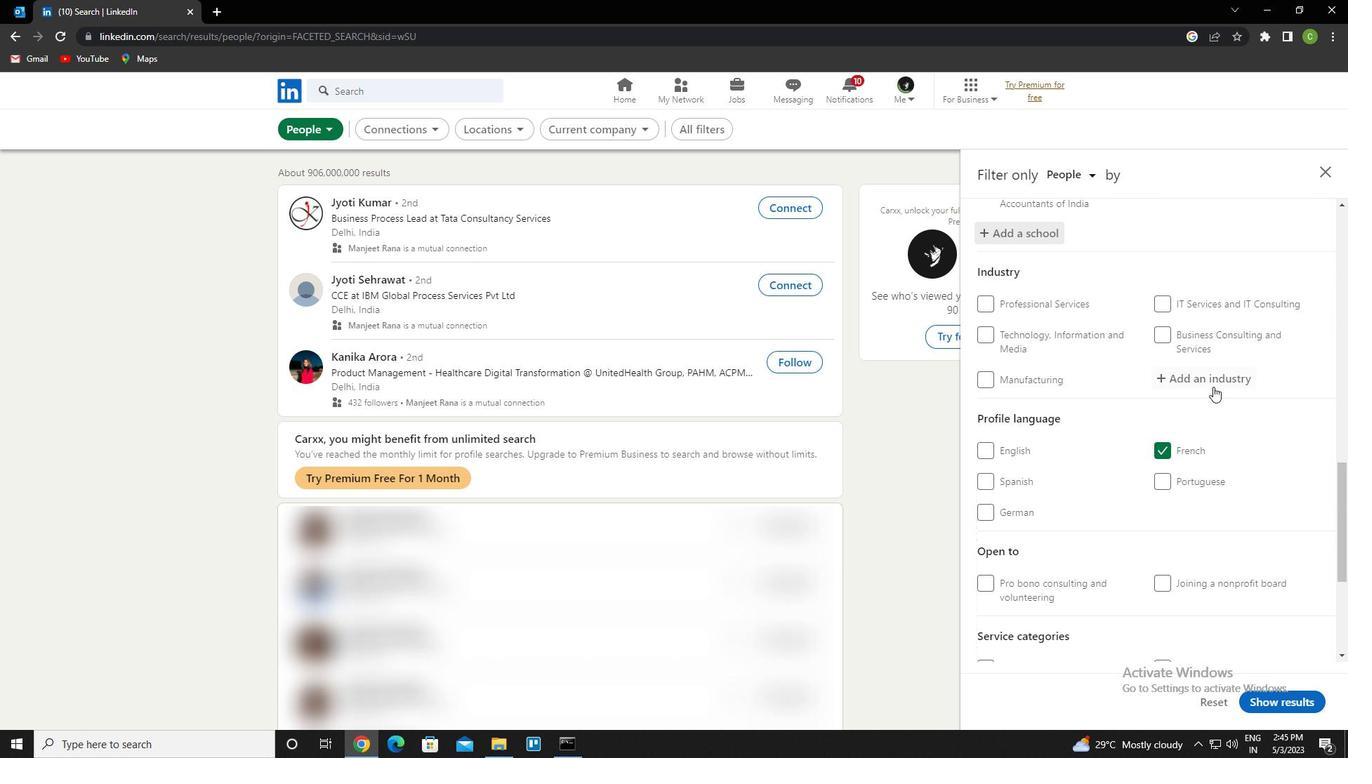 
Action: Key pressed <Key.caps_lock><Key.caps_lock>w<Key.caps_lock>holesale<Key.space>appliance<Key.down><Key.enter>
Screenshot: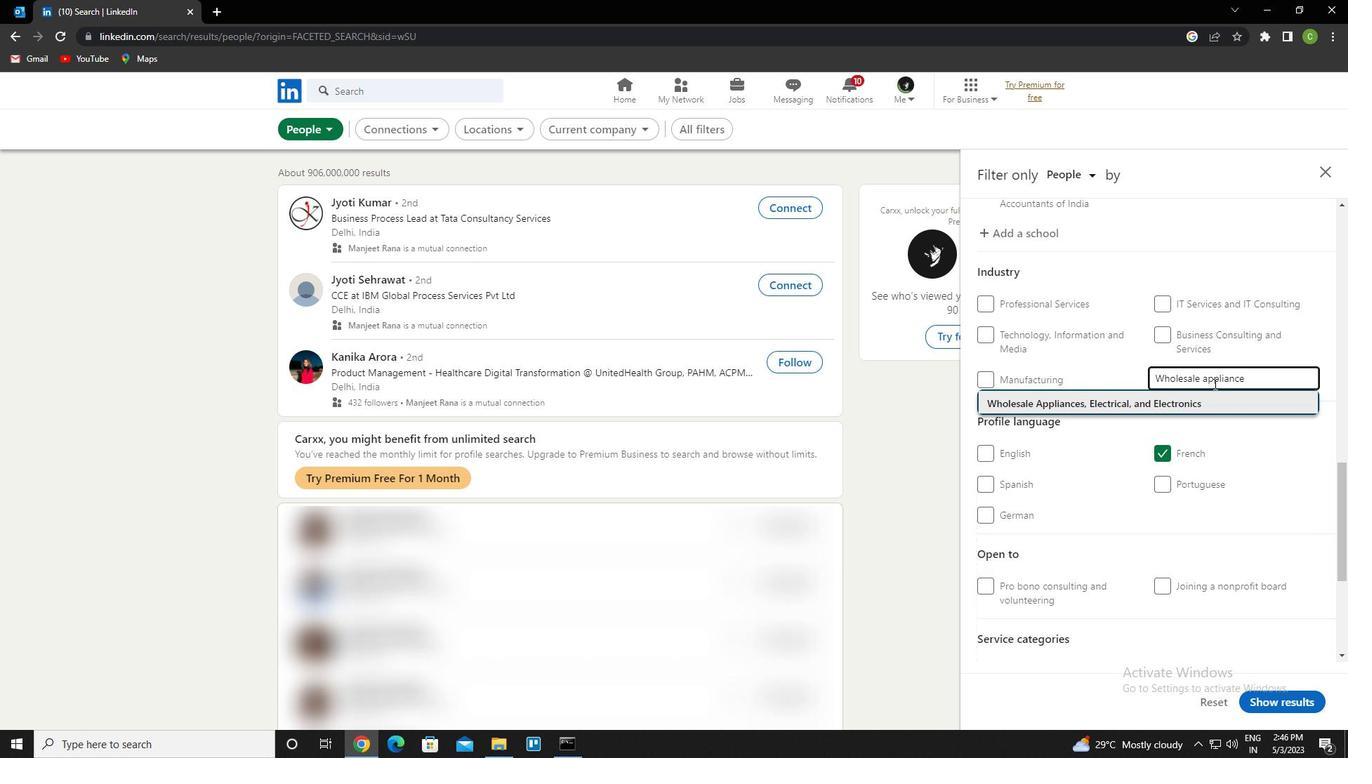 
Action: Mouse scrolled (1214, 383) with delta (0, 0)
Screenshot: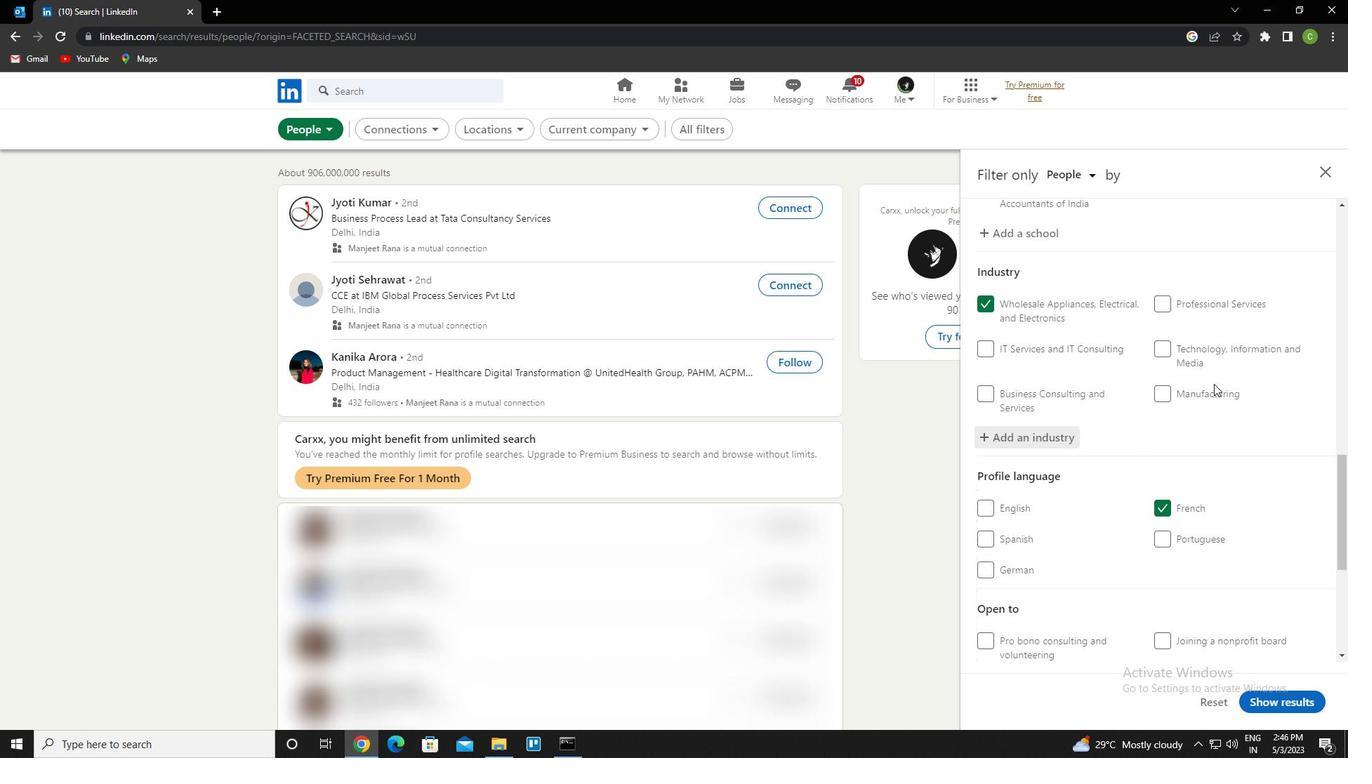 
Action: Mouse scrolled (1214, 383) with delta (0, 0)
Screenshot: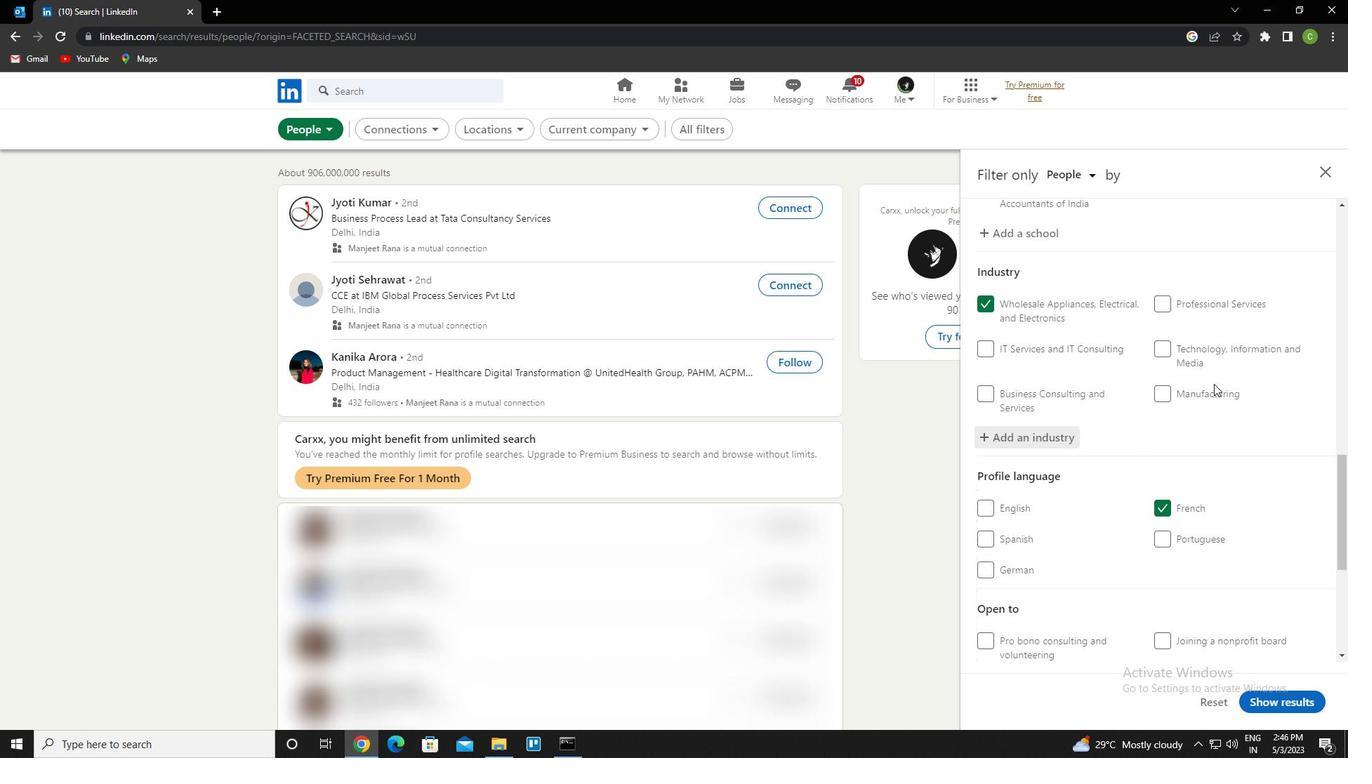 
Action: Mouse scrolled (1214, 383) with delta (0, 0)
Screenshot: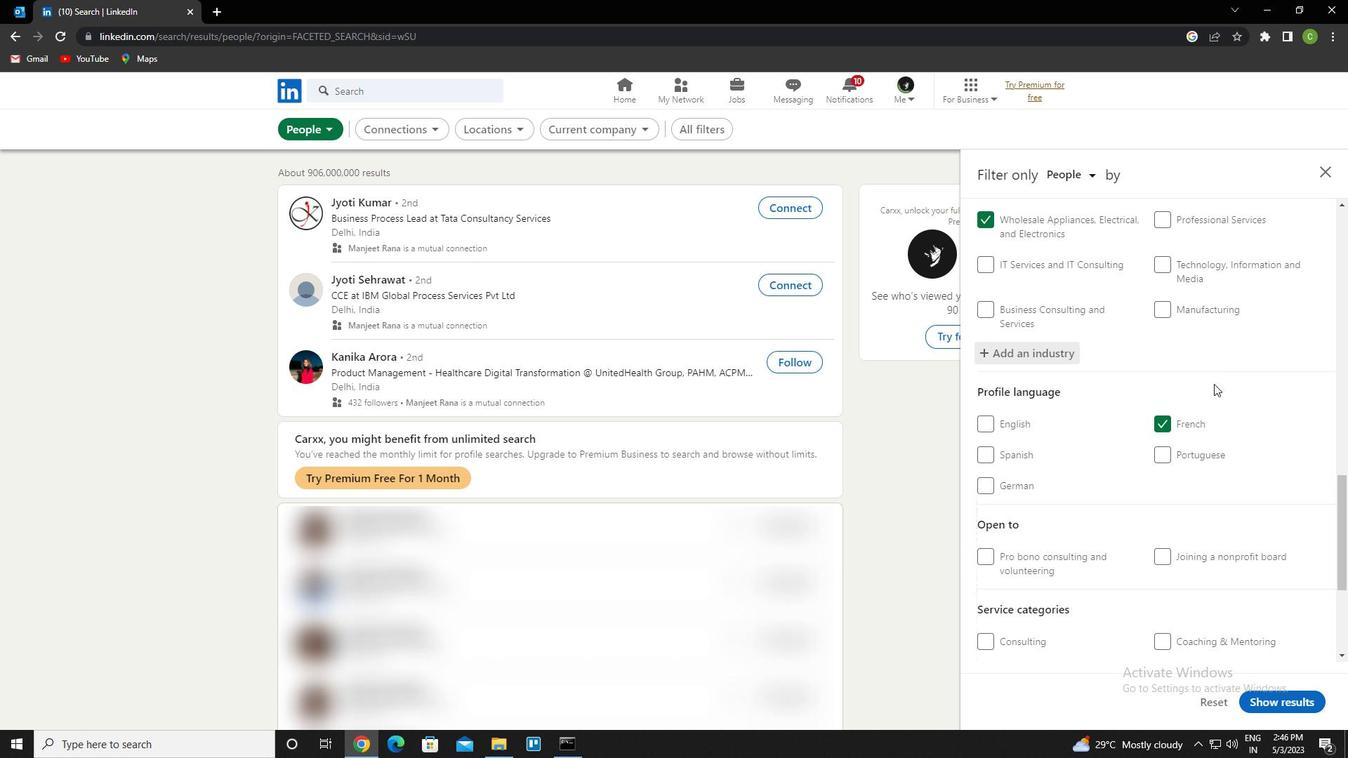 
Action: Mouse scrolled (1214, 383) with delta (0, 0)
Screenshot: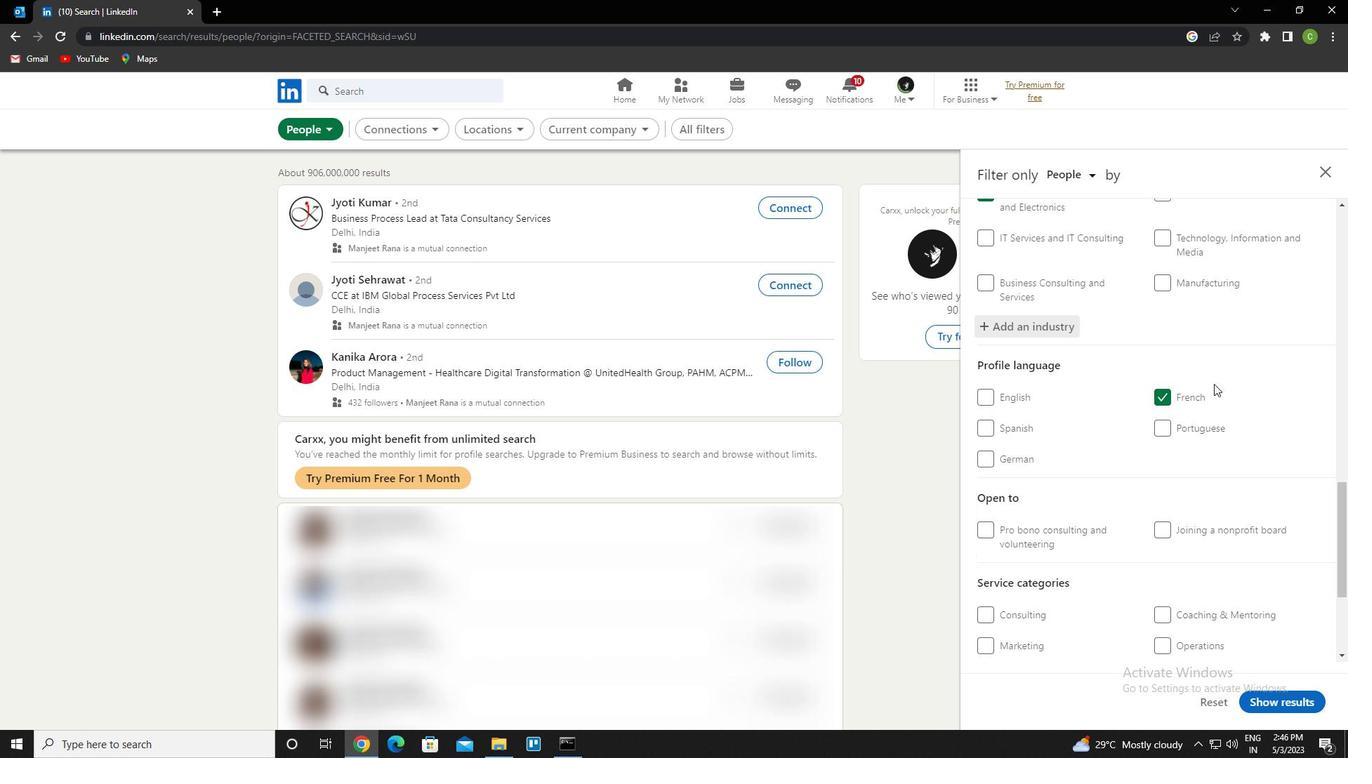 
Action: Mouse scrolled (1214, 383) with delta (0, 0)
Screenshot: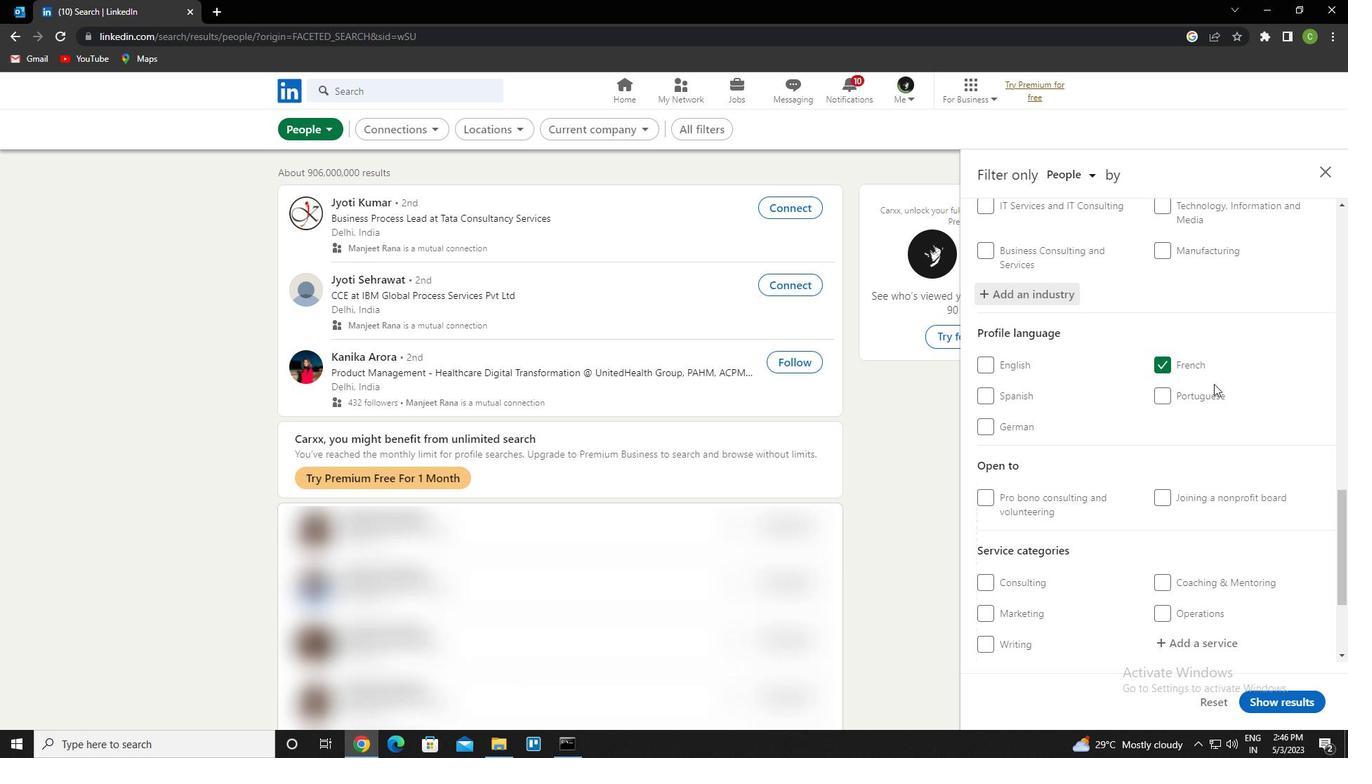 
Action: Mouse moved to (1215, 462)
Screenshot: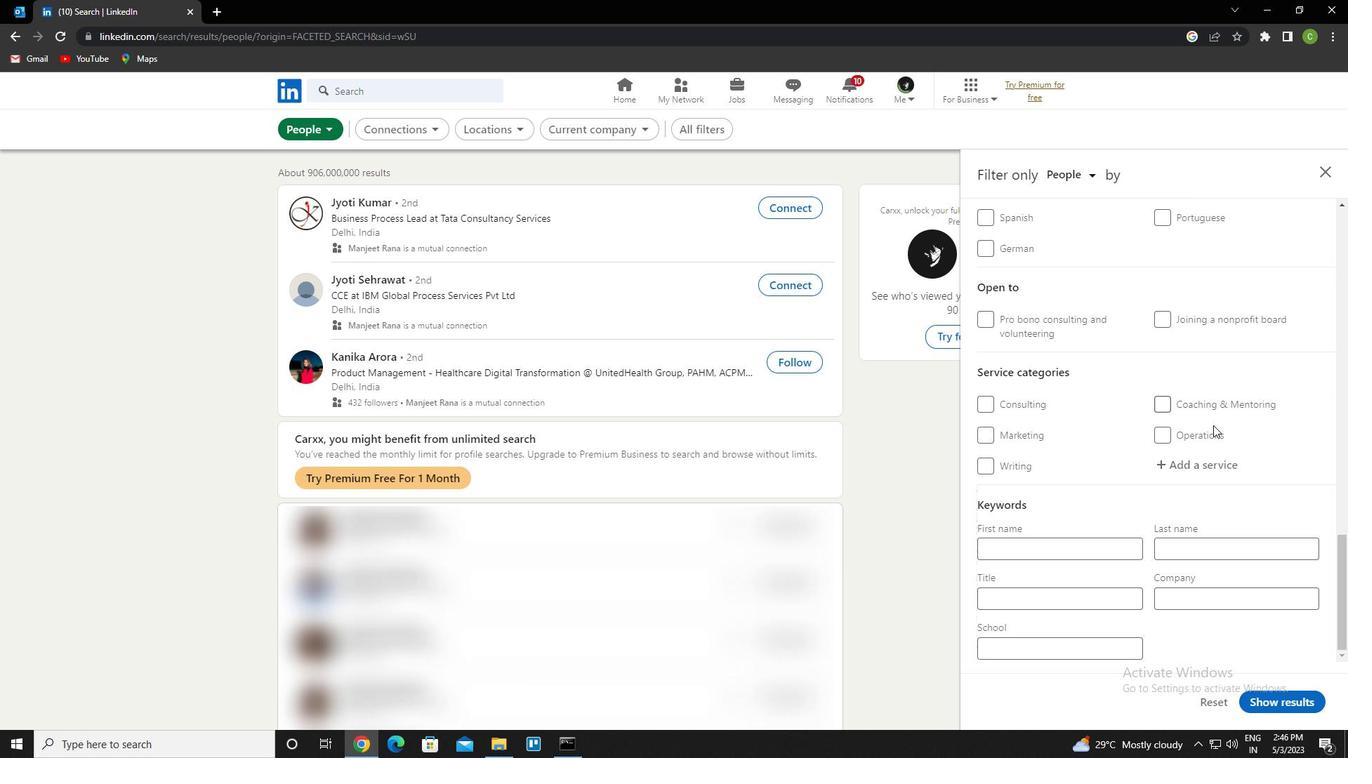 
Action: Mouse pressed left at (1215, 462)
Screenshot: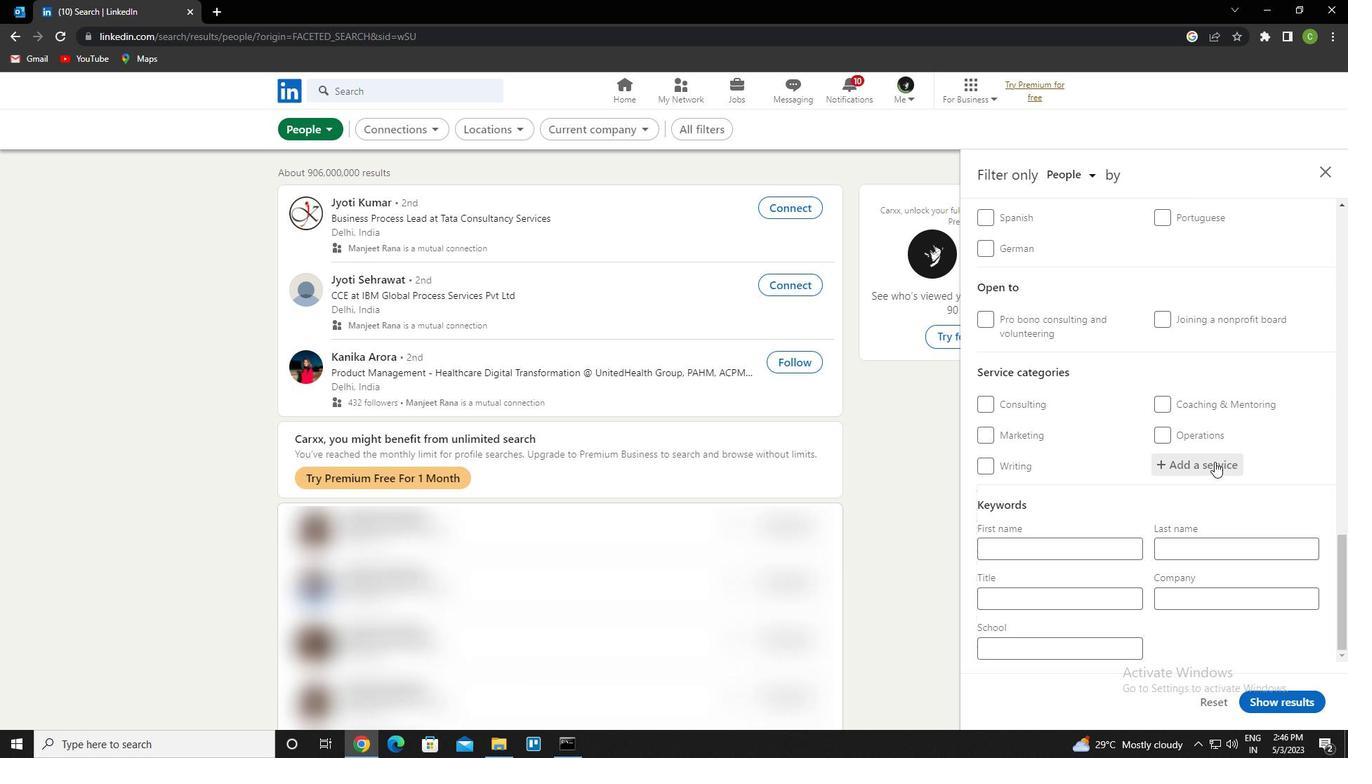 
Action: Key pressed <Key.shift><Key.caps_lock>U<Key.caps_lock>SER<Key.space>EXPERIENCE<Key.up><Key.enter>
Screenshot: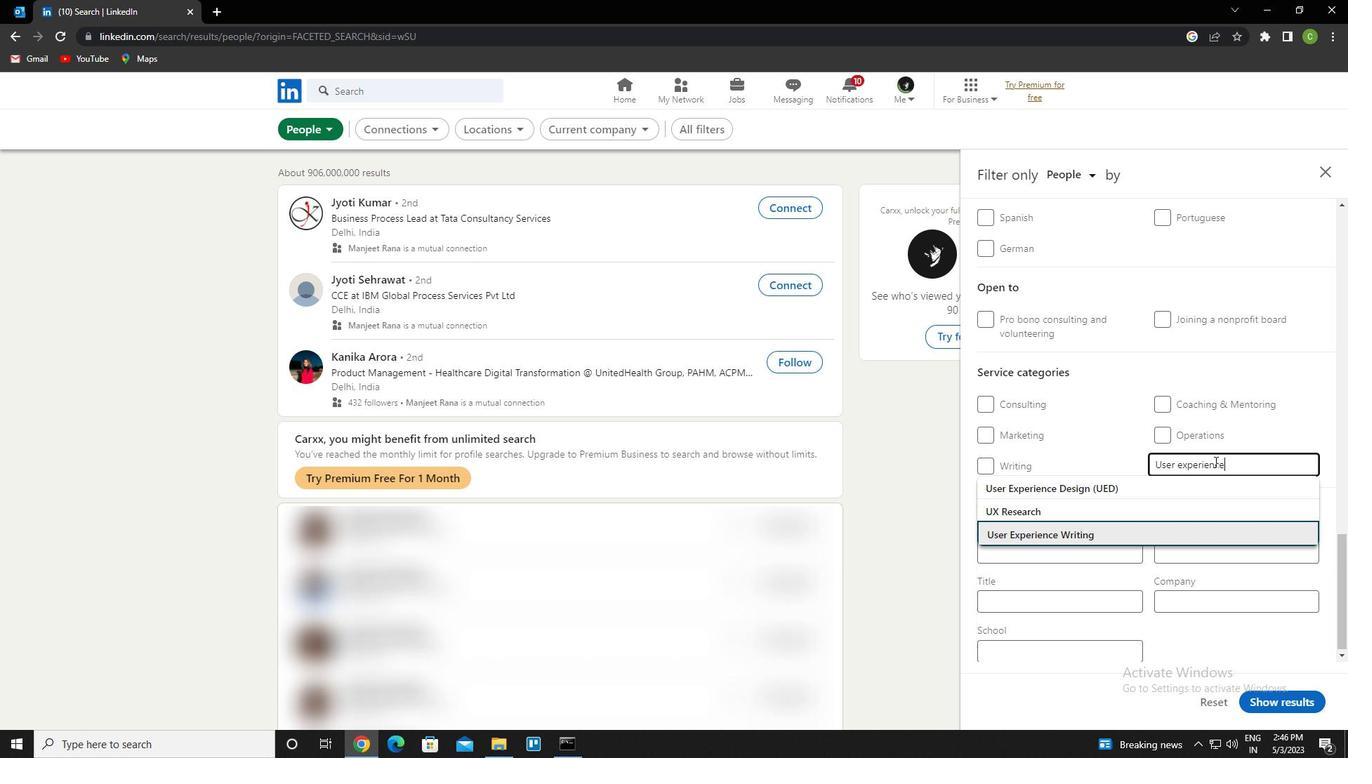 
Action: Mouse scrolled (1215, 461) with delta (0, 0)
Screenshot: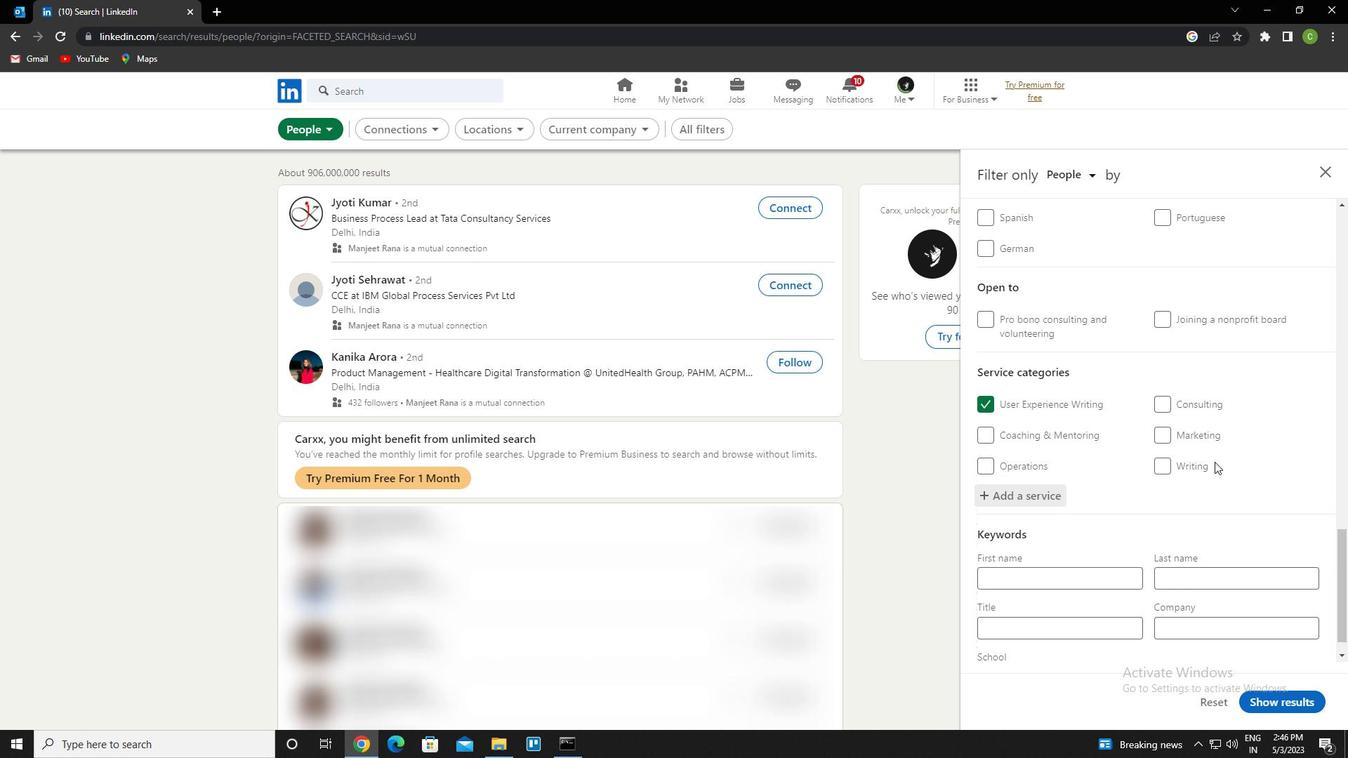 
Action: Mouse scrolled (1215, 461) with delta (0, 0)
Screenshot: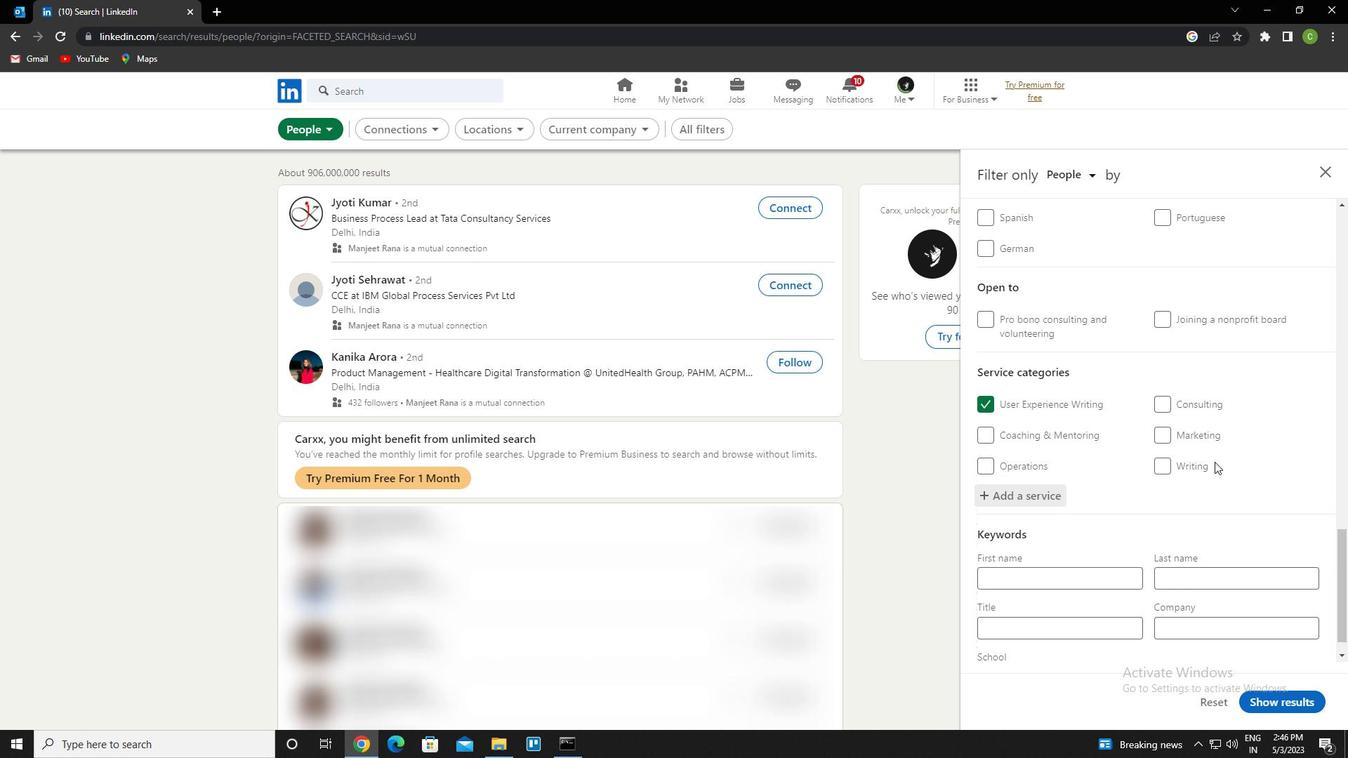 
Action: Mouse scrolled (1215, 461) with delta (0, 0)
Screenshot: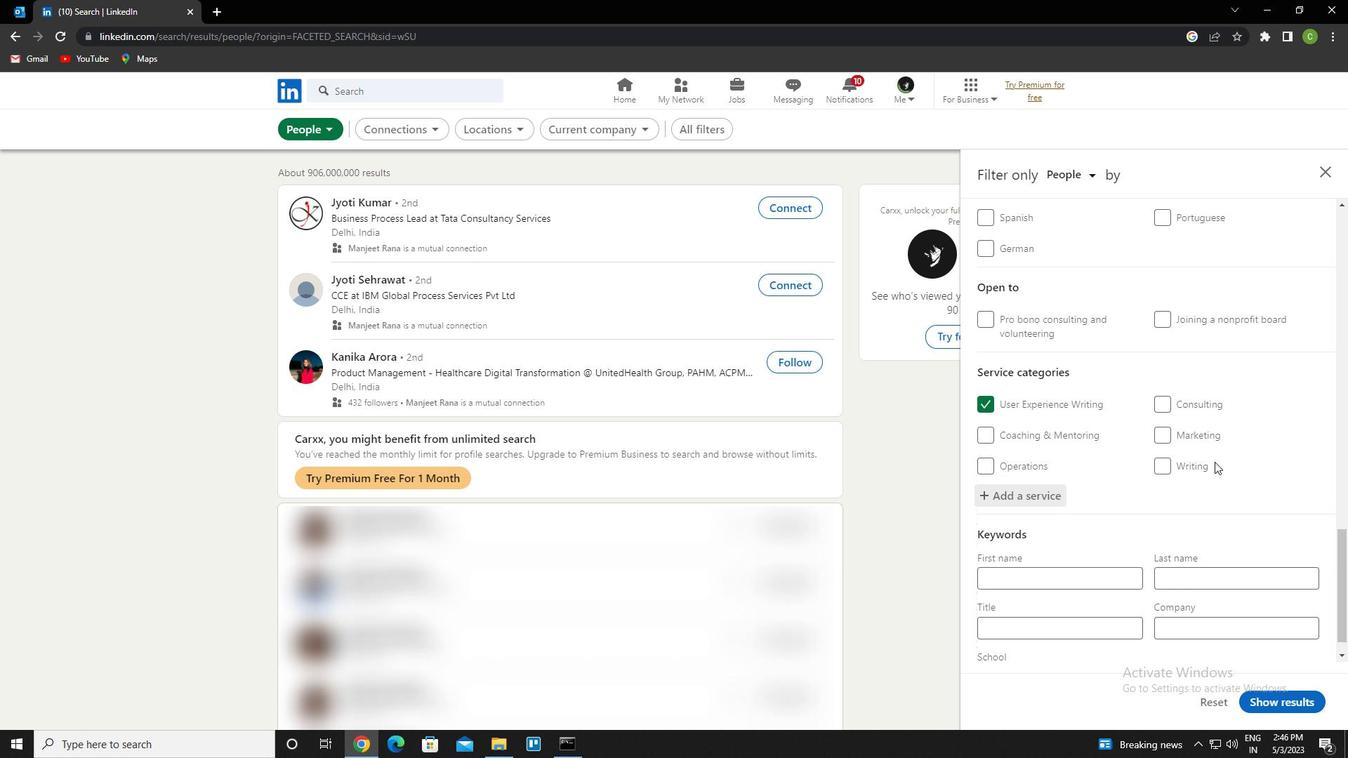 
Action: Mouse scrolled (1215, 461) with delta (0, 0)
Screenshot: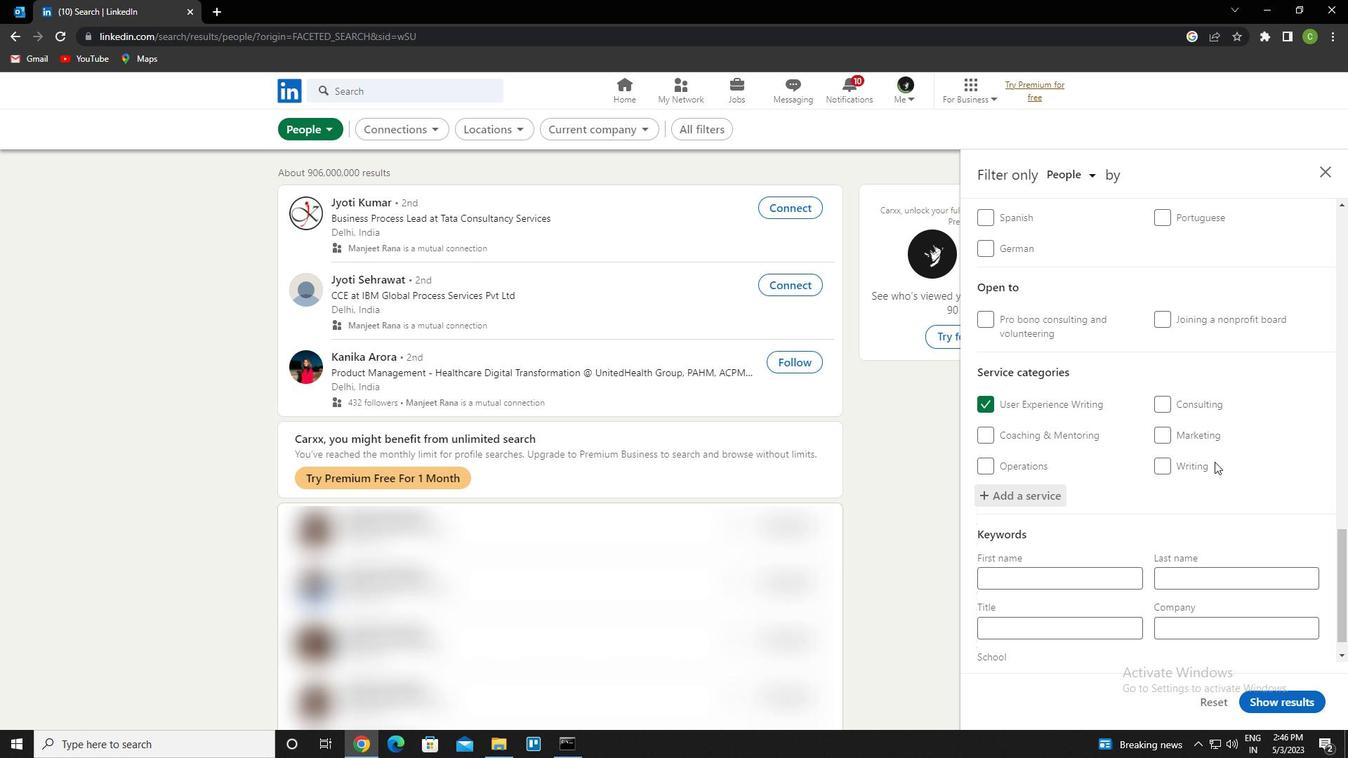 
Action: Mouse scrolled (1215, 461) with delta (0, 0)
Screenshot: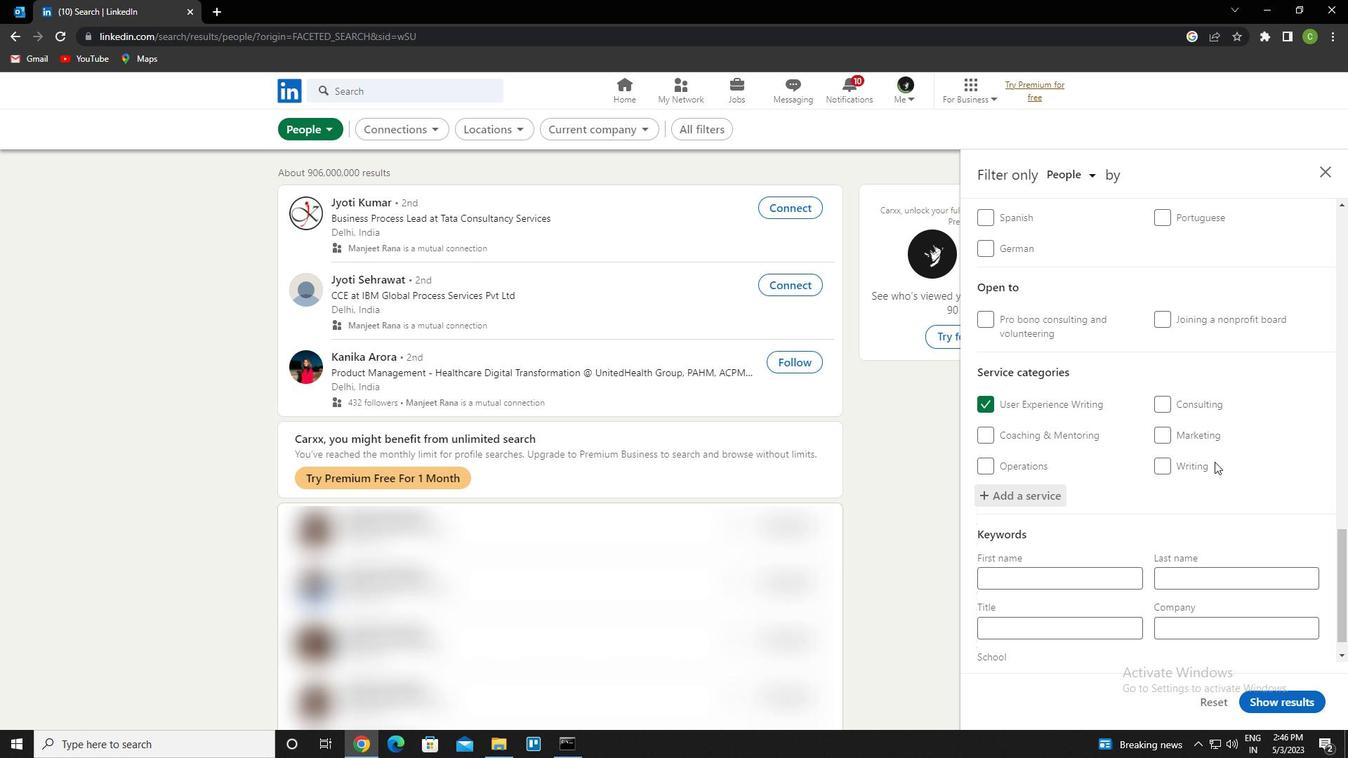 
Action: Mouse scrolled (1215, 461) with delta (0, 0)
Screenshot: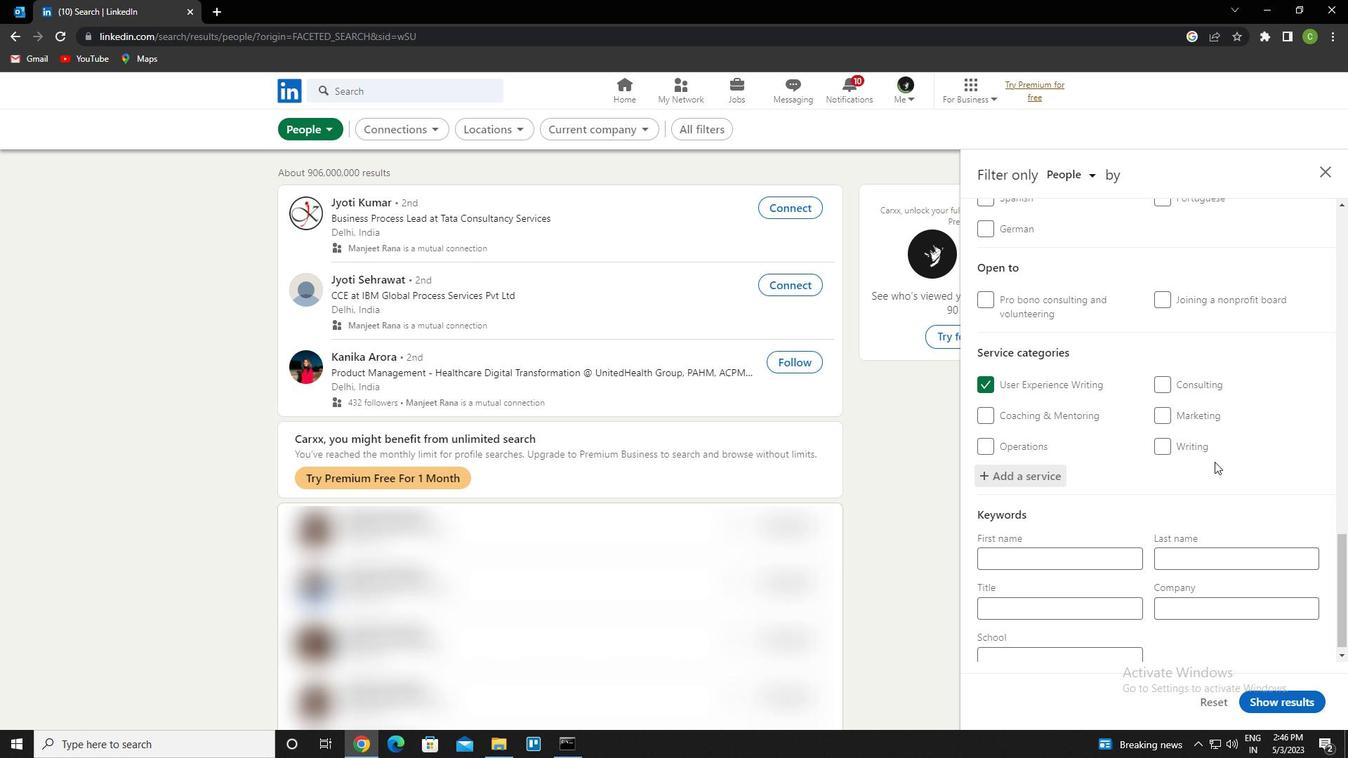 
Action: Mouse scrolled (1215, 461) with delta (0, 0)
Screenshot: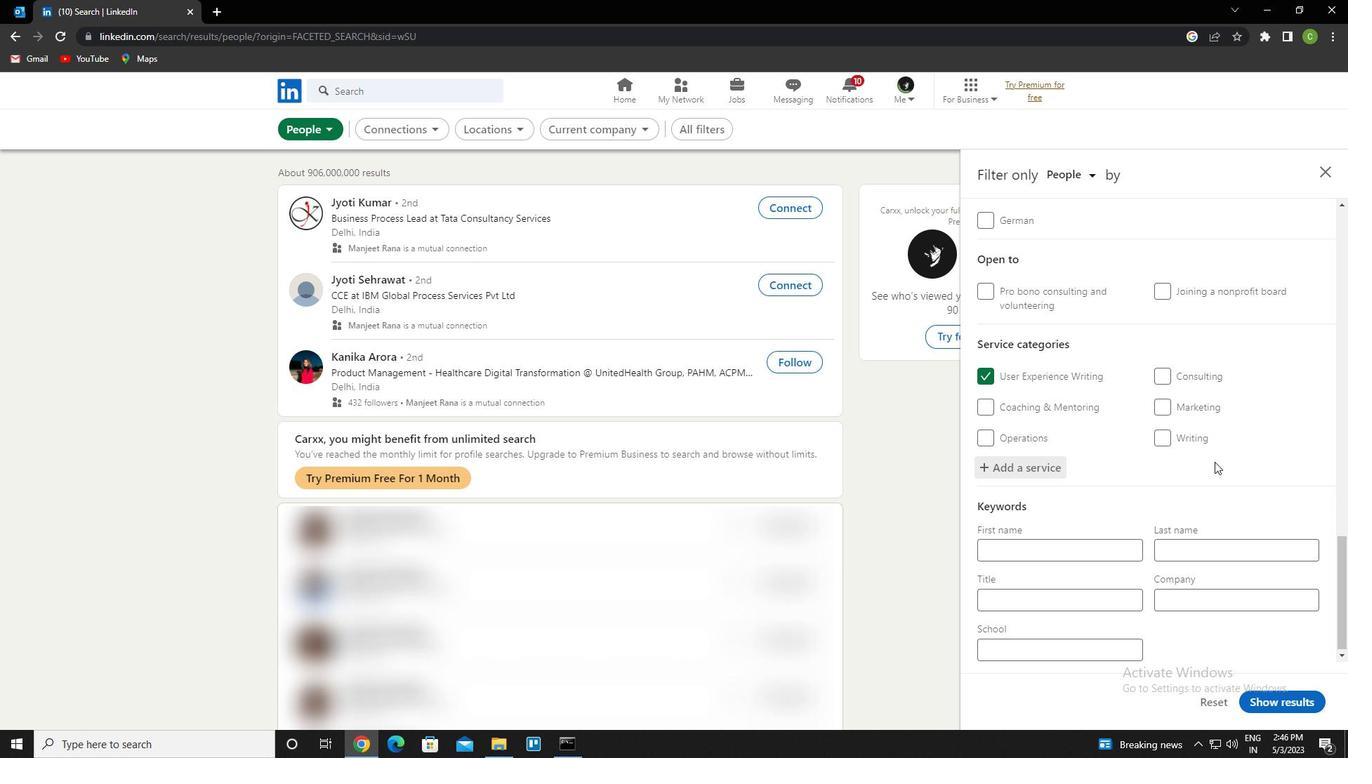 
Action: Mouse scrolled (1215, 461) with delta (0, 0)
Screenshot: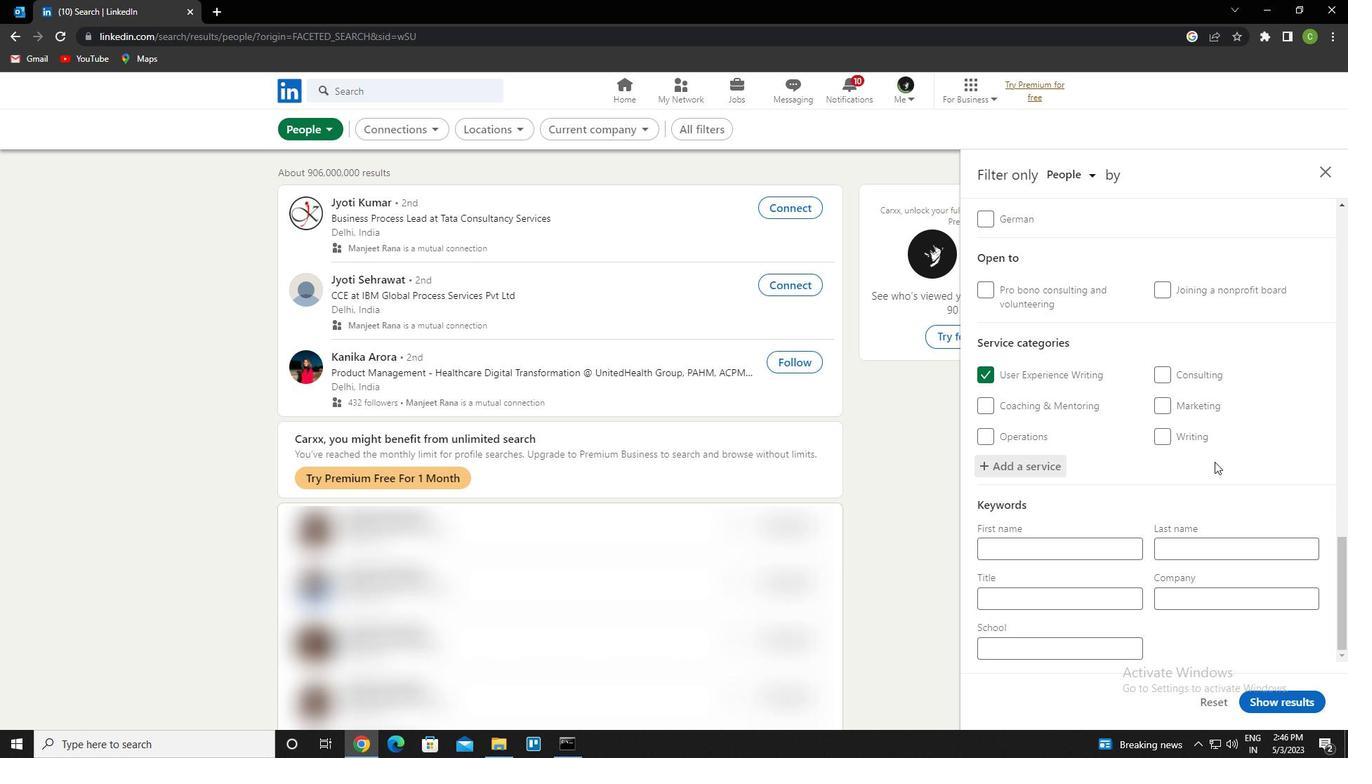 
Action: Mouse moved to (1076, 591)
Screenshot: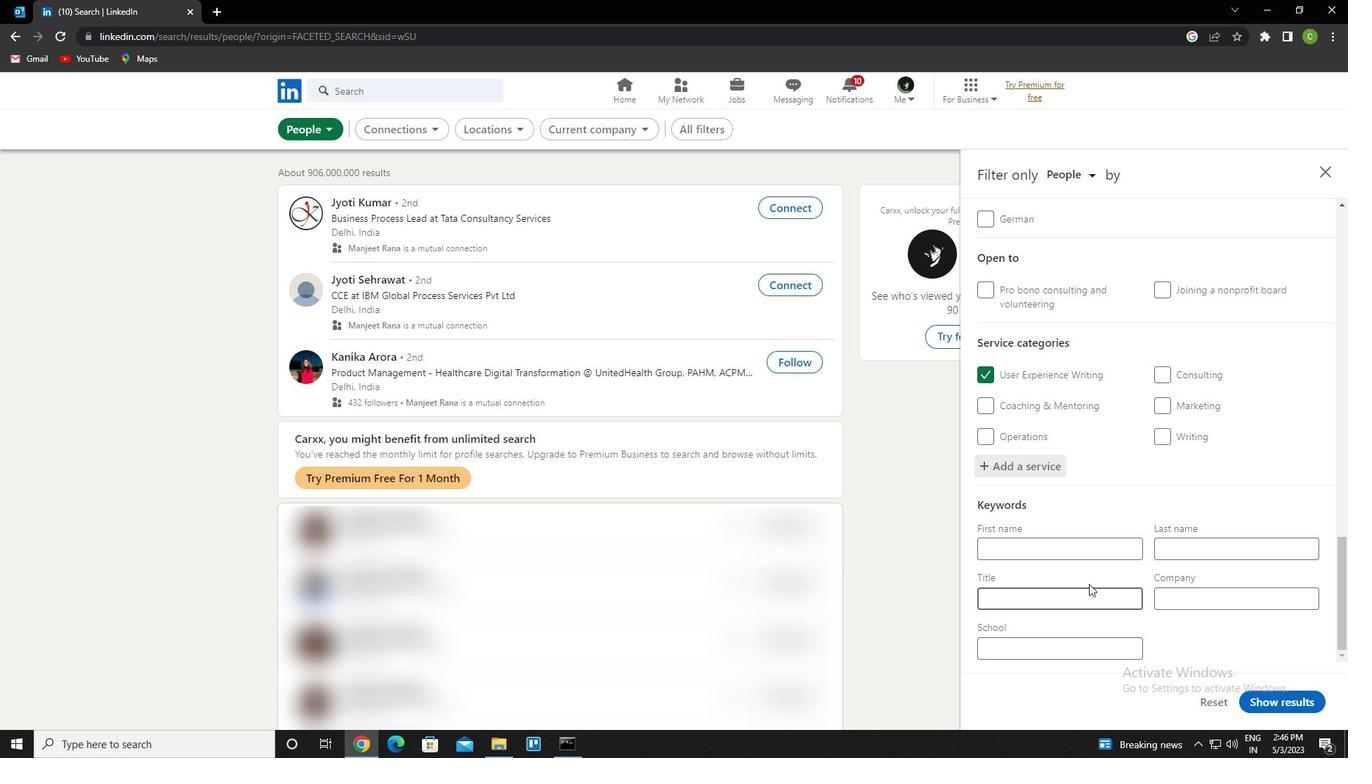 
Action: Mouse pressed left at (1076, 591)
Screenshot: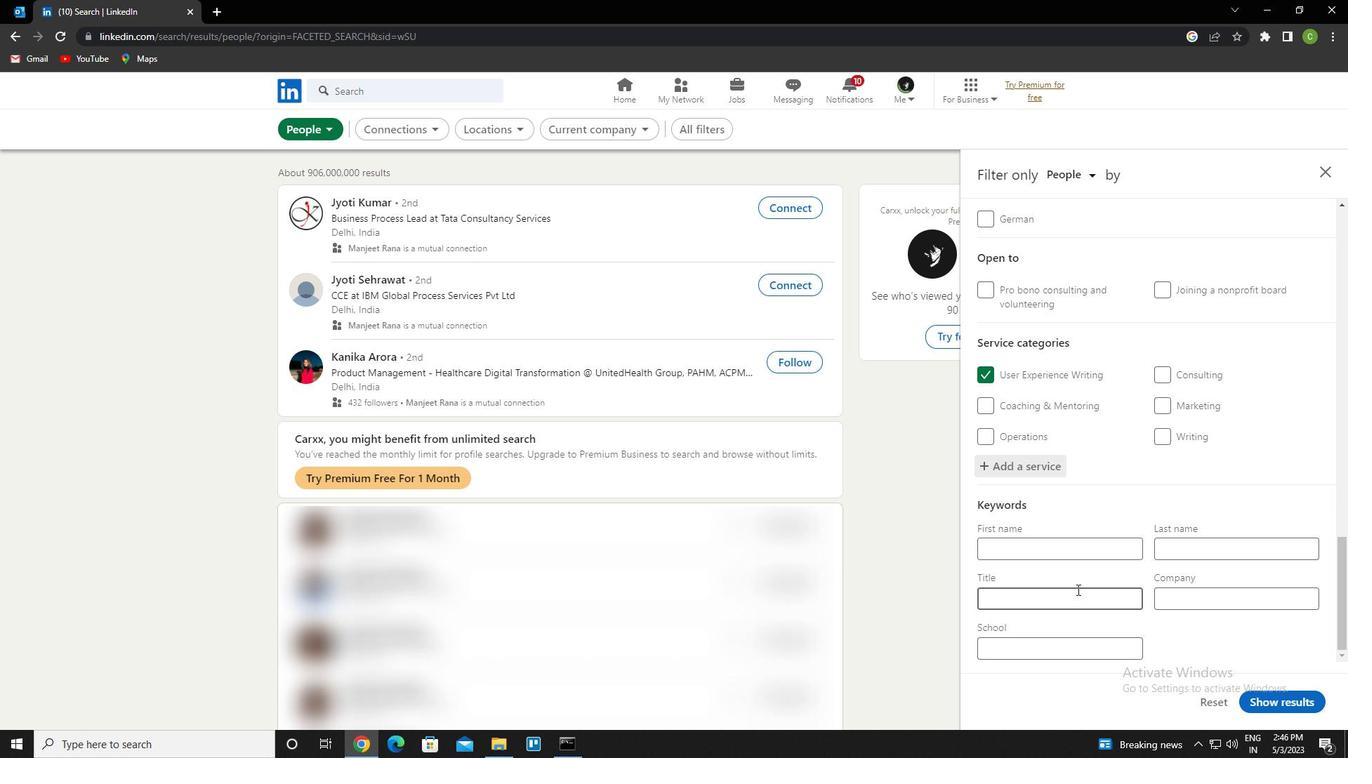 
Action: Key pressed <Key.caps_lock>C<Key.caps_lock>LIENT<Key.space><Key.caps_lock>S<Key.caps_lock>ERVICE<Key.space><Key.caps_lock>S<Key.caps_lock>PECIALIST
Screenshot: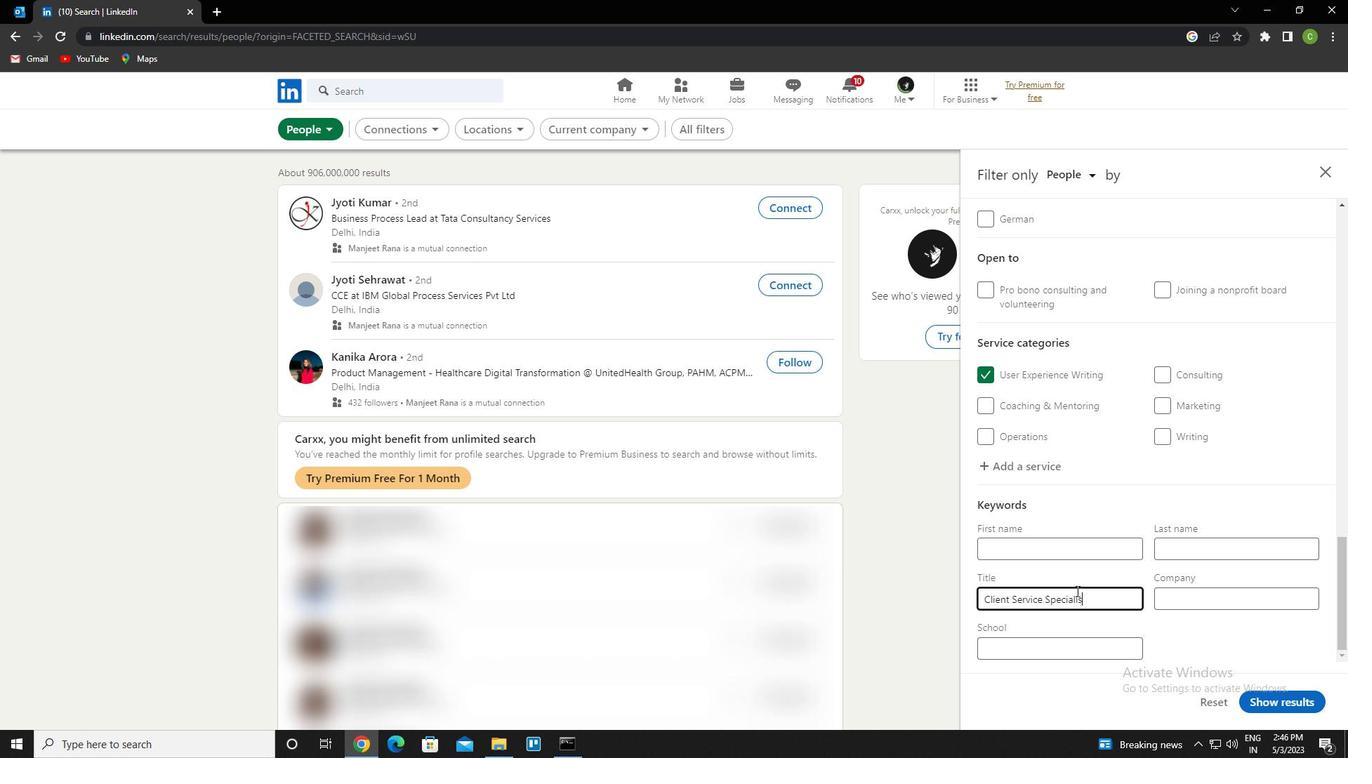 
Action: Mouse moved to (1277, 703)
Screenshot: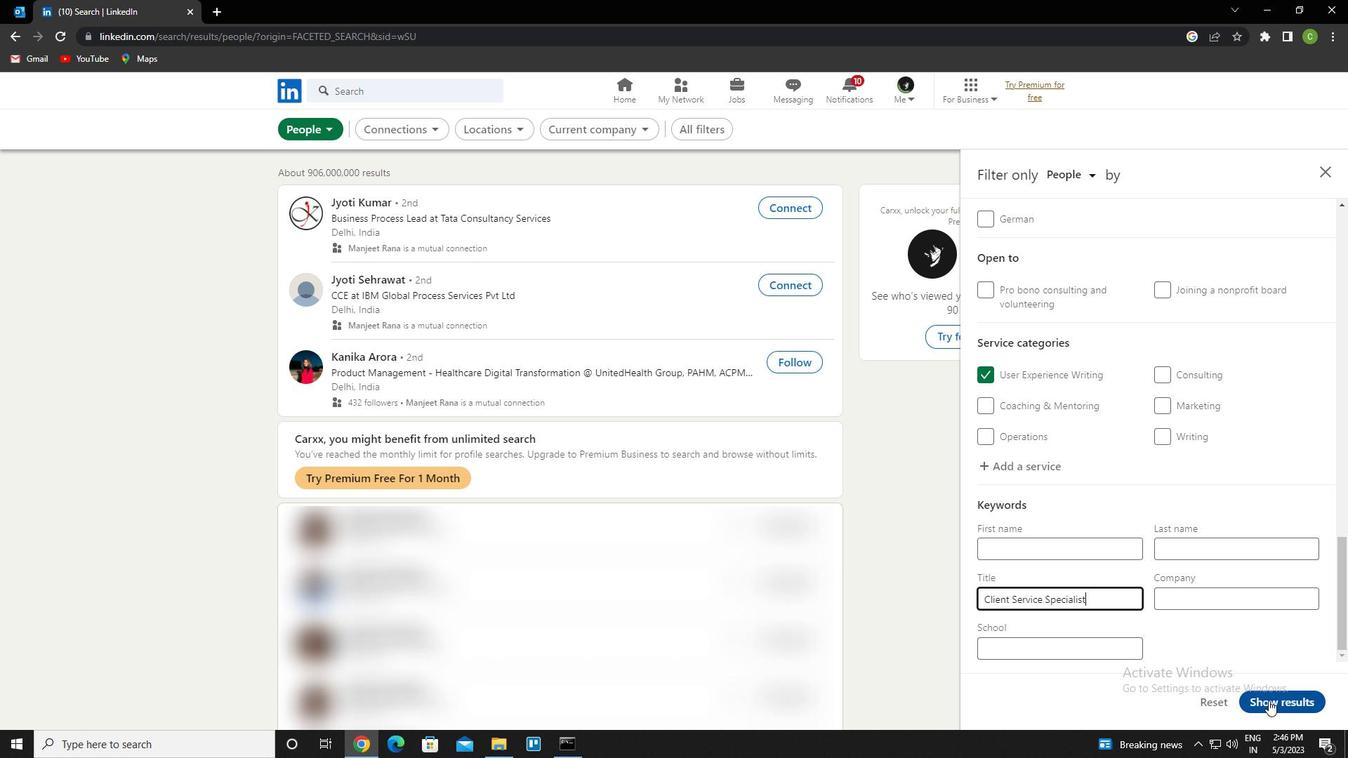 
Action: Mouse pressed left at (1277, 703)
Screenshot: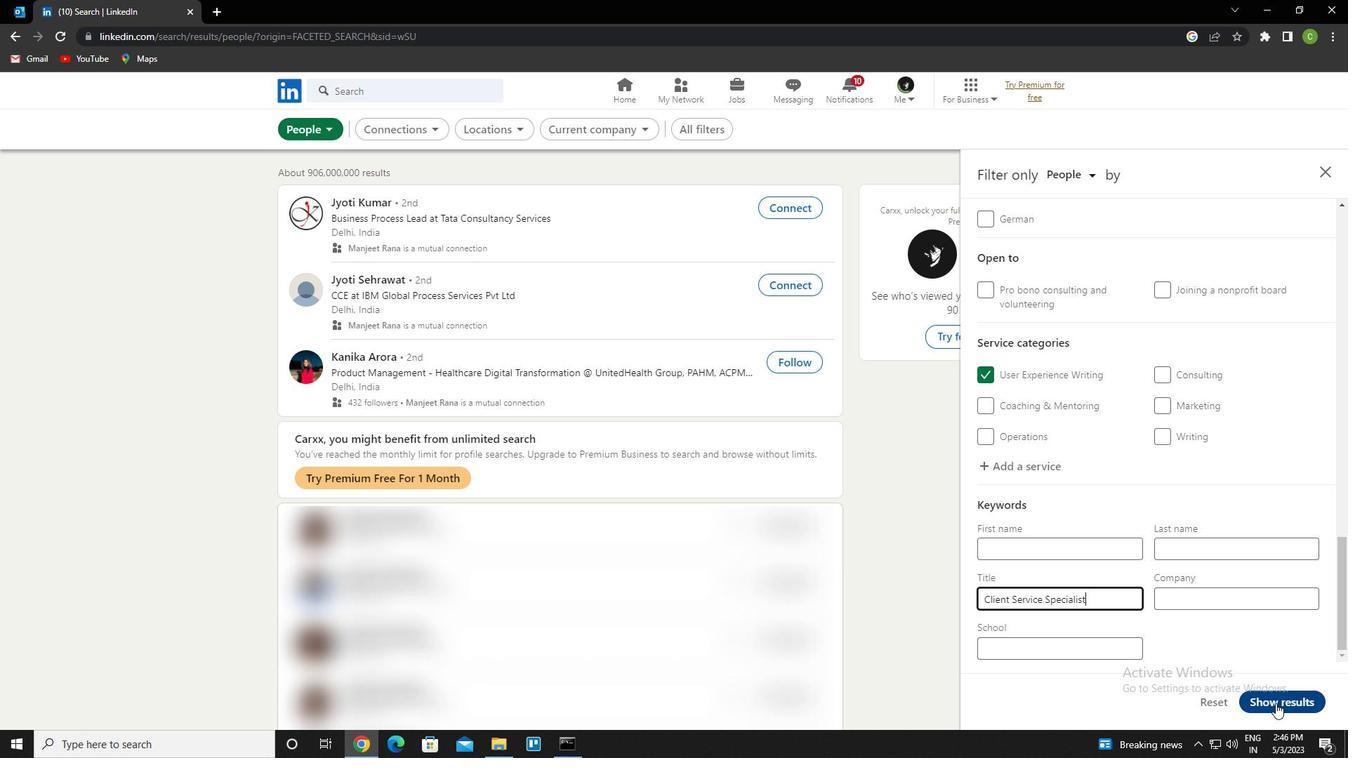 
Action: Mouse moved to (686, 649)
Screenshot: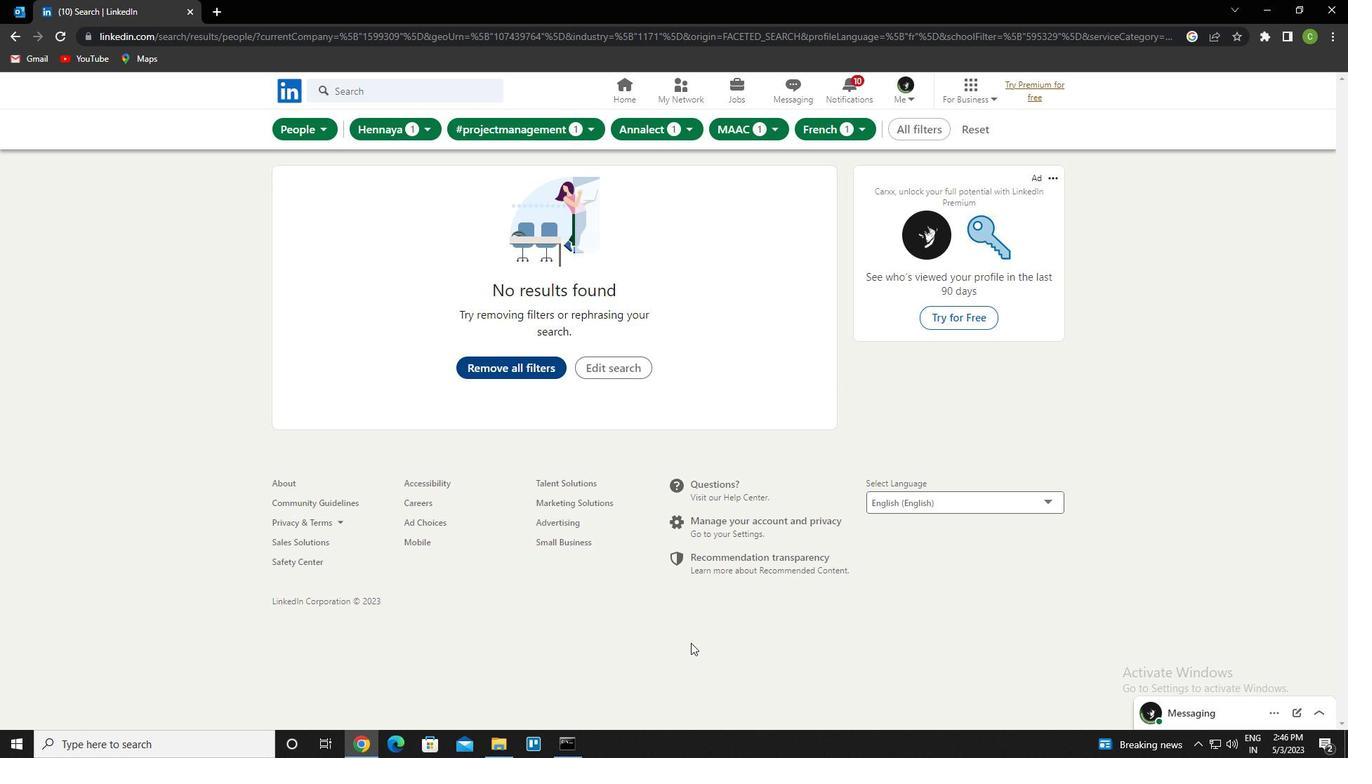 
